Task: Open a blank google sheet and write heading  Budget GuruAdd Categories in a column and its values below  'Housing, Transportation, Groceries, Utilities, Entertainment, Dining Out, Health, Miscellaneous, Savings & Total. 'Add Budgeted amount in next column and its values below  $1,500, $300, $400, $200, $150, $250, $100, $200, $500 & $4,600. Add Actual amountin next column and its values below   $1,400, $280, $420, $180, $170, $230, $120, $180, $520 & $4,500. Add Difference  in next column and its values below   -$100, -$20, +$20, -$20, +$20, -$20, +$20, -$20, +$20 & -$100Save page BankStmtsbook
Action: Mouse moved to (230, 275)
Screenshot: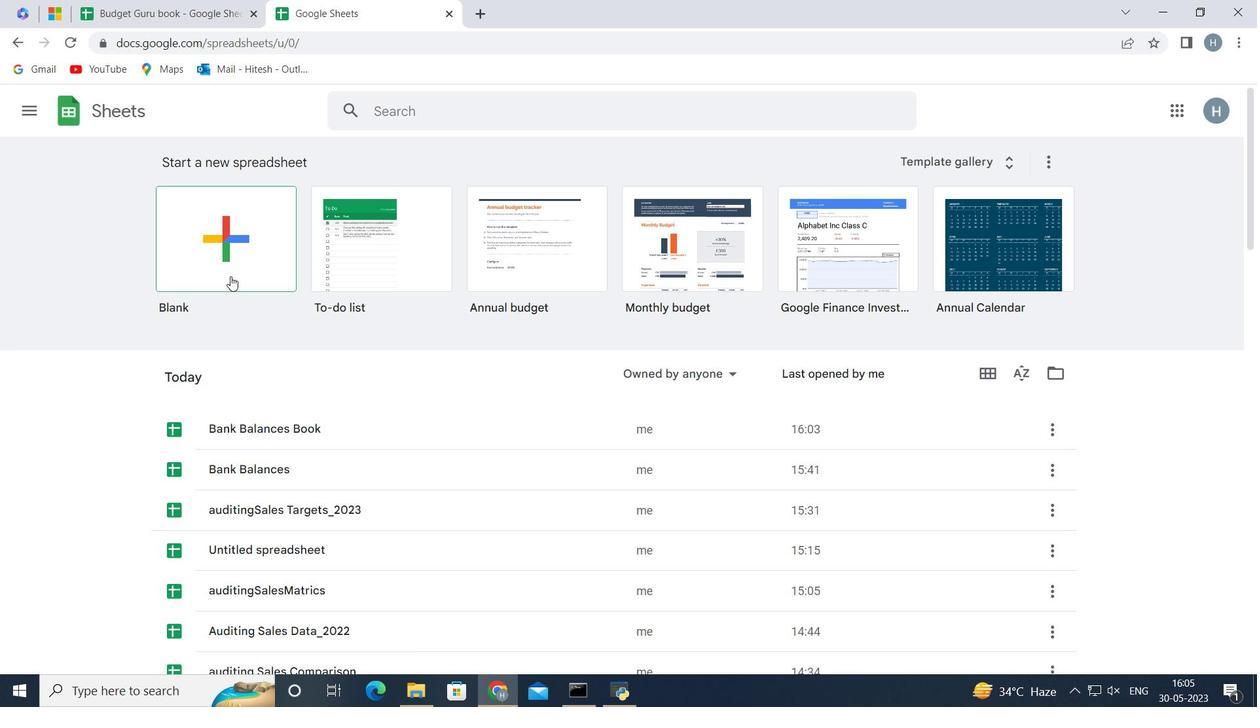 
Action: Mouse pressed left at (230, 275)
Screenshot: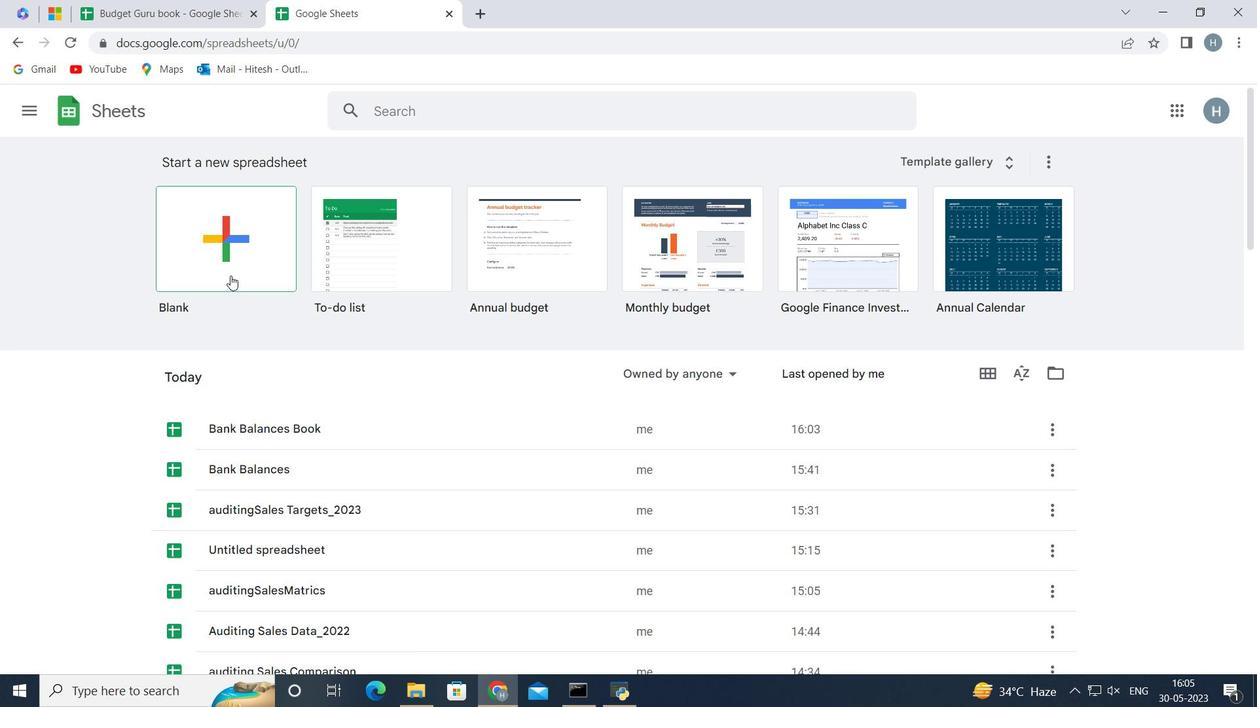 
Action: Mouse moved to (102, 231)
Screenshot: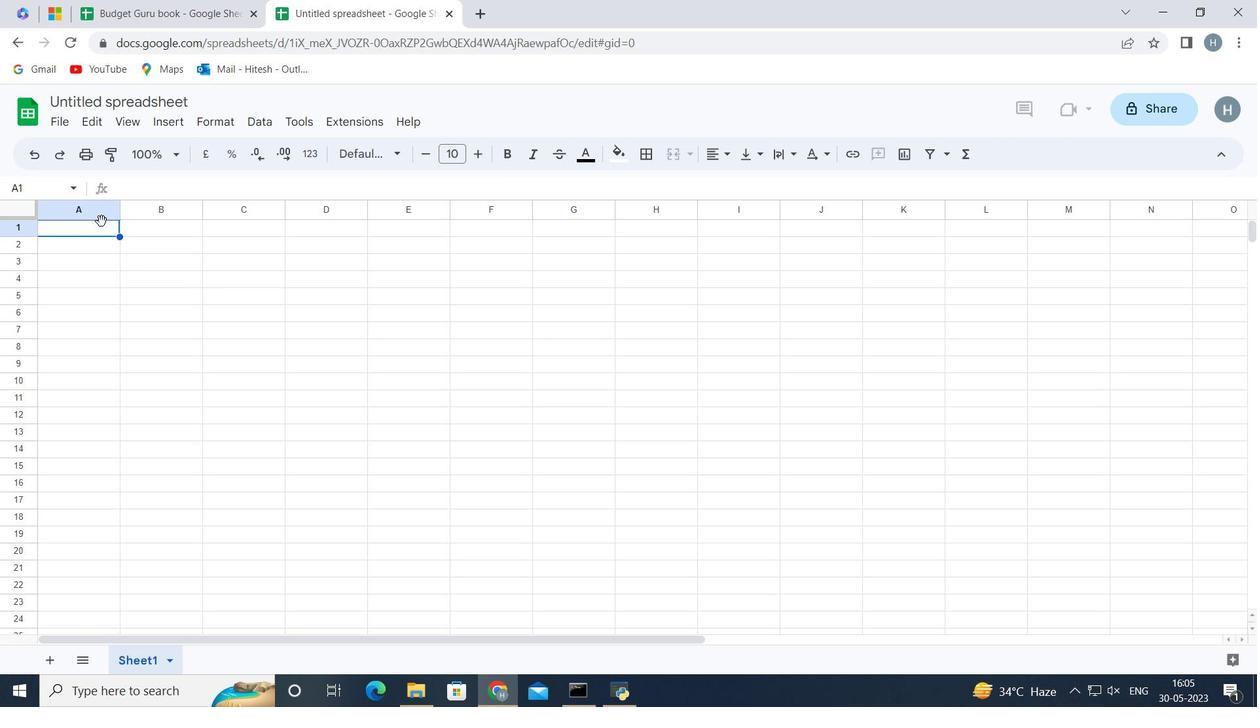 
Action: Mouse pressed left at (102, 231)
Screenshot: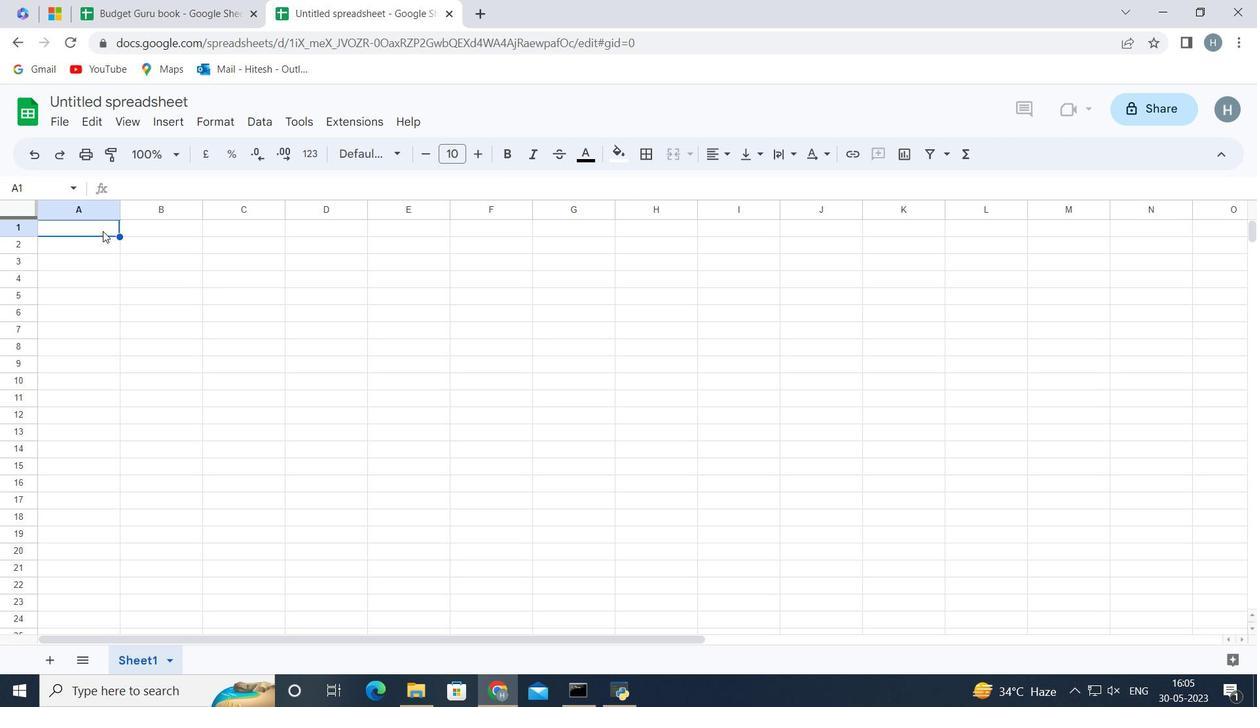 
Action: Mouse moved to (245, 232)
Screenshot: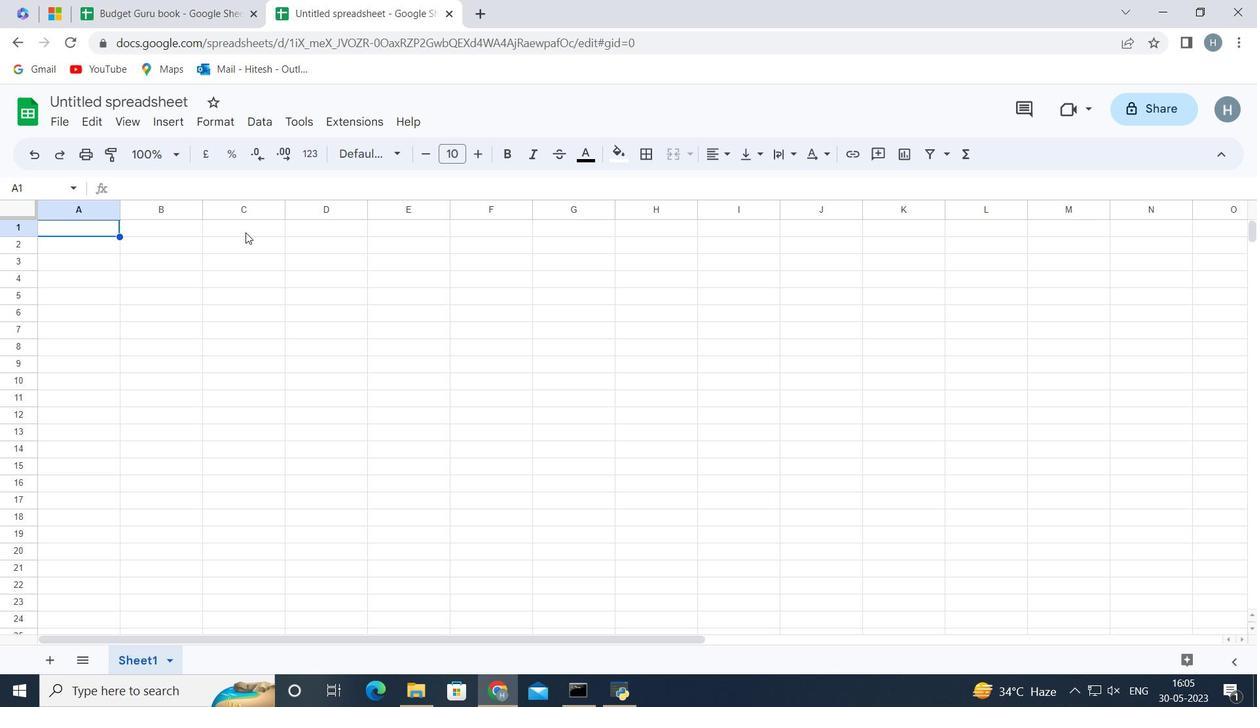 
Action: Key pressed <Key.shift>Budget<Key.space><Key.shift>g<Key.backspace><Key.shift>Guru<Key.enter><Key.shift>Categories<Key.enter>
Screenshot: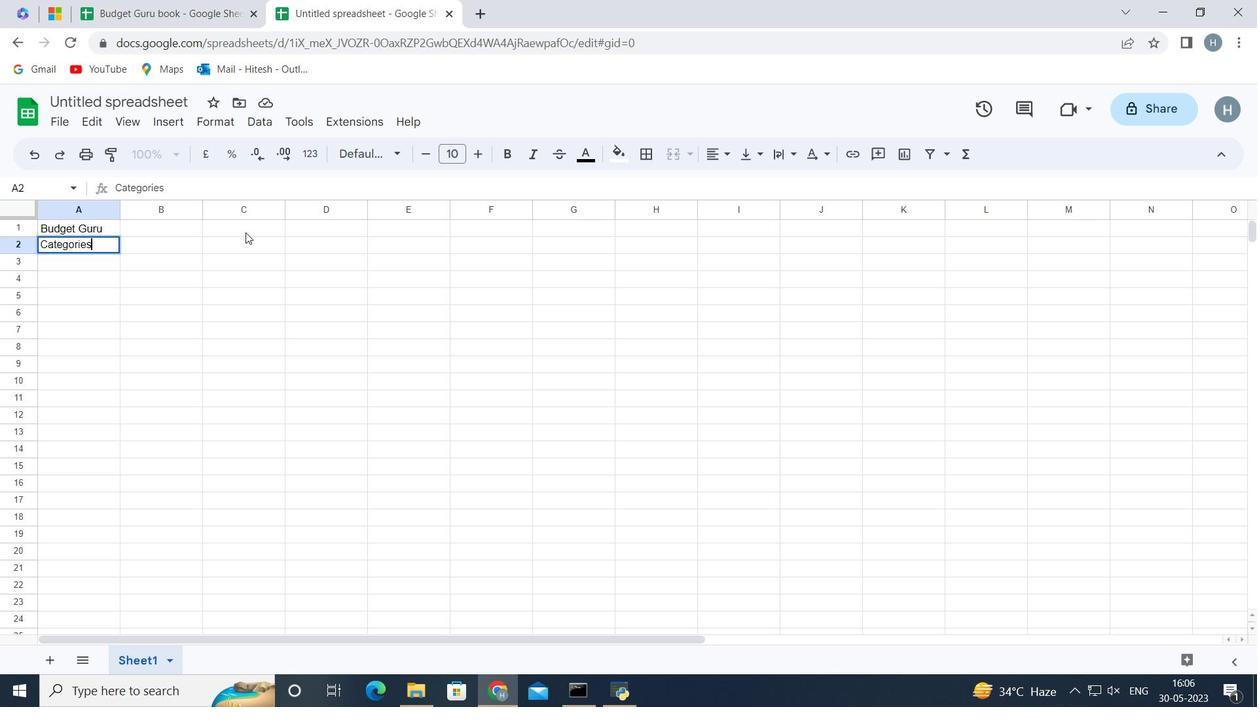 
Action: Mouse moved to (66, 262)
Screenshot: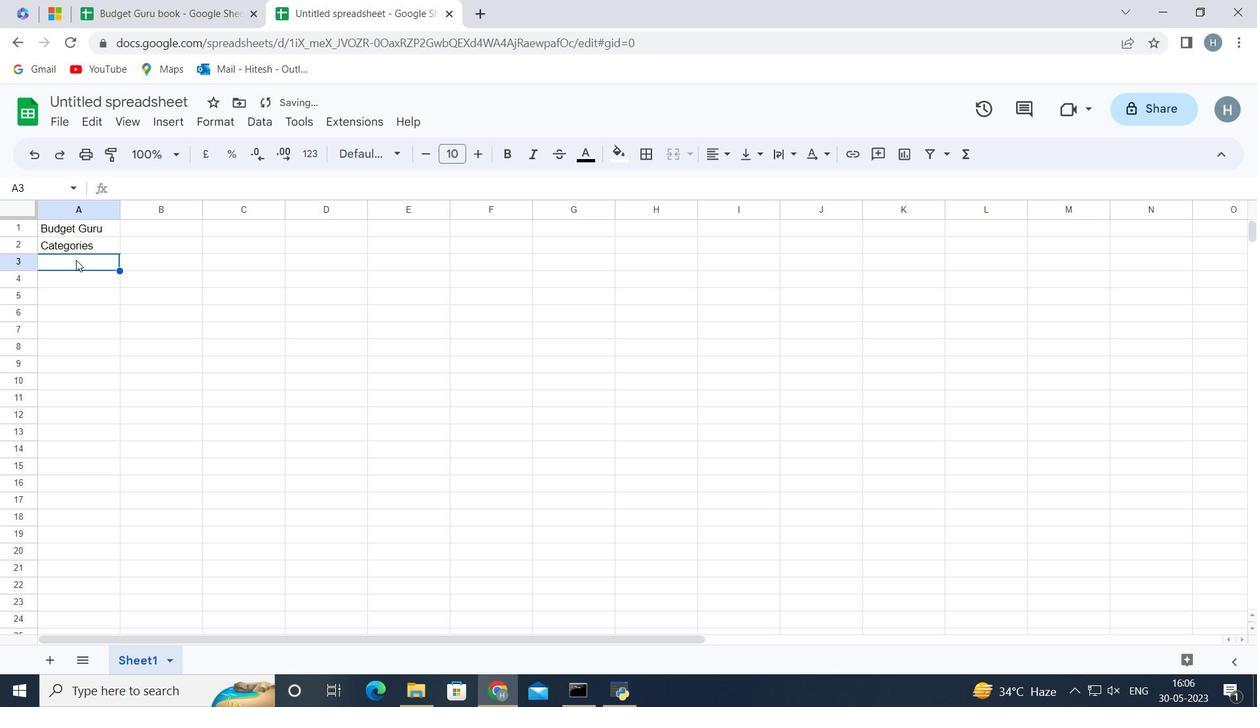 
Action: Key pressed <Key.shift_r><Key.shift_r><Key.shift_r><Key.shift_r>Housing<Key.enter><Key.shift>Transportation<Key.enter><Key.shift>Groceries<Key.enter><Key.shift>Y<Key.backspace><Key.shift>Utilities<Key.enter><Key.shift>Entertainment<Key.enter><Key.shift>Dining<Key.space><Key.shift><Key.shift>Out<Key.space><Key.enter><Key.shift>Health<Key.space><Key.shift>Mis<Key.backspace><Key.backspace><Key.backspace><Key.enter><Key.shift>Miscellaneous<Key.enter><Key.shift>Savings<Key.enter><Key.shift>Total<Key.enter>
Screenshot: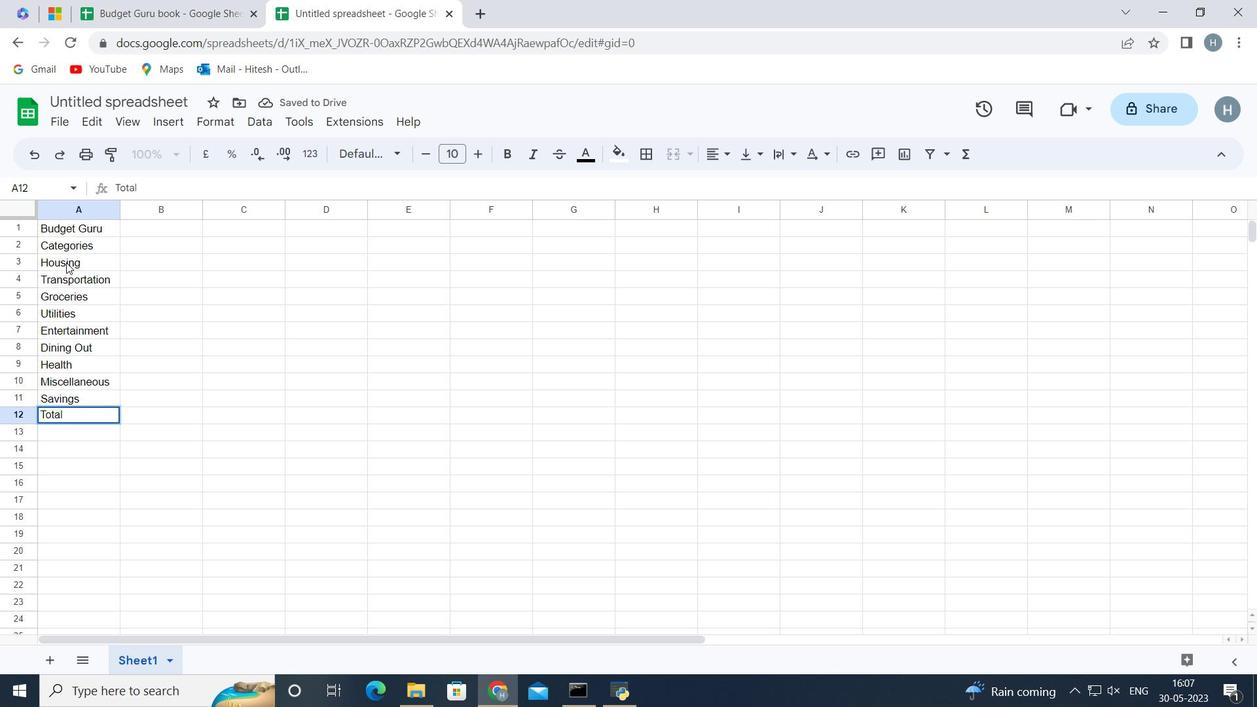 
Action: Mouse moved to (160, 244)
Screenshot: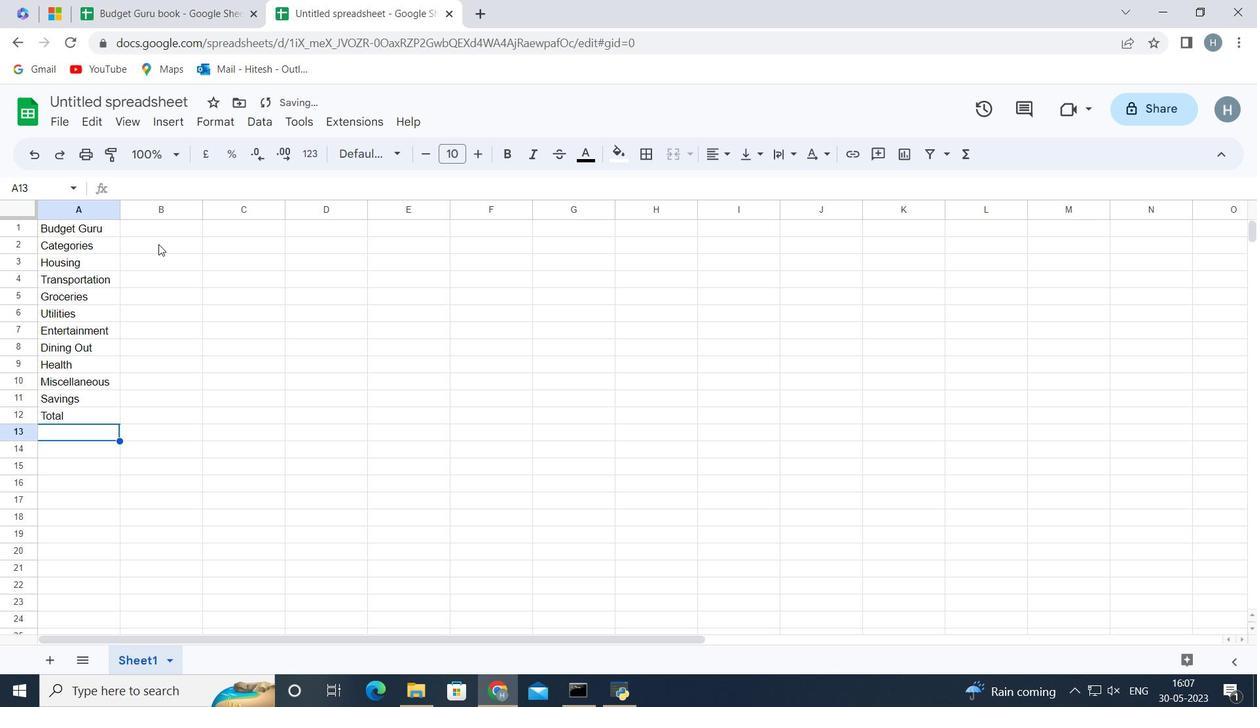 
Action: Mouse pressed left at (160, 244)
Screenshot: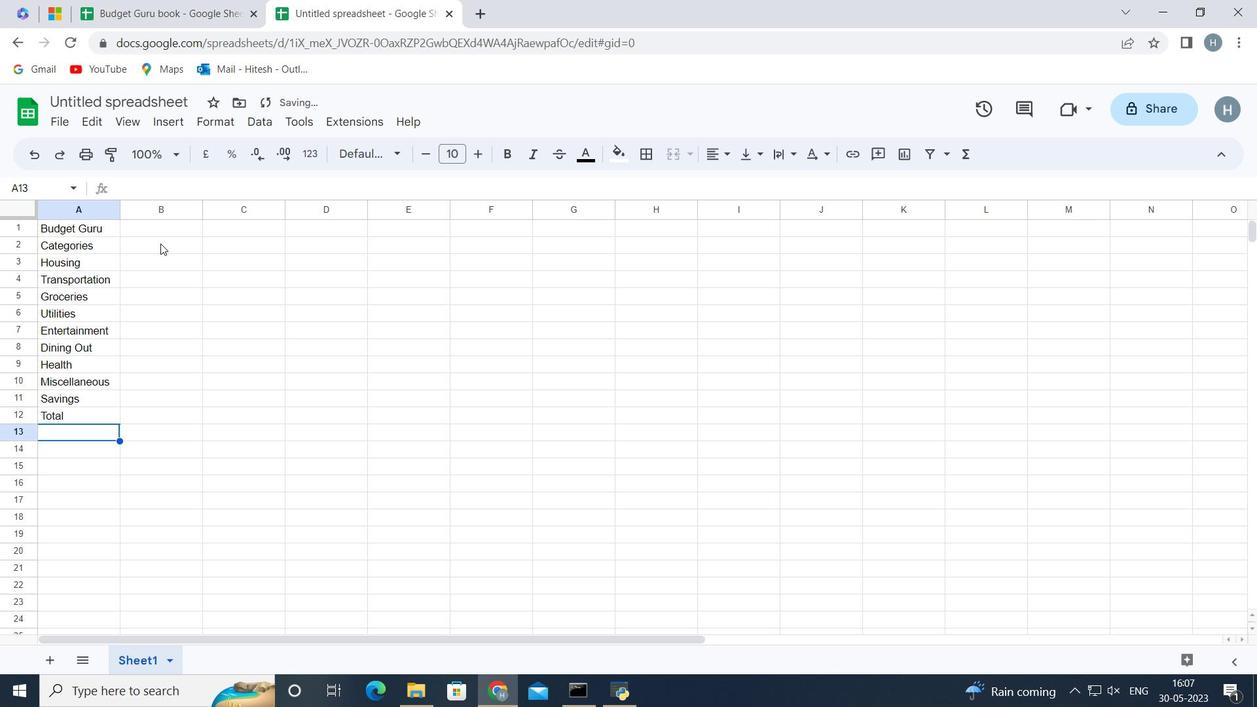 
Action: Mouse moved to (144, 249)
Screenshot: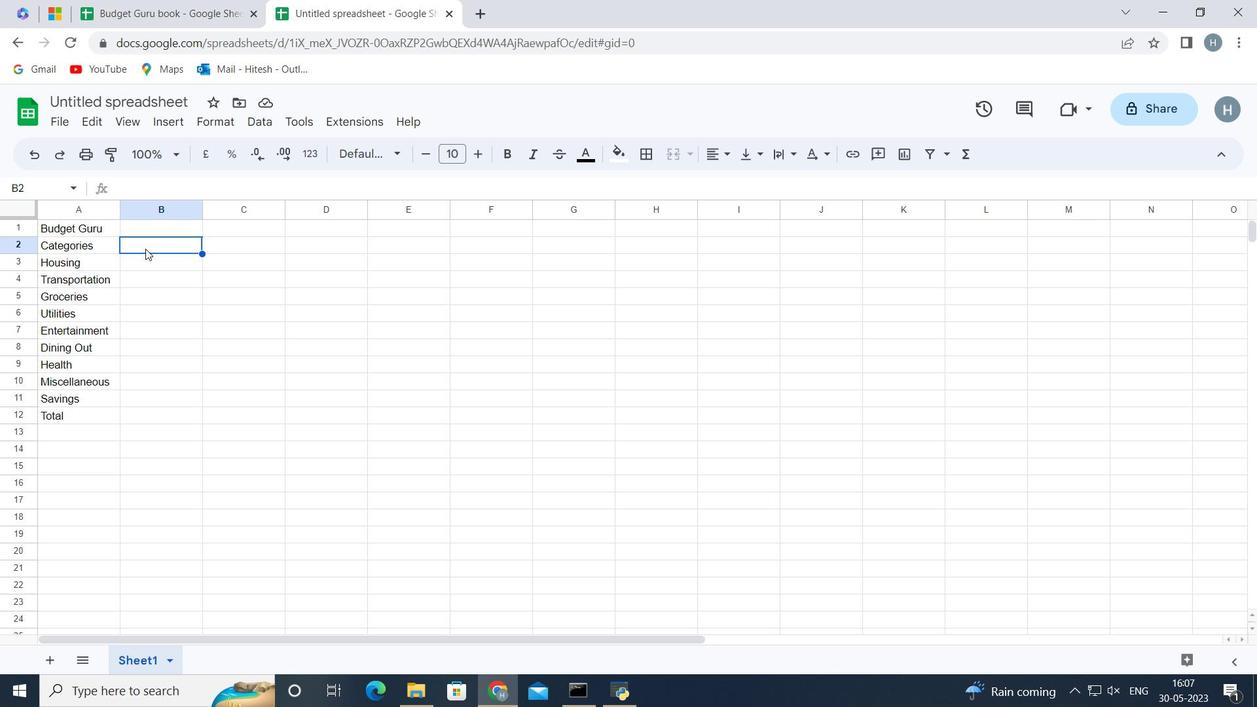 
Action: Key pressed <Key.shift>Budget<Key.space><Key.shift>Amount<Key.enter>
Screenshot: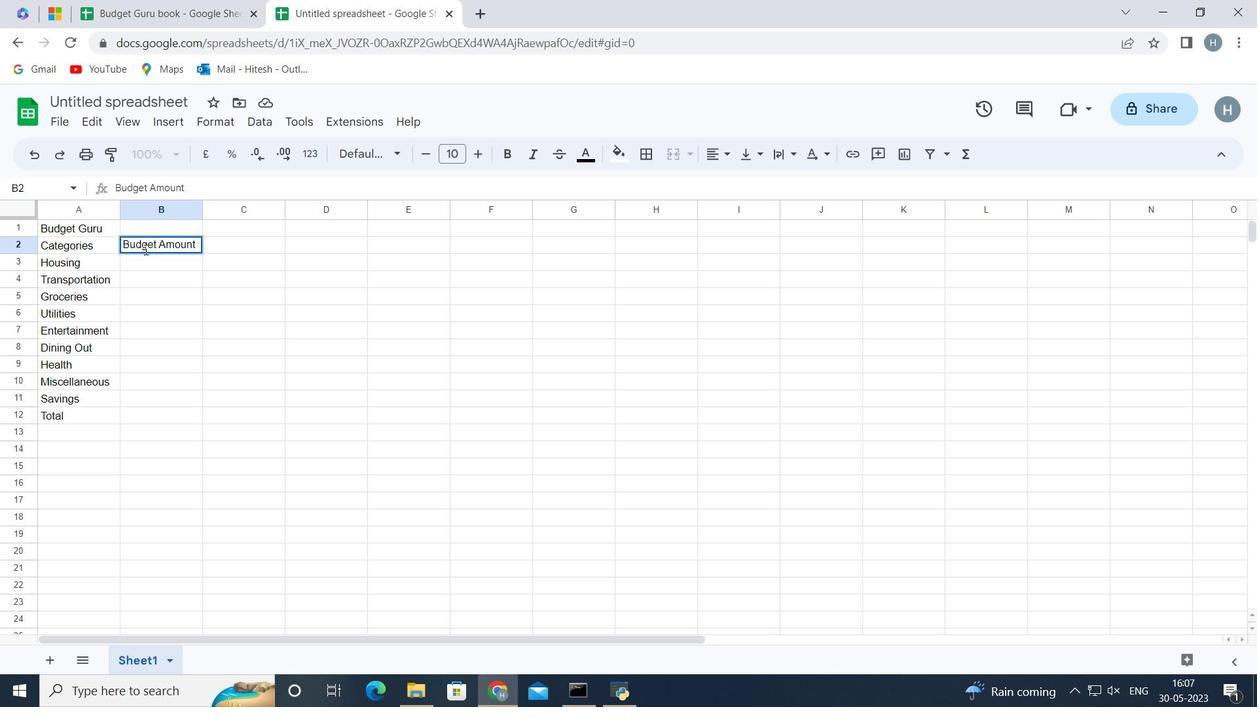 
Action: Mouse moved to (123, 250)
Screenshot: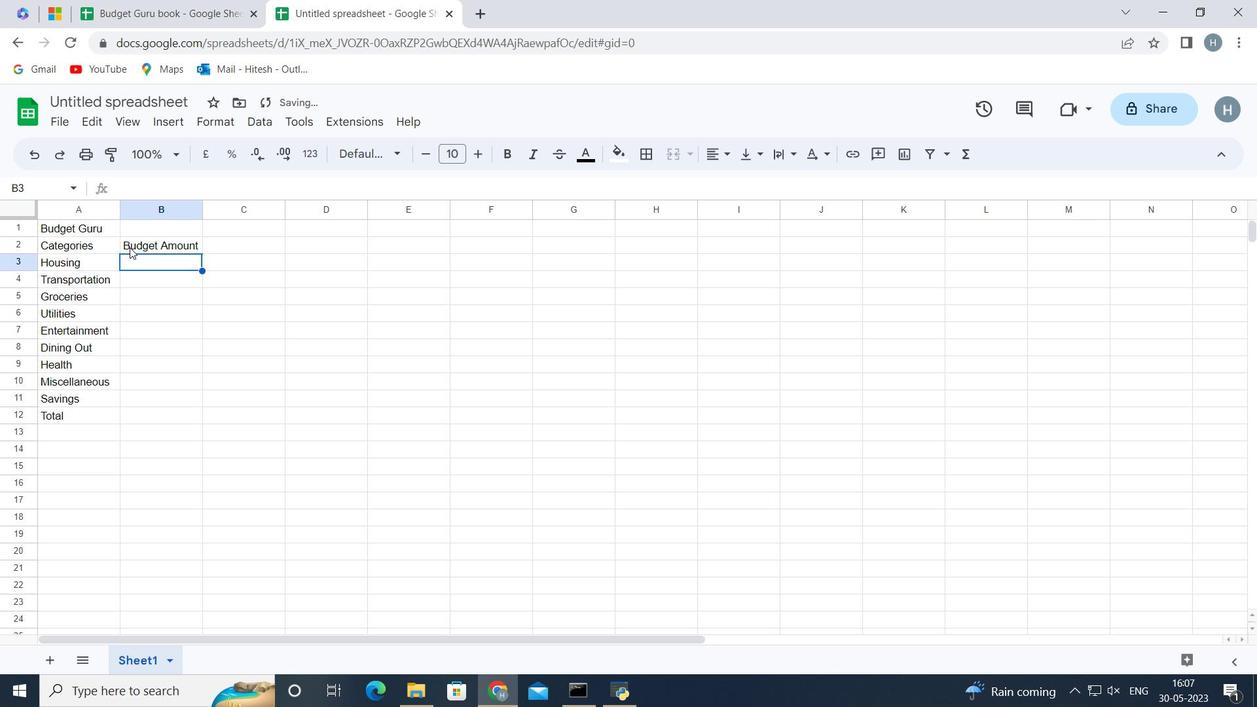 
Action: Key pressed 1500<Key.enter>300<Key.enter>400<Key.enter>200<Key.enter>150<Key.enter>250<Key.enter>100<Key.enter>200<Key.enter>500<Key.enter>4600<Key.enter>
Screenshot: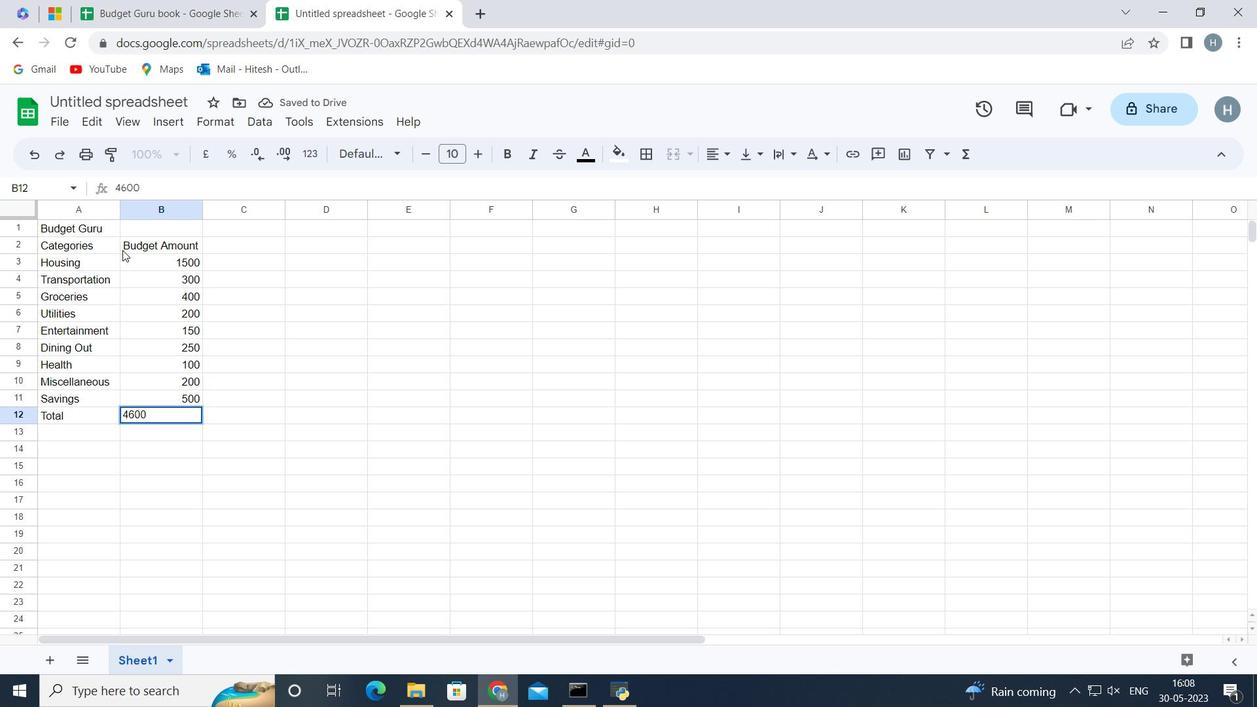 
Action: Mouse moved to (136, 265)
Screenshot: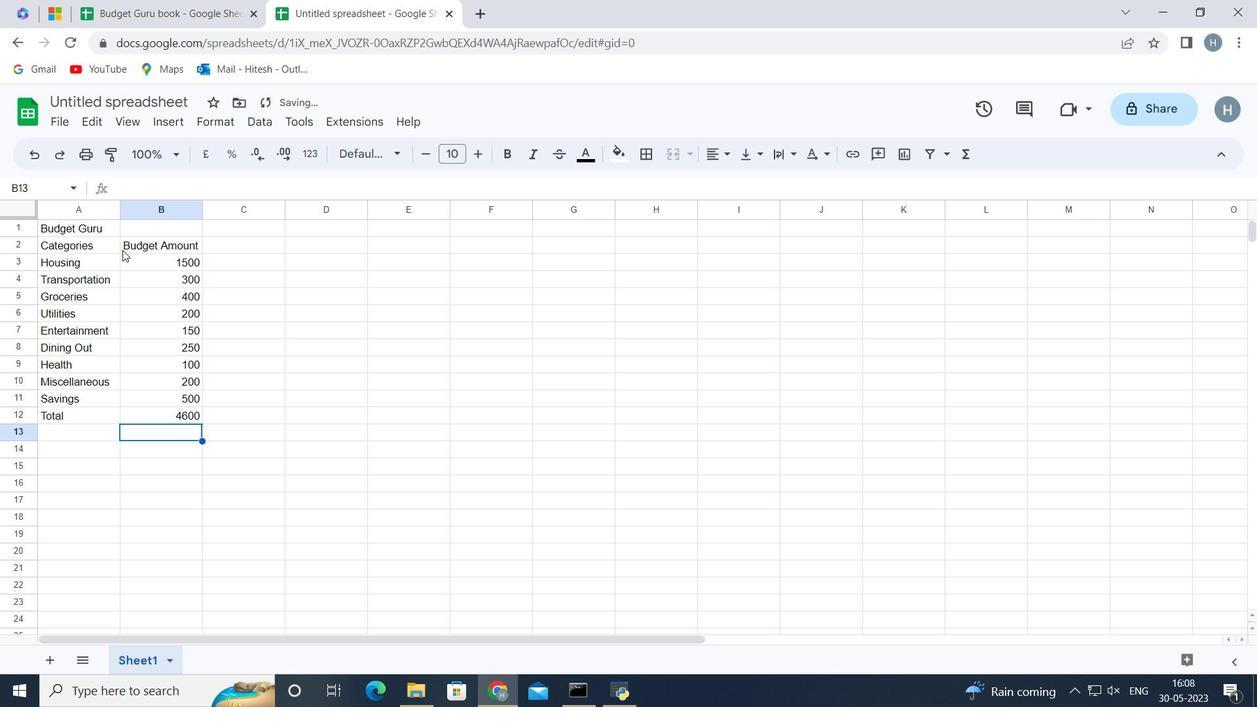 
Action: Mouse pressed left at (136, 265)
Screenshot: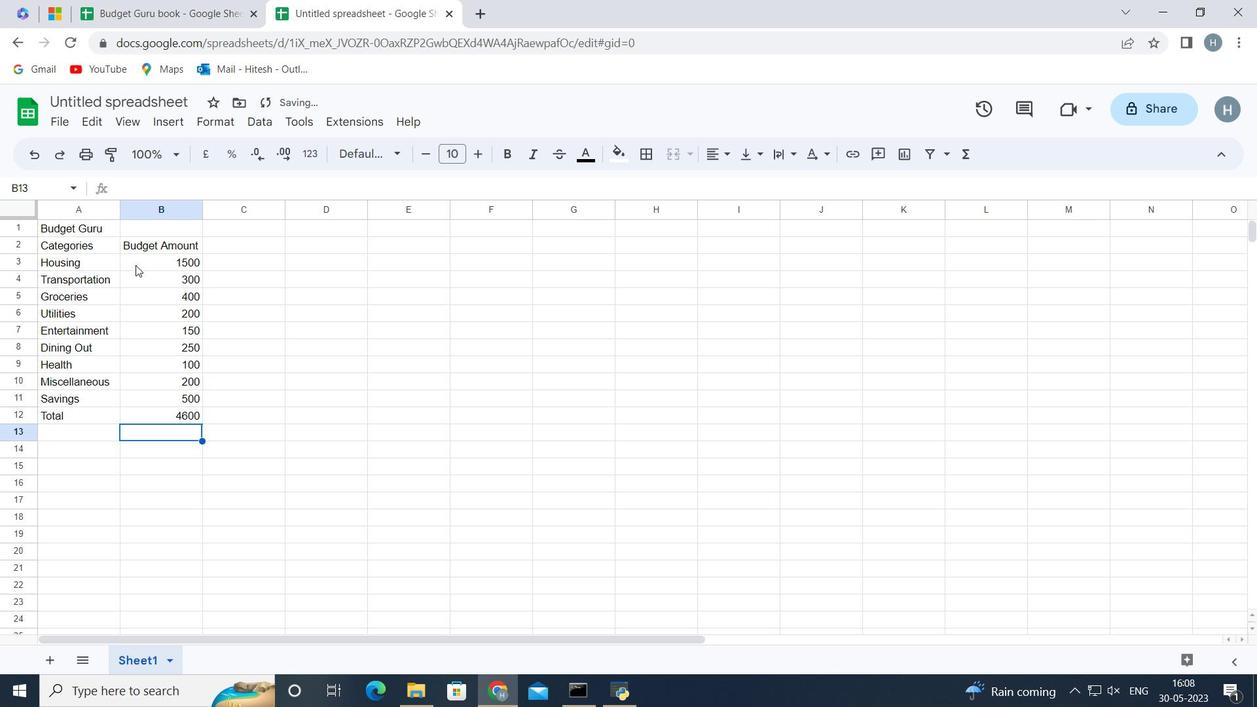 
Action: Key pressed <Key.shift><Key.down><Key.down><Key.down><Key.down><Key.down><Key.down><Key.down><Key.down><Key.down>
Screenshot: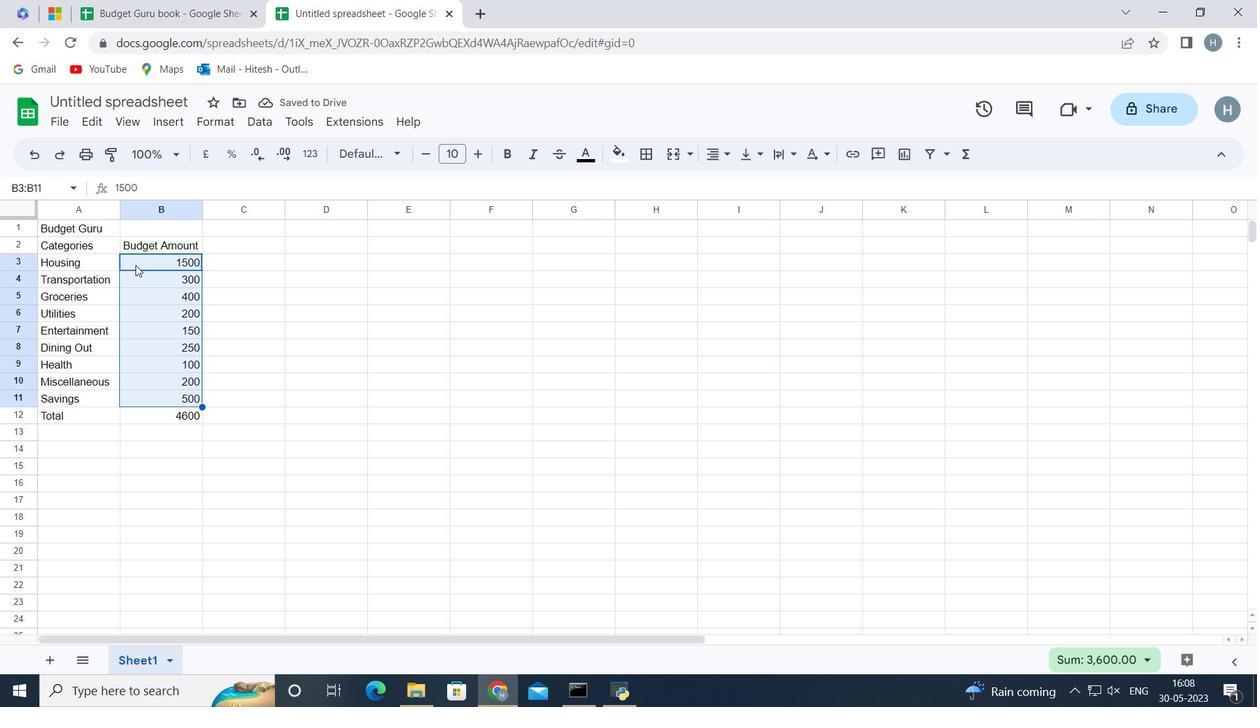 
Action: Mouse moved to (313, 152)
Screenshot: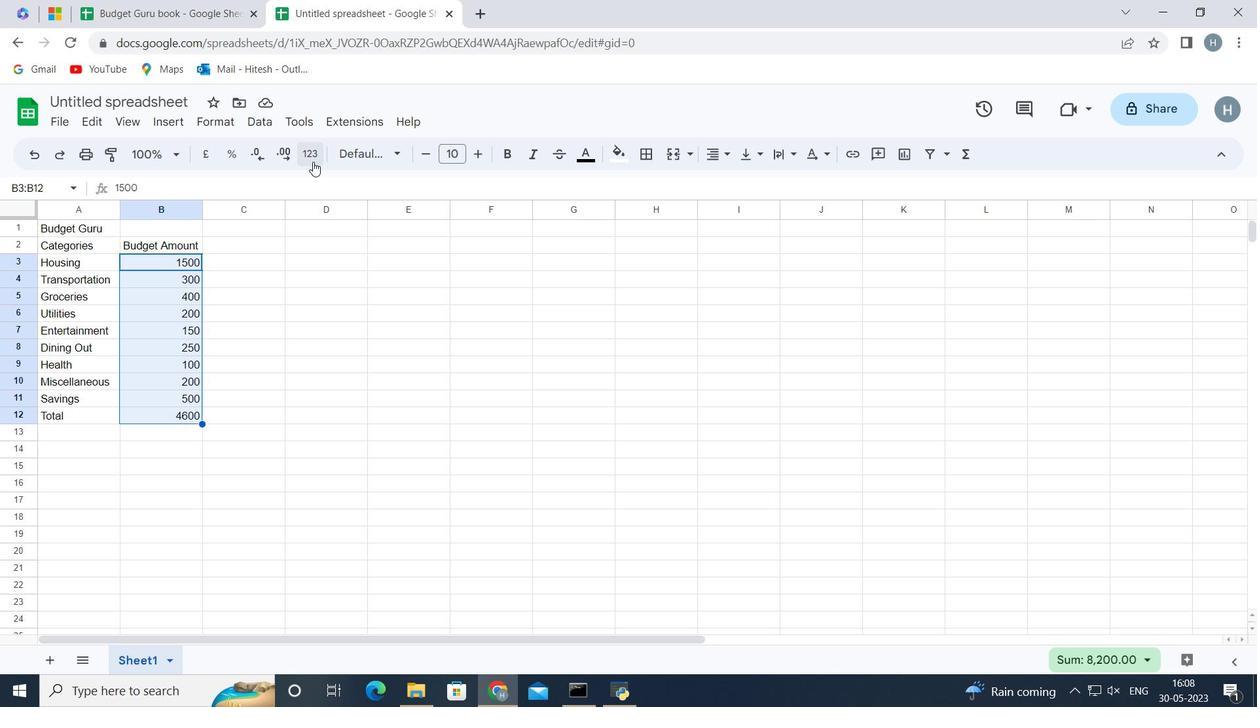 
Action: Mouse pressed left at (313, 152)
Screenshot: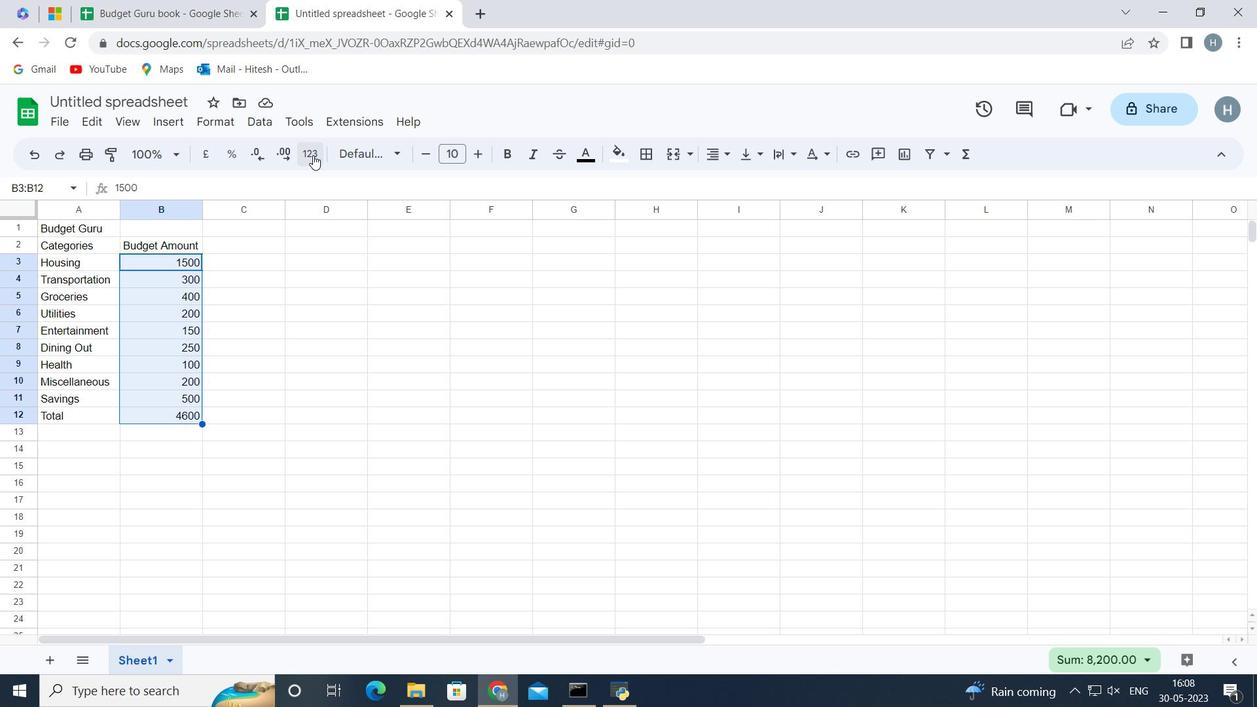
Action: Mouse moved to (392, 629)
Screenshot: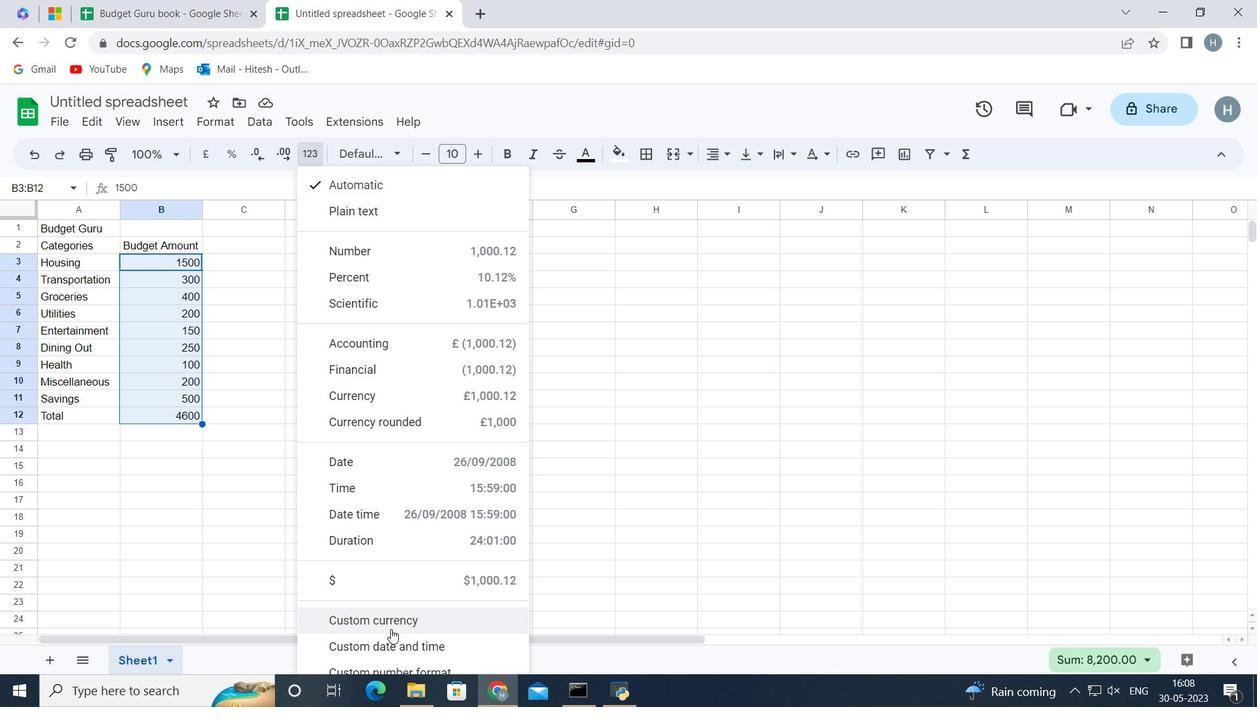 
Action: Mouse pressed left at (392, 629)
Screenshot: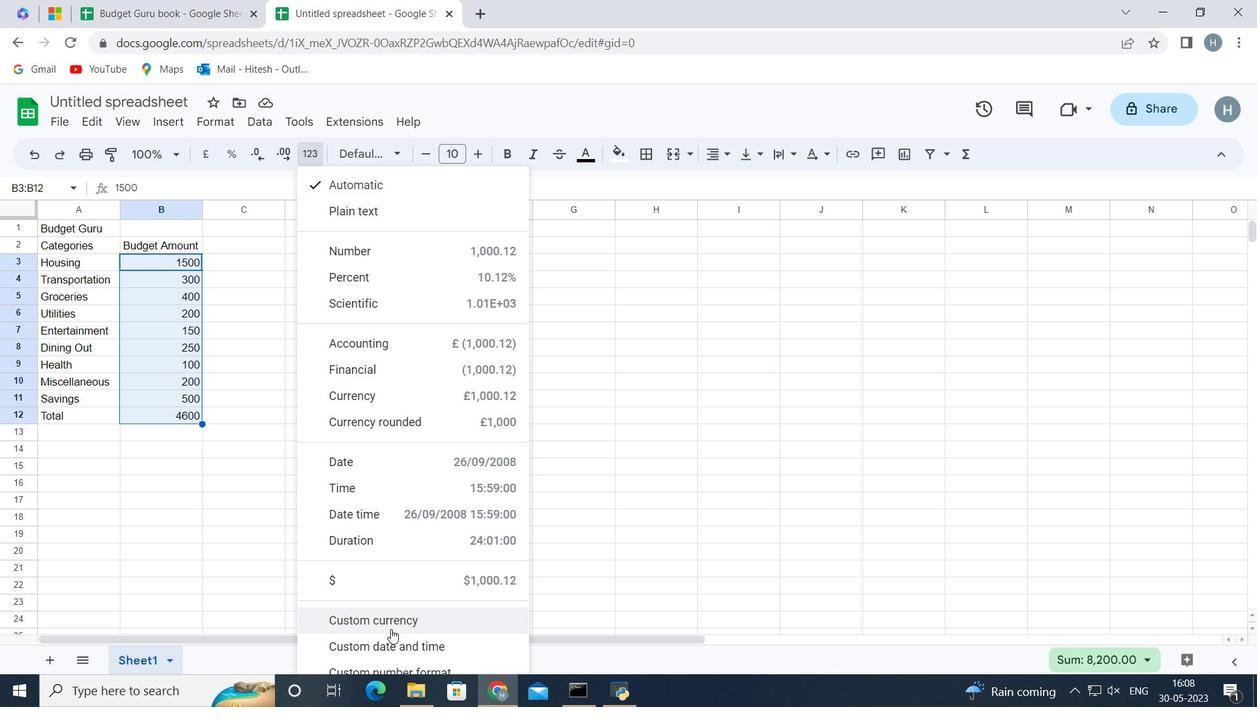 
Action: Mouse moved to (775, 220)
Screenshot: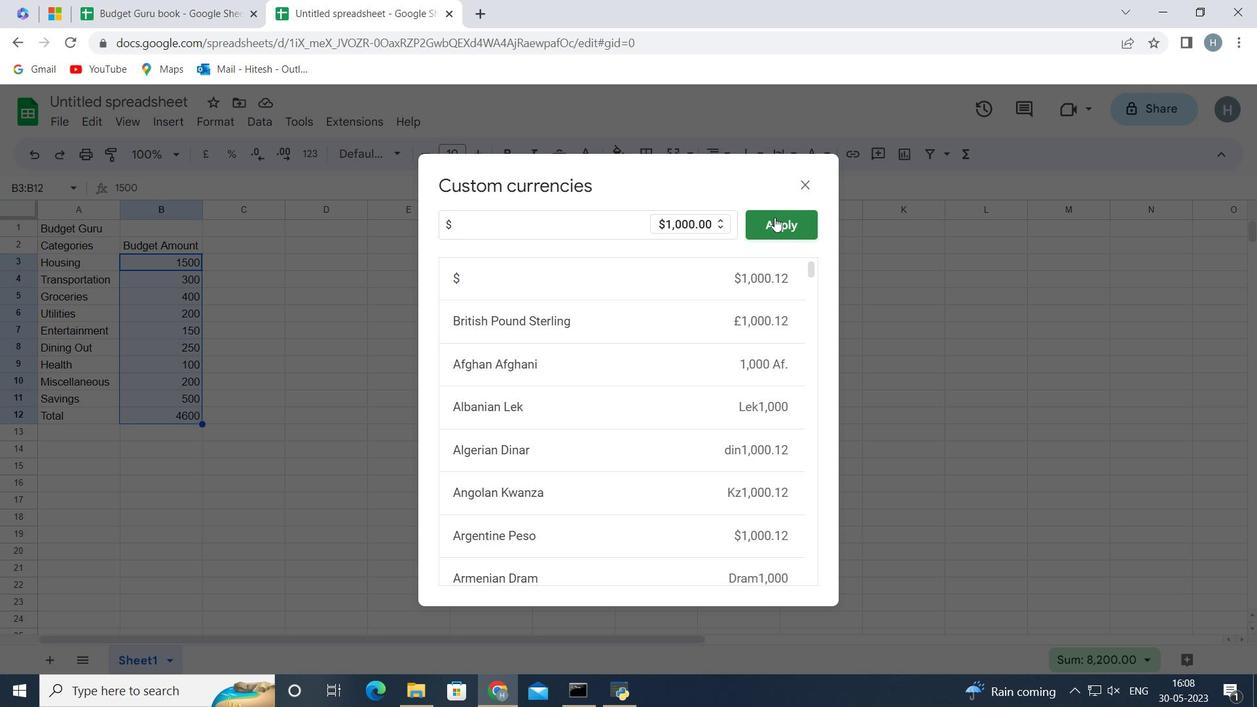 
Action: Mouse pressed left at (775, 220)
Screenshot: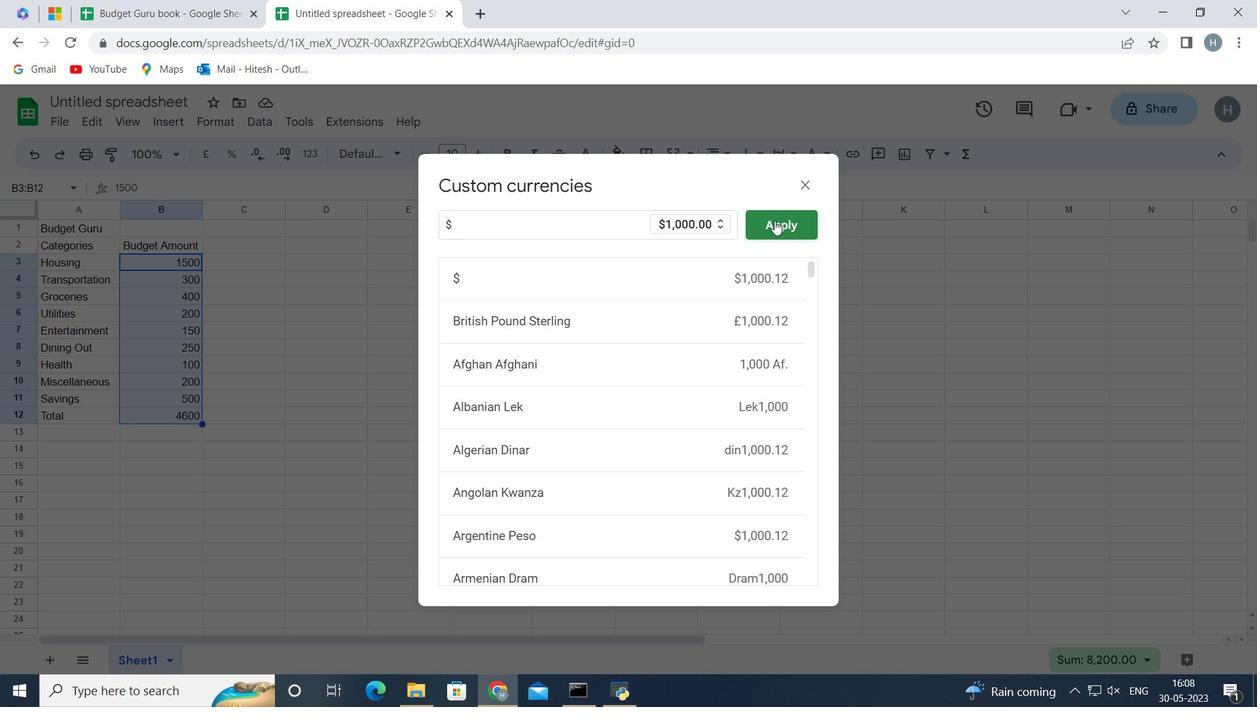 
Action: Mouse moved to (221, 241)
Screenshot: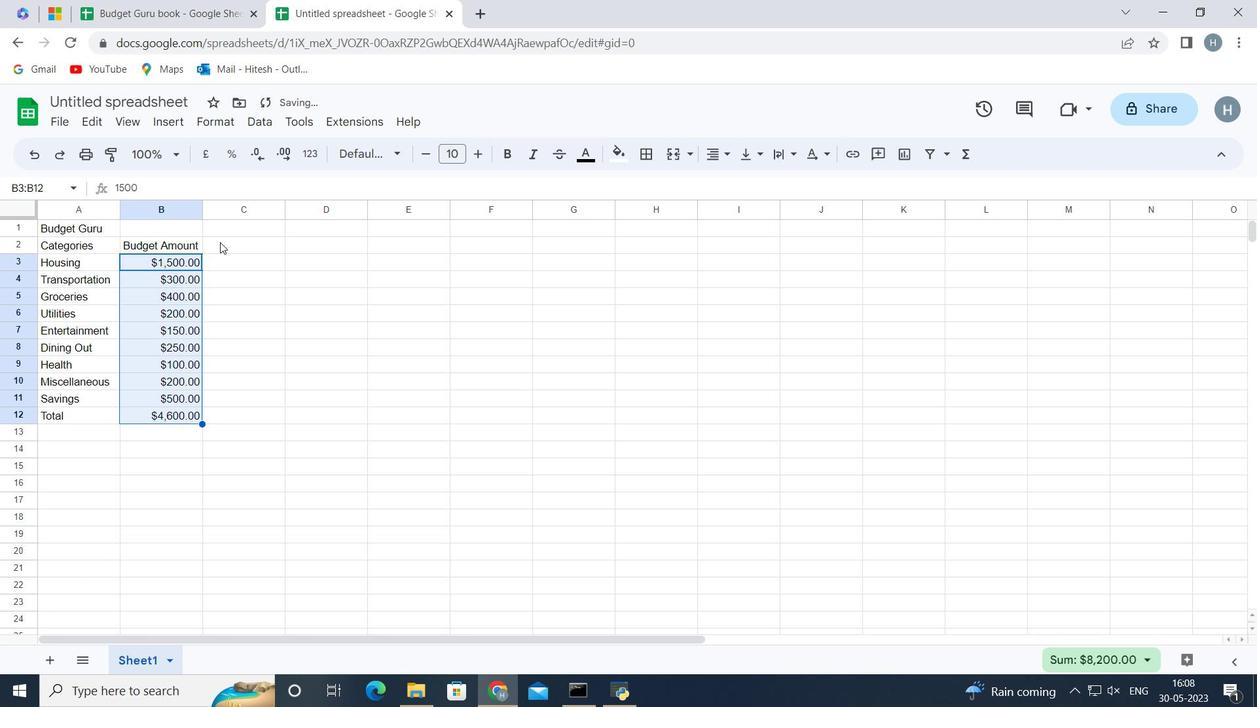
Action: Mouse pressed left at (221, 241)
Screenshot: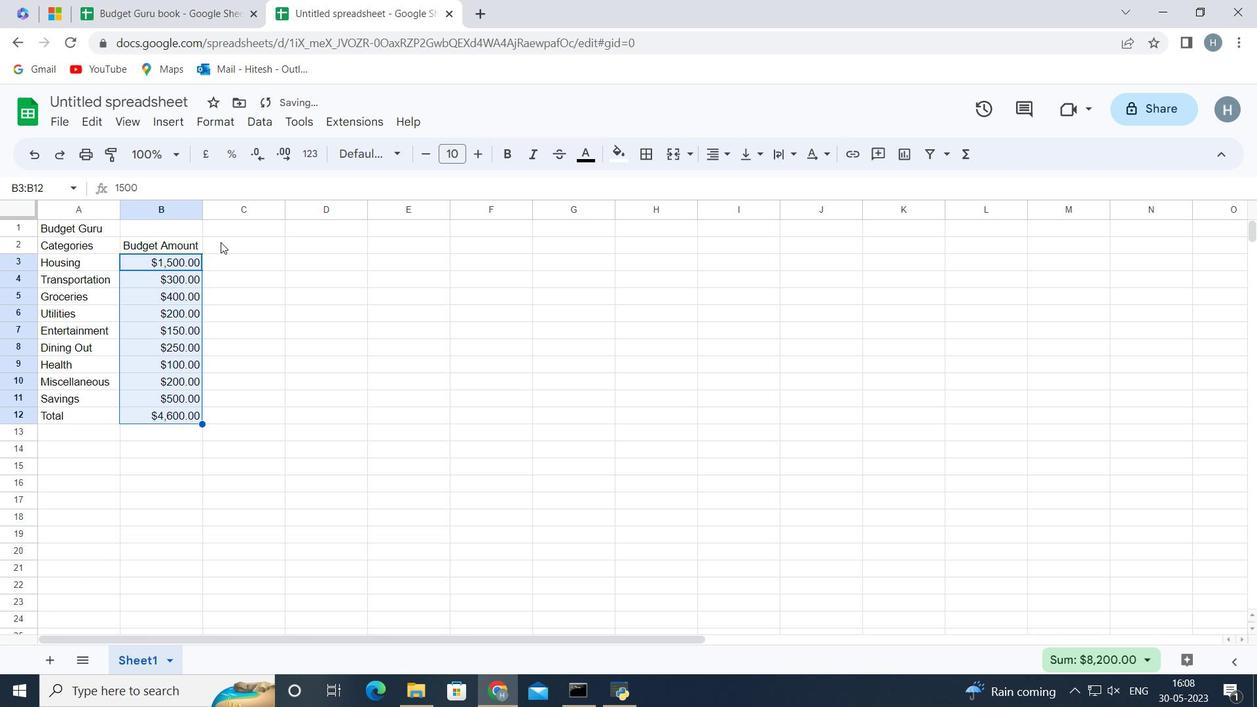 
Action: Mouse moved to (221, 241)
Screenshot: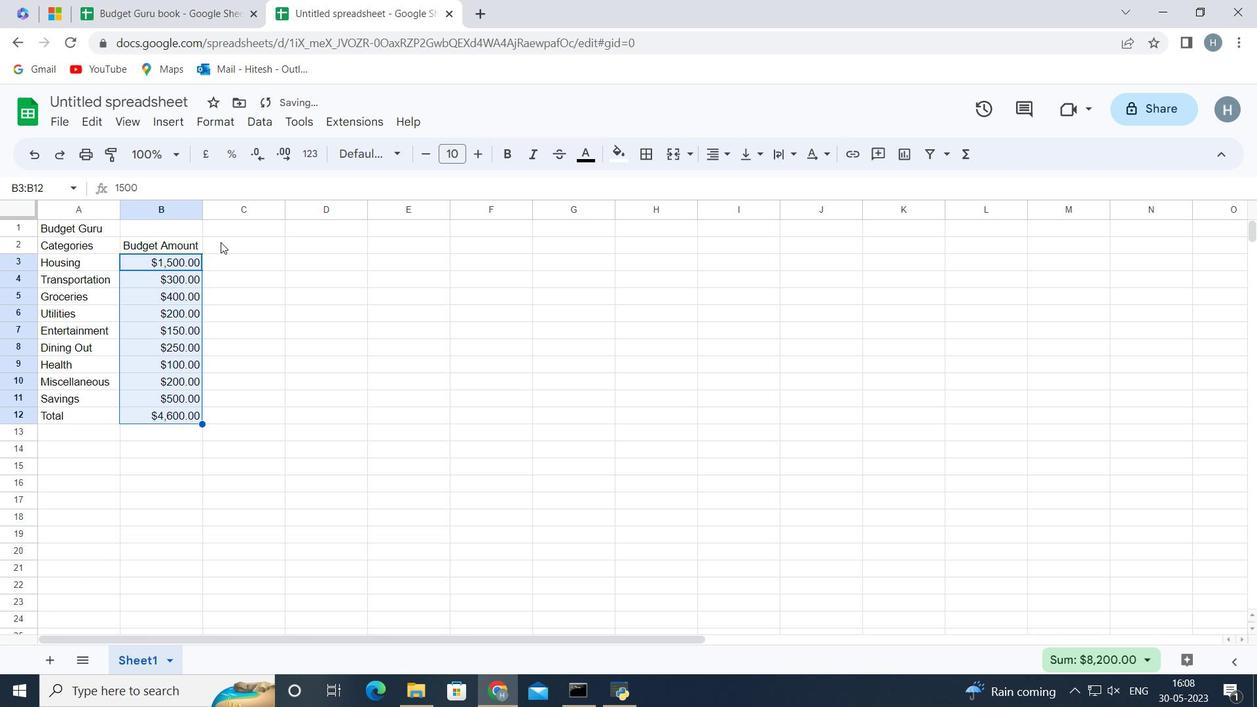 
Action: Key pressed <Key.shift>Actual<Key.space><Key.shift>Amount<Key.enter>
Screenshot: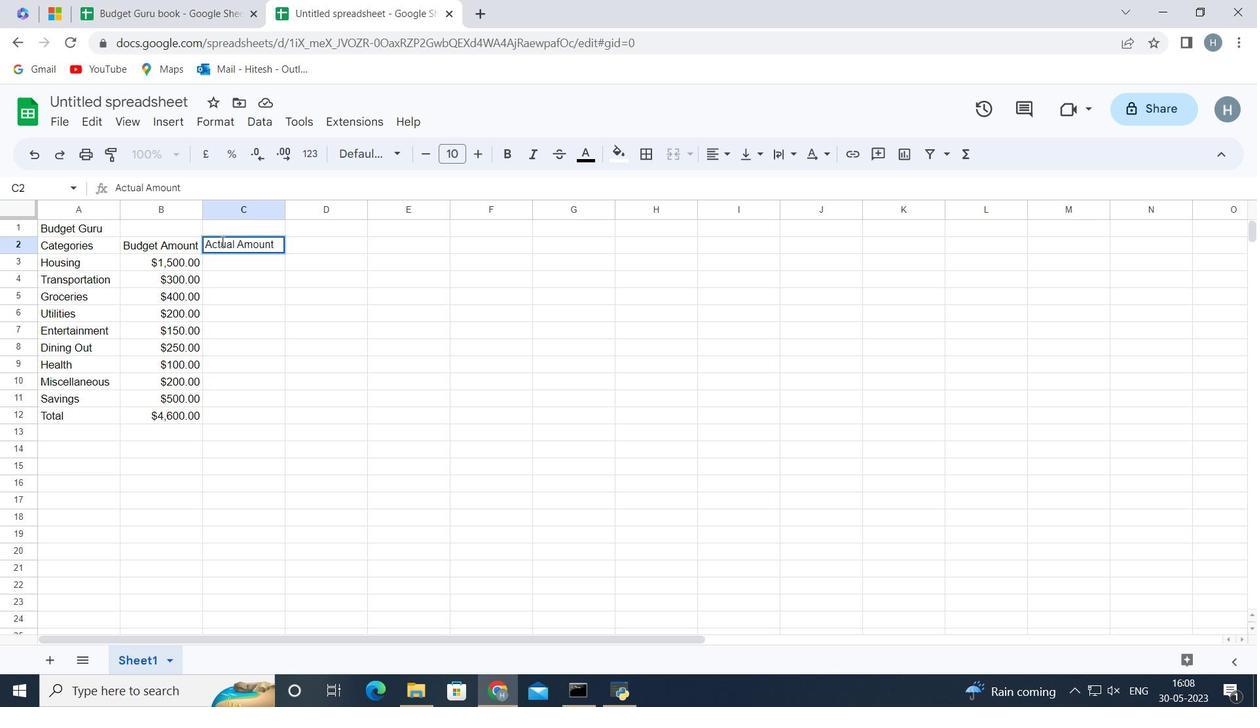 
Action: Mouse moved to (224, 238)
Screenshot: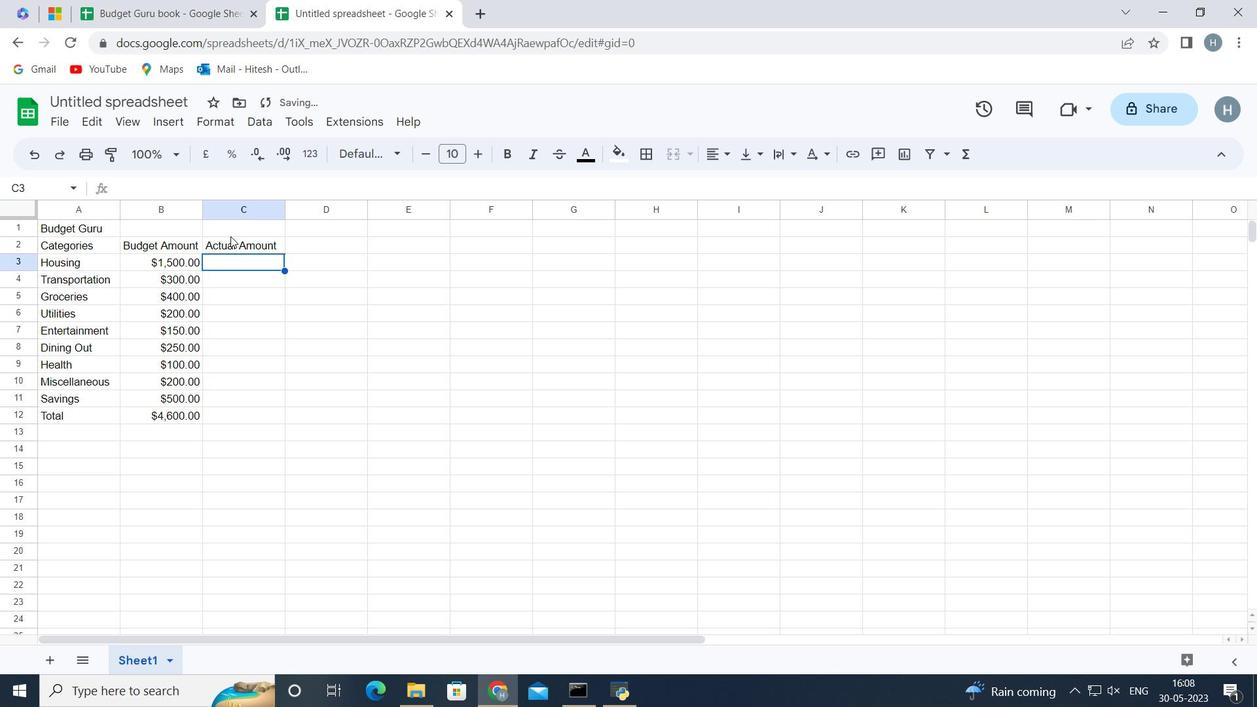 
Action: Key pressed 1400<Key.enter>280<Key.enter>420<Key.enter>180<Key.enter>170<Key.enter>230<Key.enter>120<Key.enter>180<Key.enter>520<Key.enter>4500<Key.enter>
Screenshot: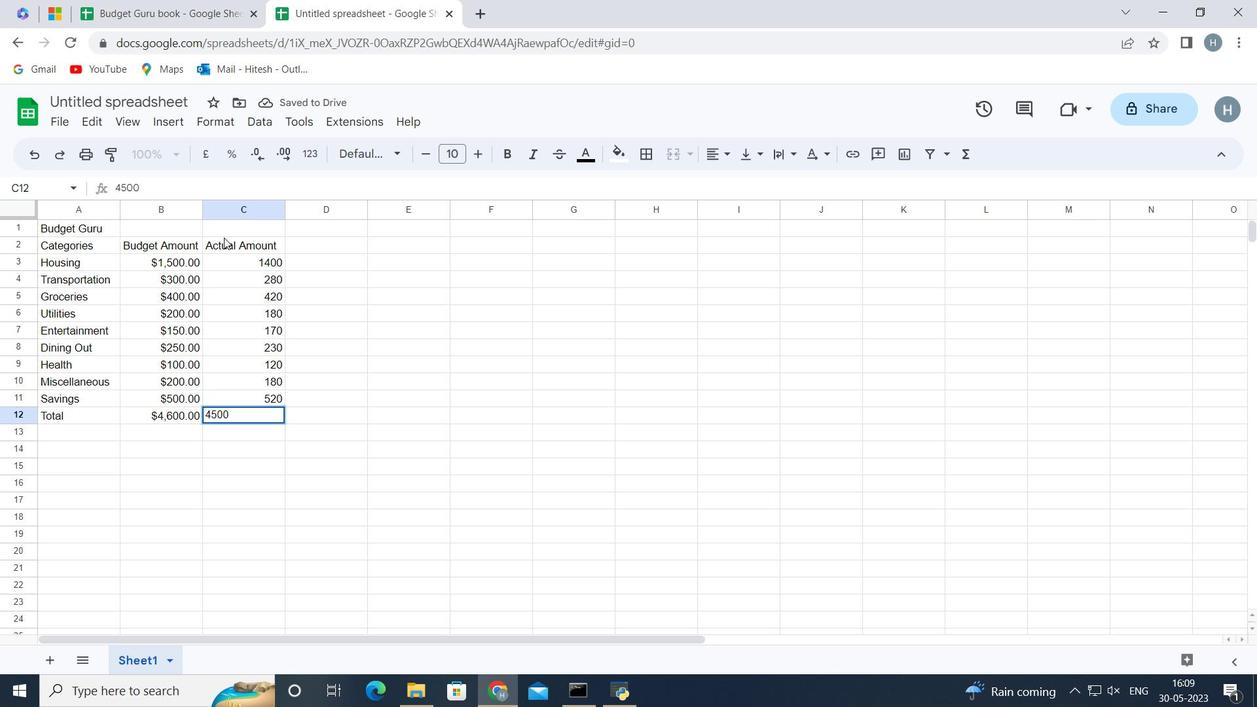 
Action: Mouse moved to (322, 243)
Screenshot: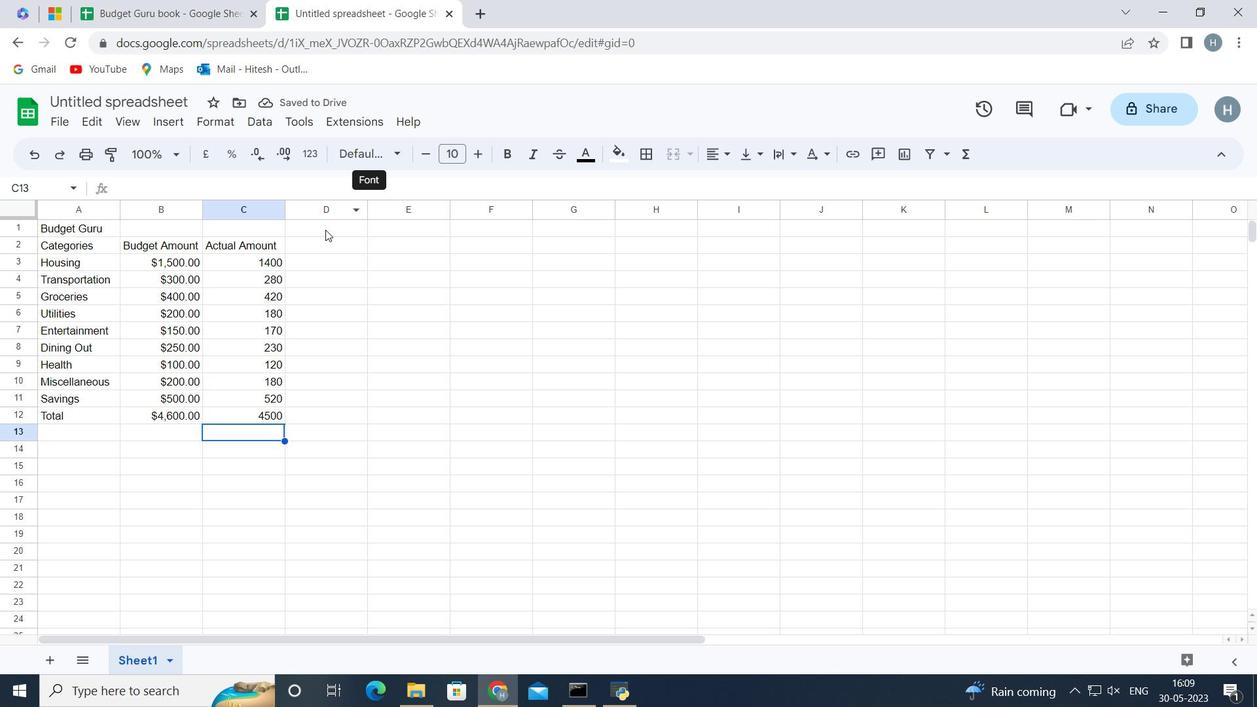 
Action: Mouse pressed left at (322, 243)
Screenshot: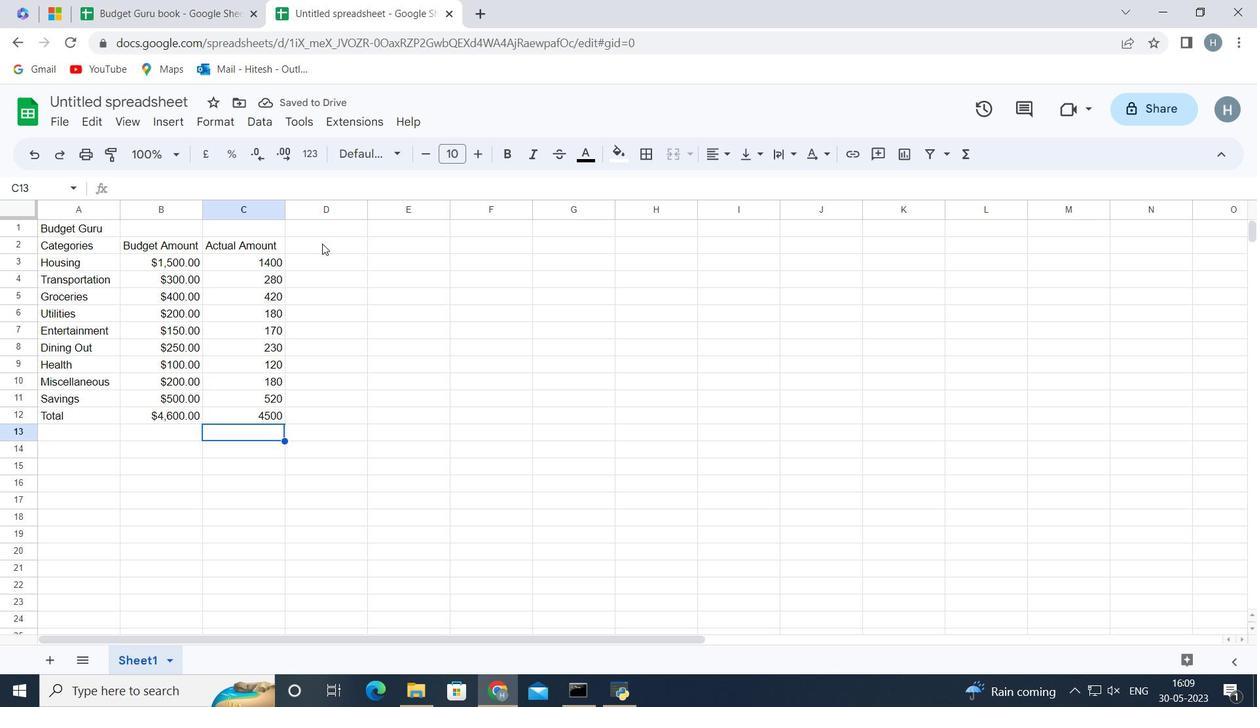 
Action: Mouse moved to (320, 245)
Screenshot: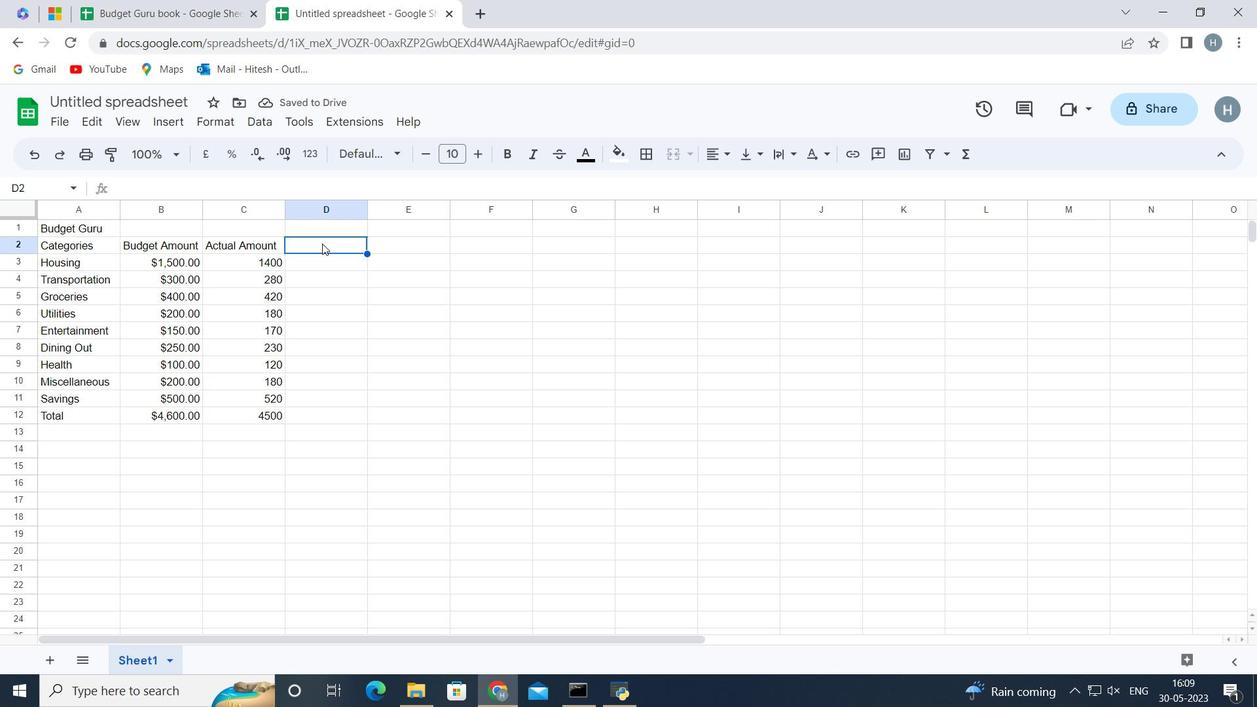 
Action: Key pressed <Key.shift>Difference<Key.enter>
Screenshot: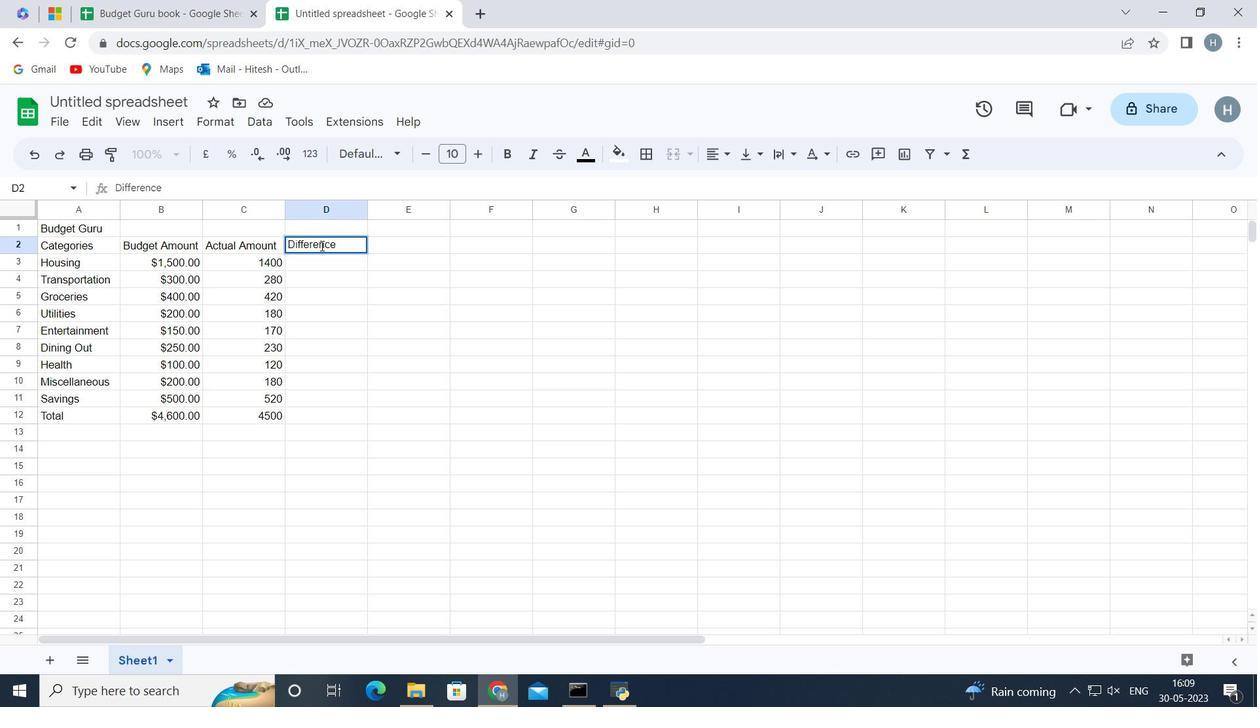 
Action: Mouse moved to (296, 261)
Screenshot: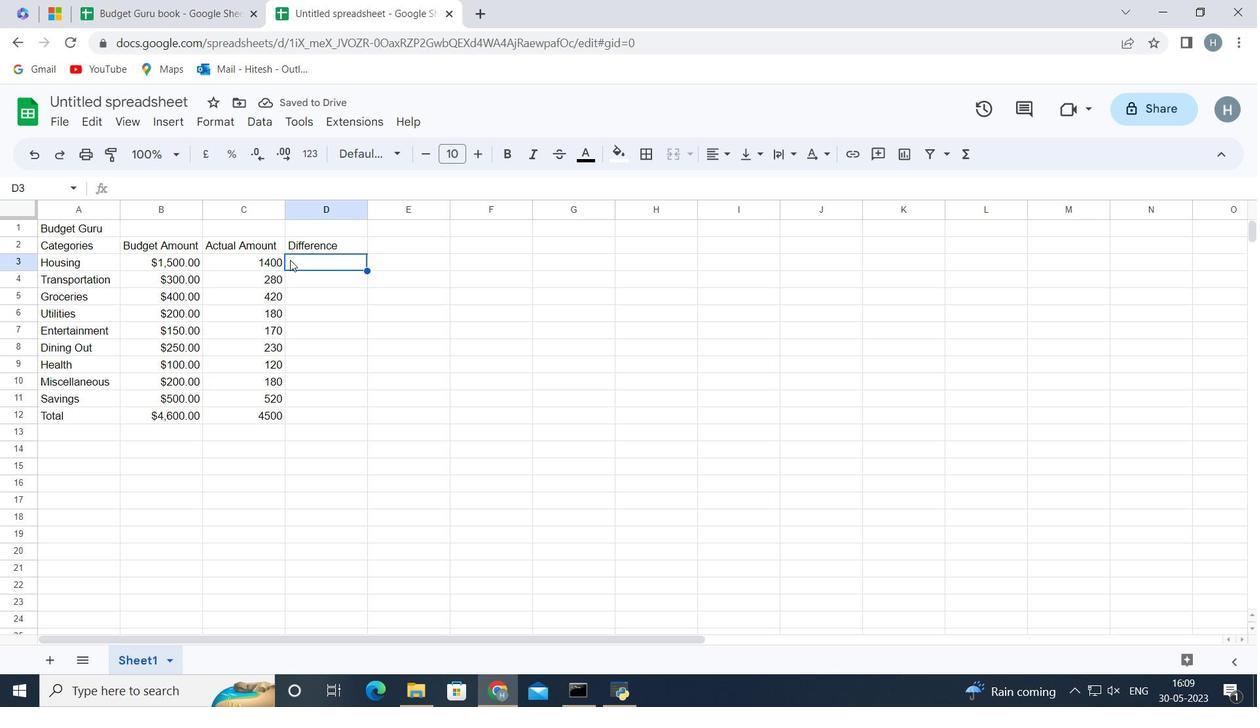 
Action: Key pressed =
Screenshot: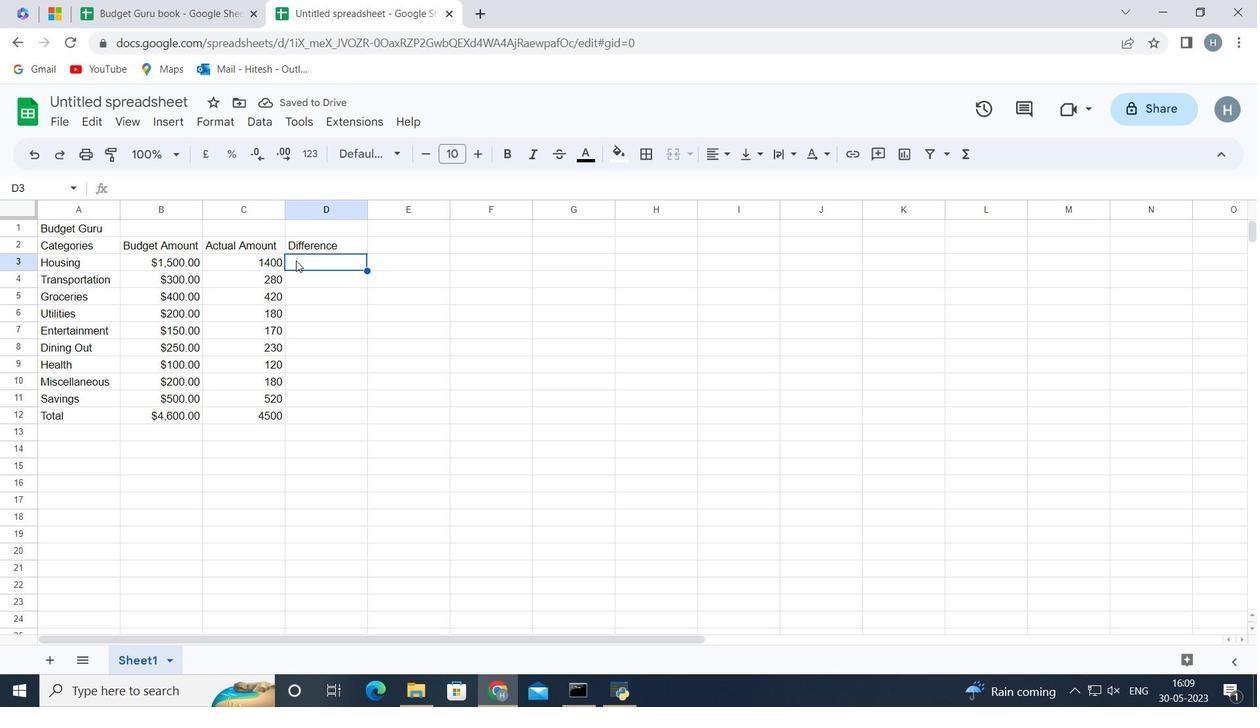 
Action: Mouse moved to (185, 260)
Screenshot: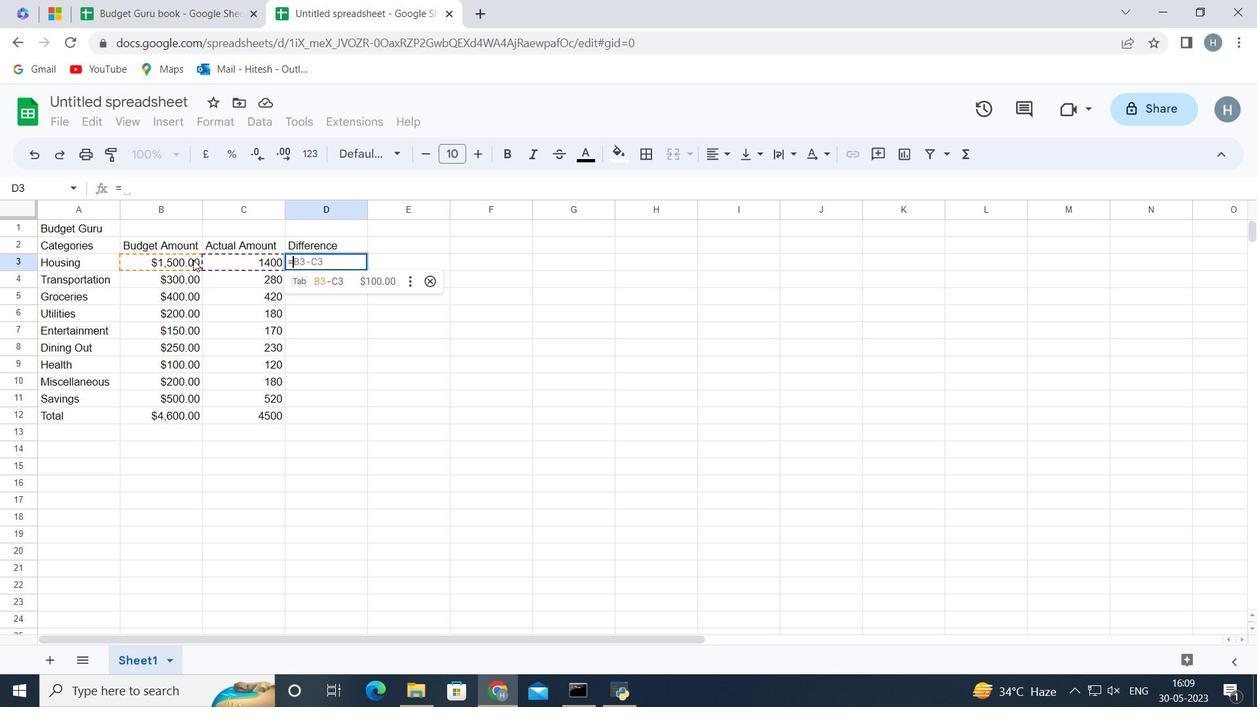 
Action: Mouse pressed left at (185, 260)
Screenshot: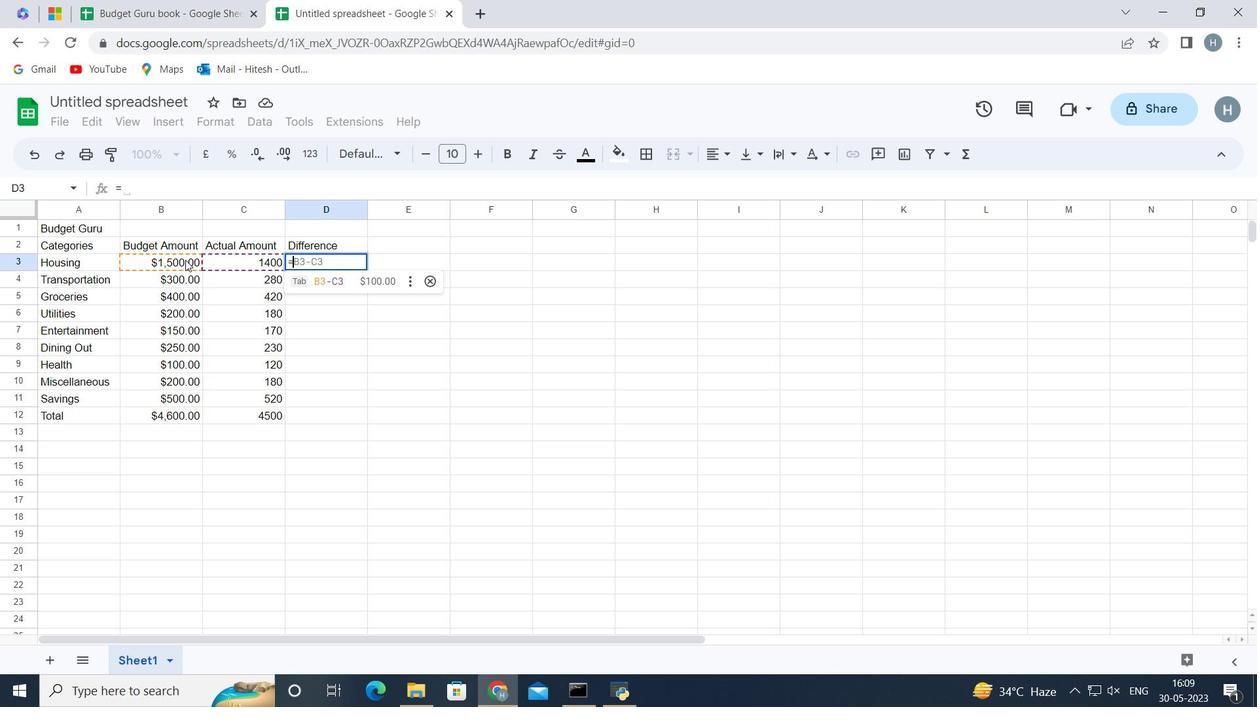
Action: Key pressed -
Screenshot: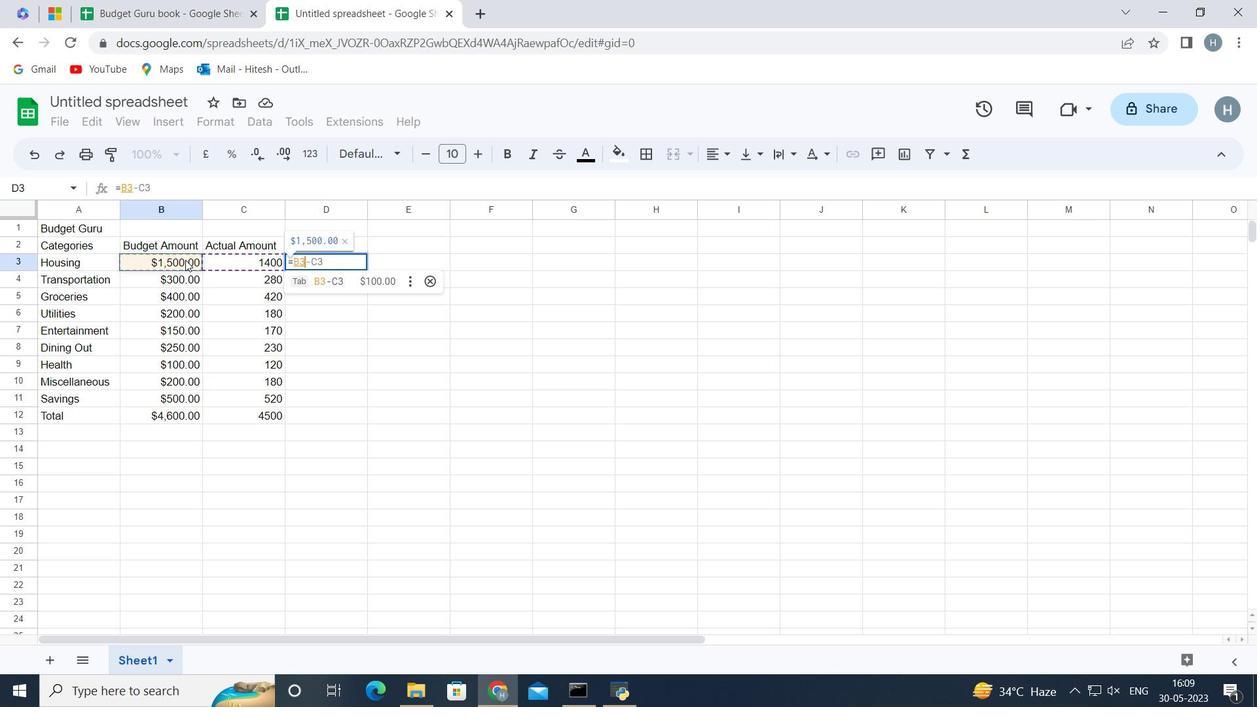 
Action: Mouse moved to (218, 258)
Screenshot: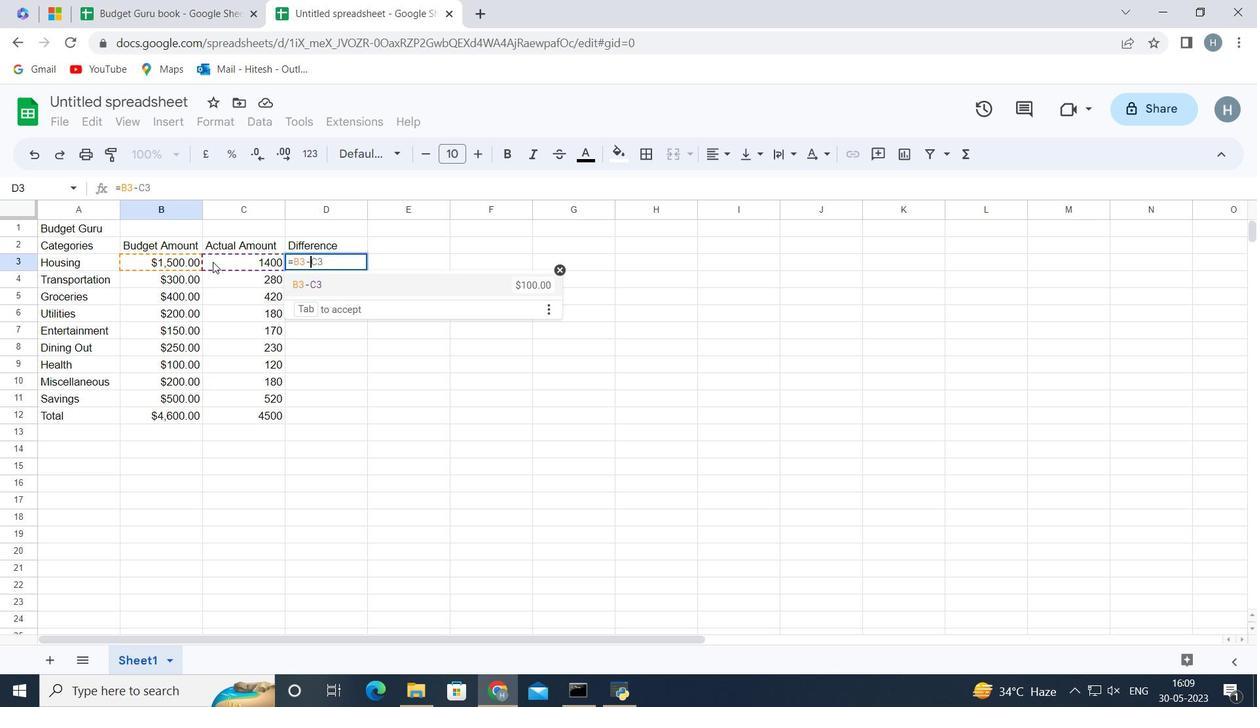 
Action: Mouse pressed left at (218, 258)
Screenshot: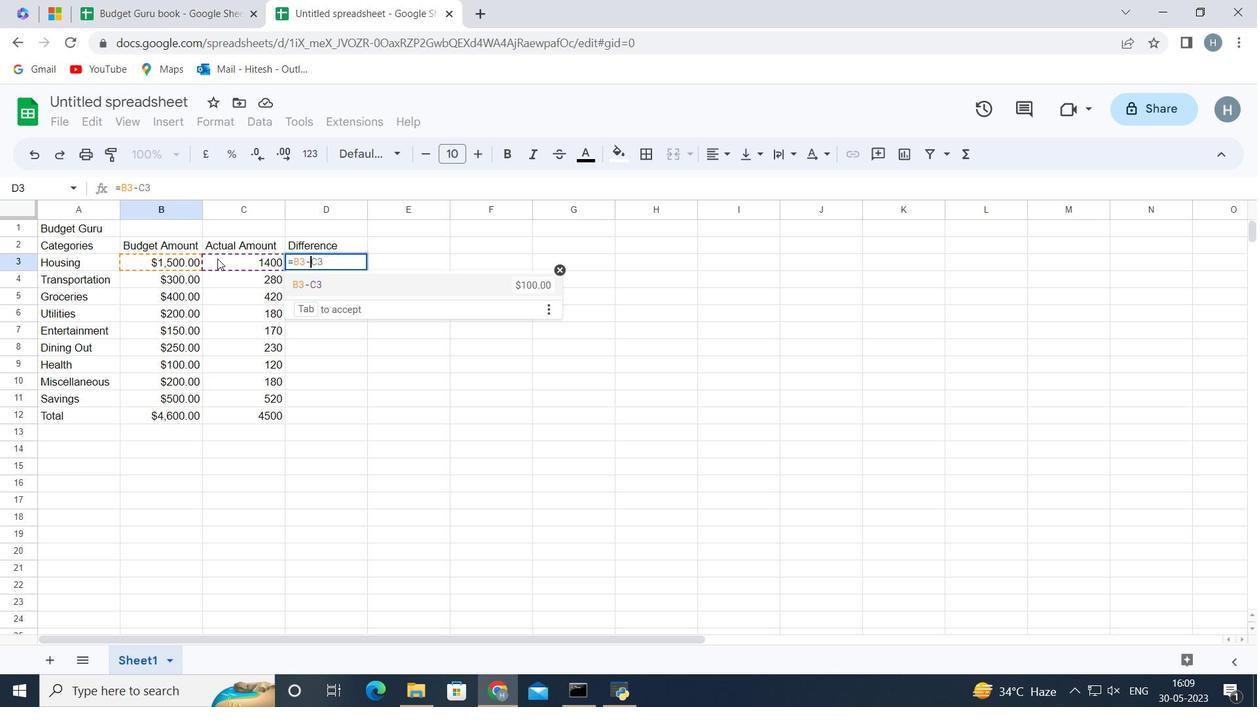 
Action: Key pressed <Key.enter>
Screenshot: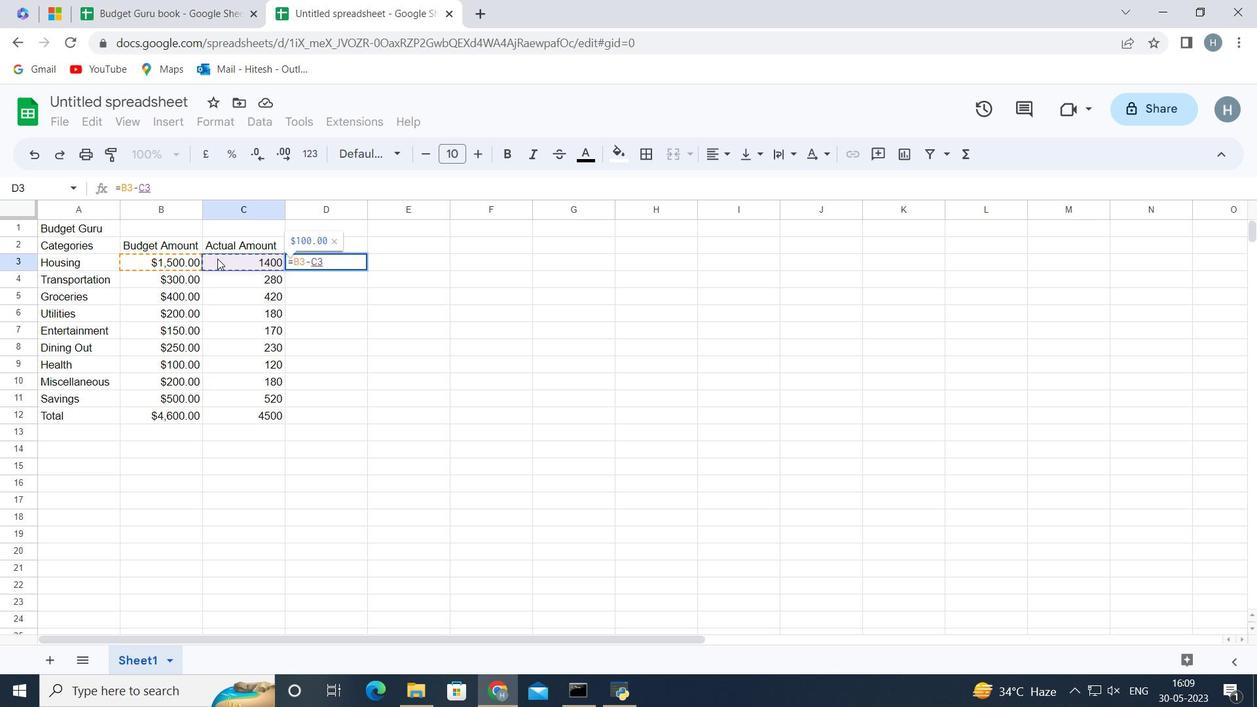 
Action: Mouse moved to (408, 469)
Screenshot: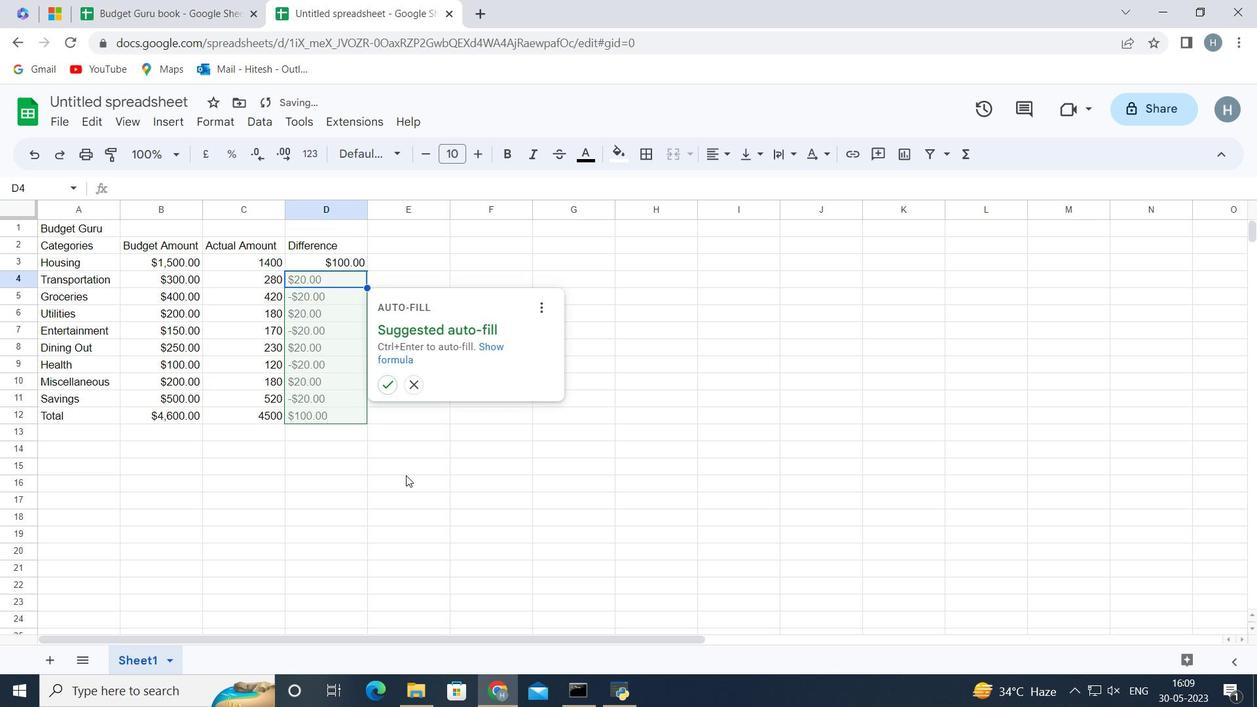 
Action: Mouse pressed left at (408, 469)
Screenshot: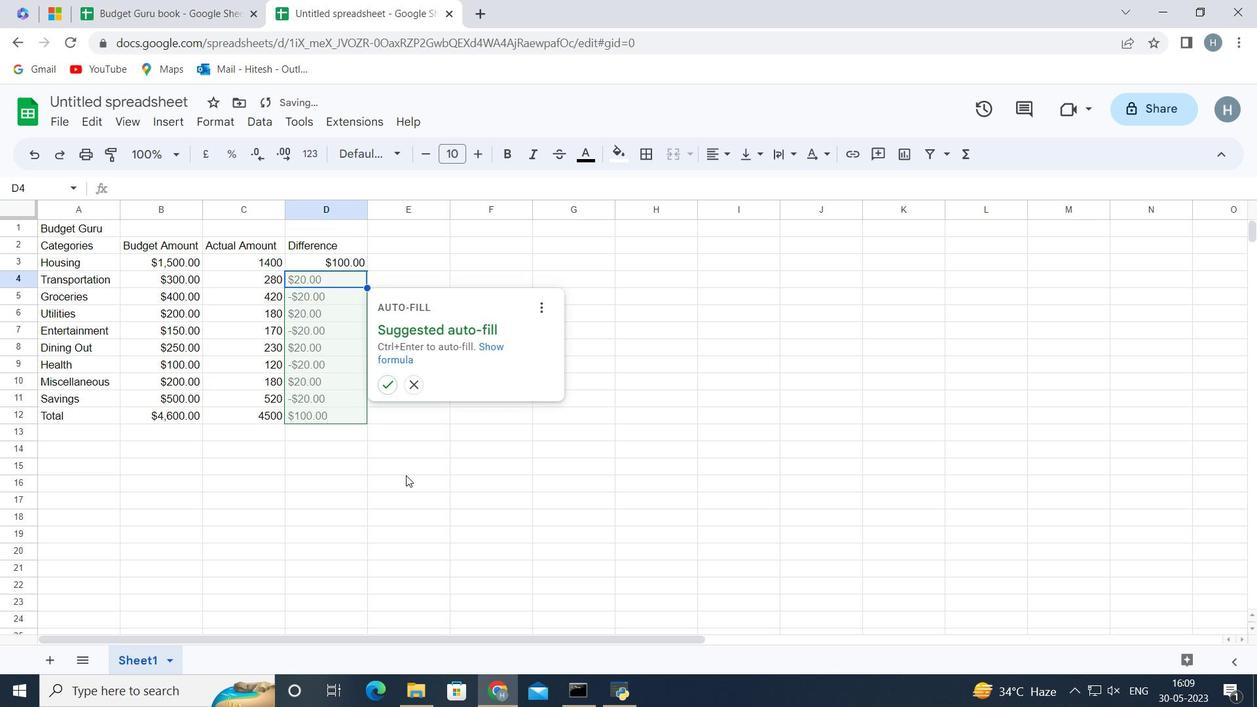 
Action: Mouse moved to (329, 263)
Screenshot: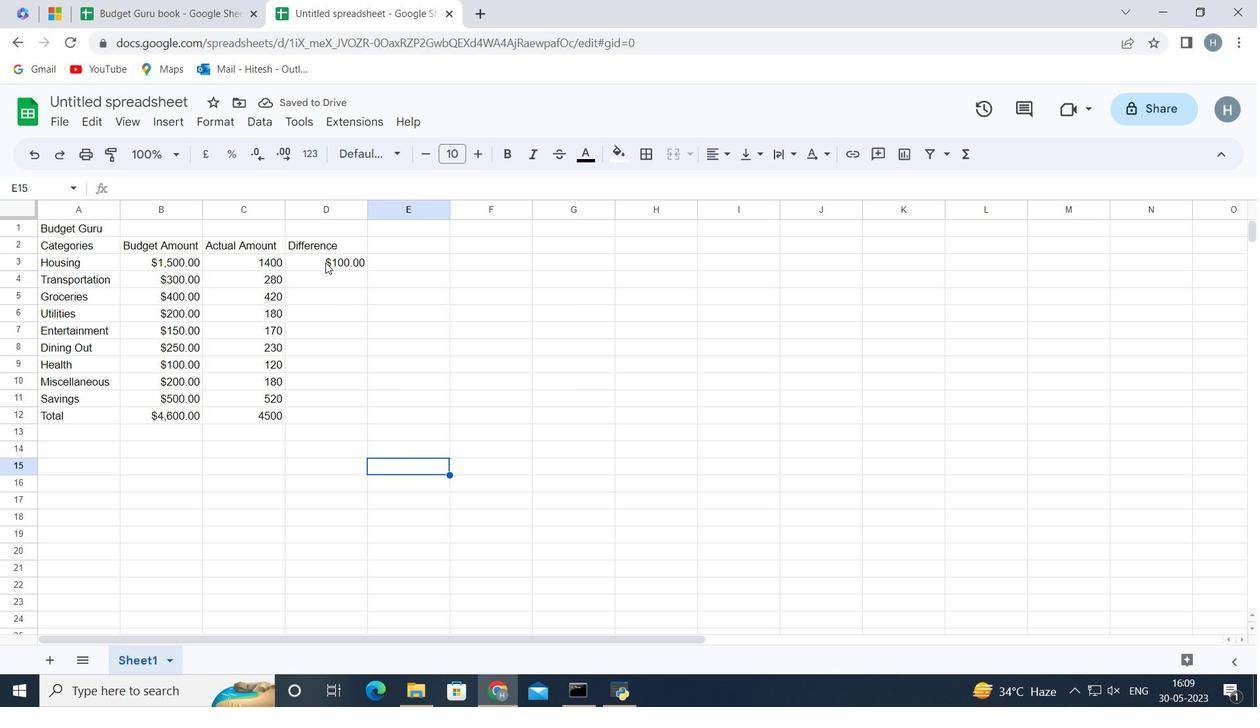 
Action: Mouse pressed left at (329, 263)
Screenshot: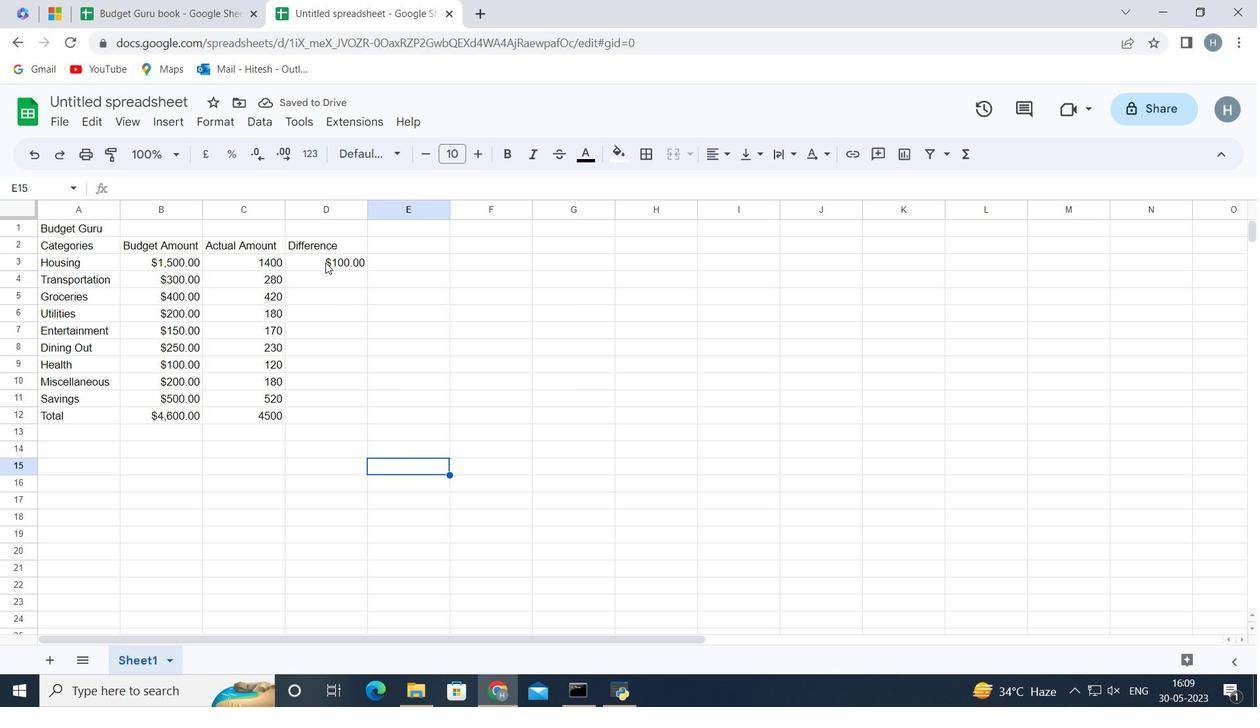 
Action: Mouse moved to (368, 271)
Screenshot: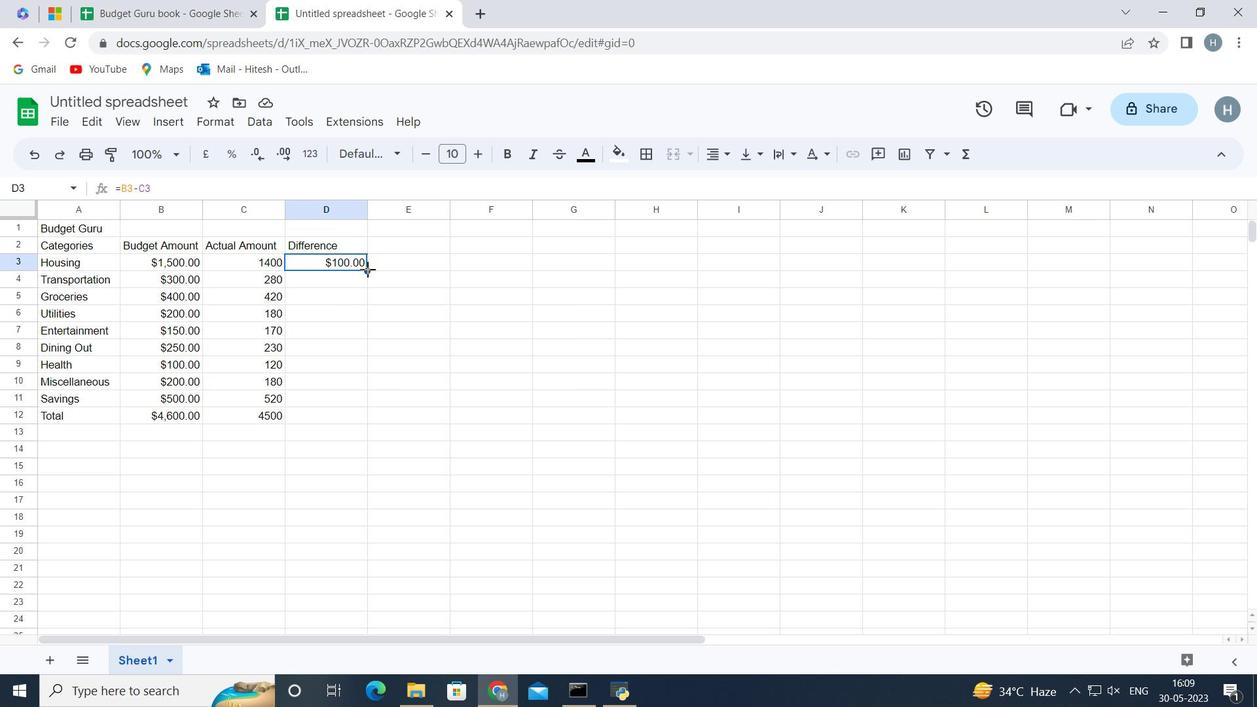 
Action: Mouse pressed left at (368, 271)
Screenshot: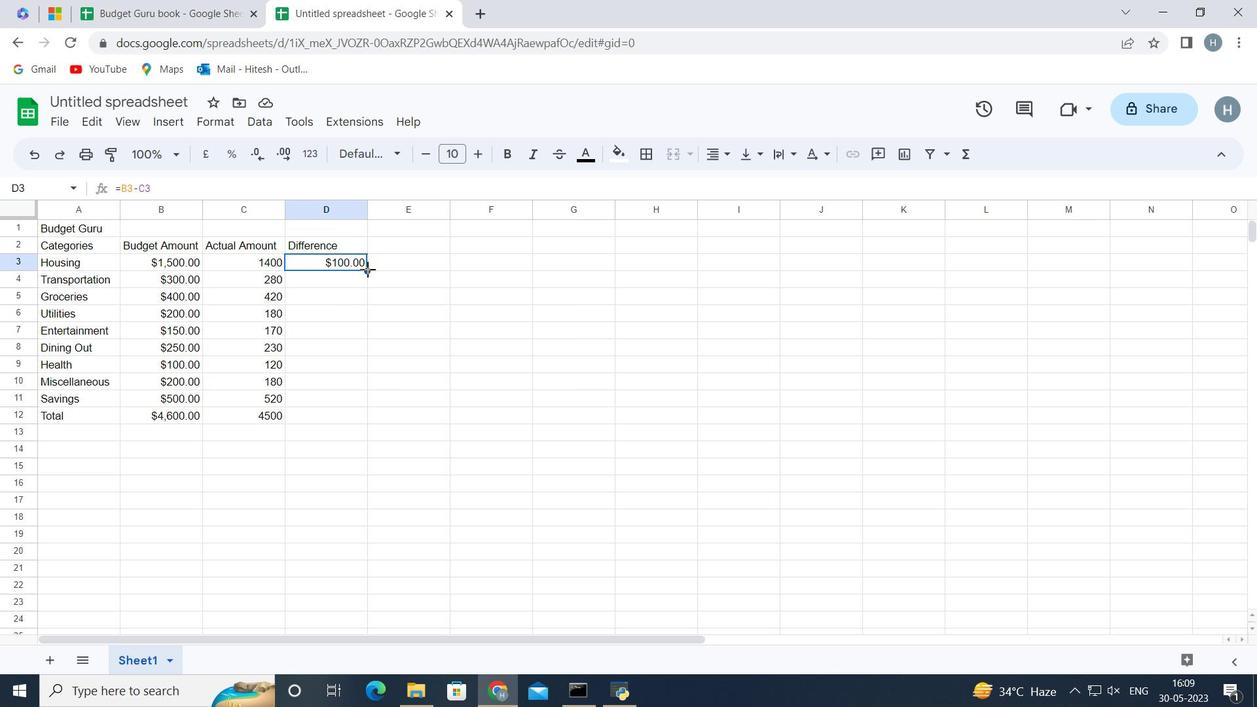 
Action: Mouse moved to (409, 277)
Screenshot: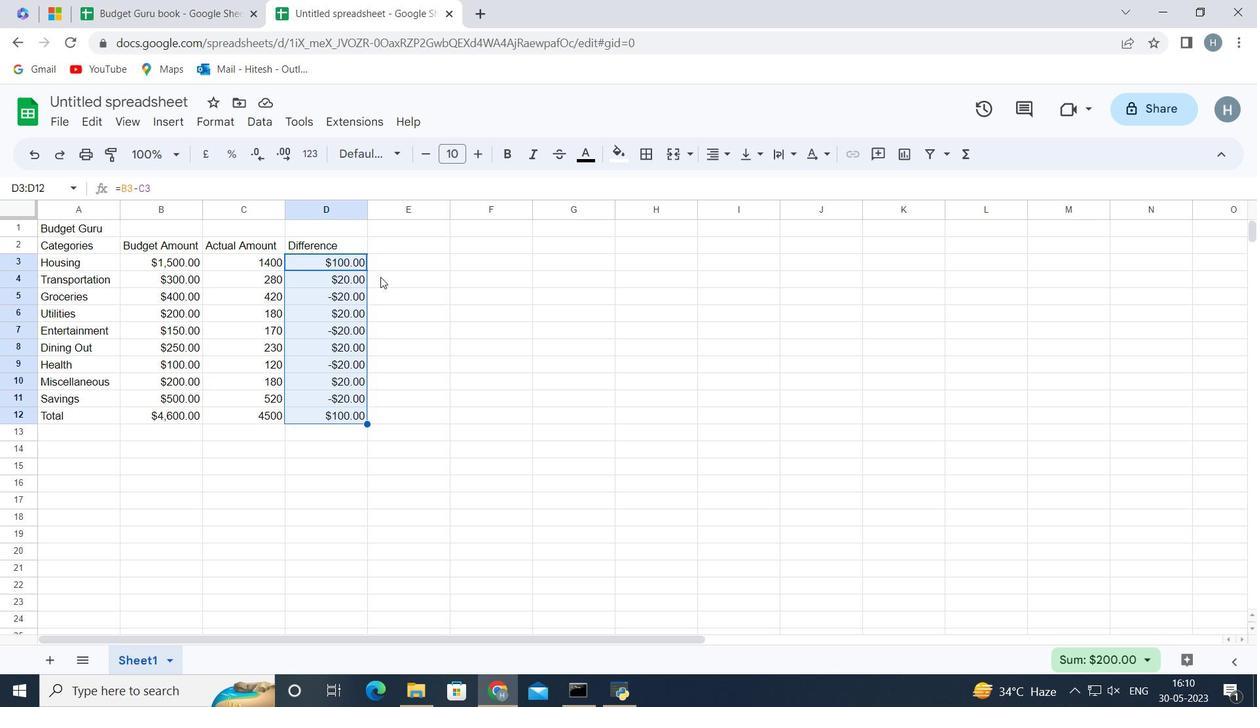 
Action: Mouse pressed left at (409, 277)
Screenshot: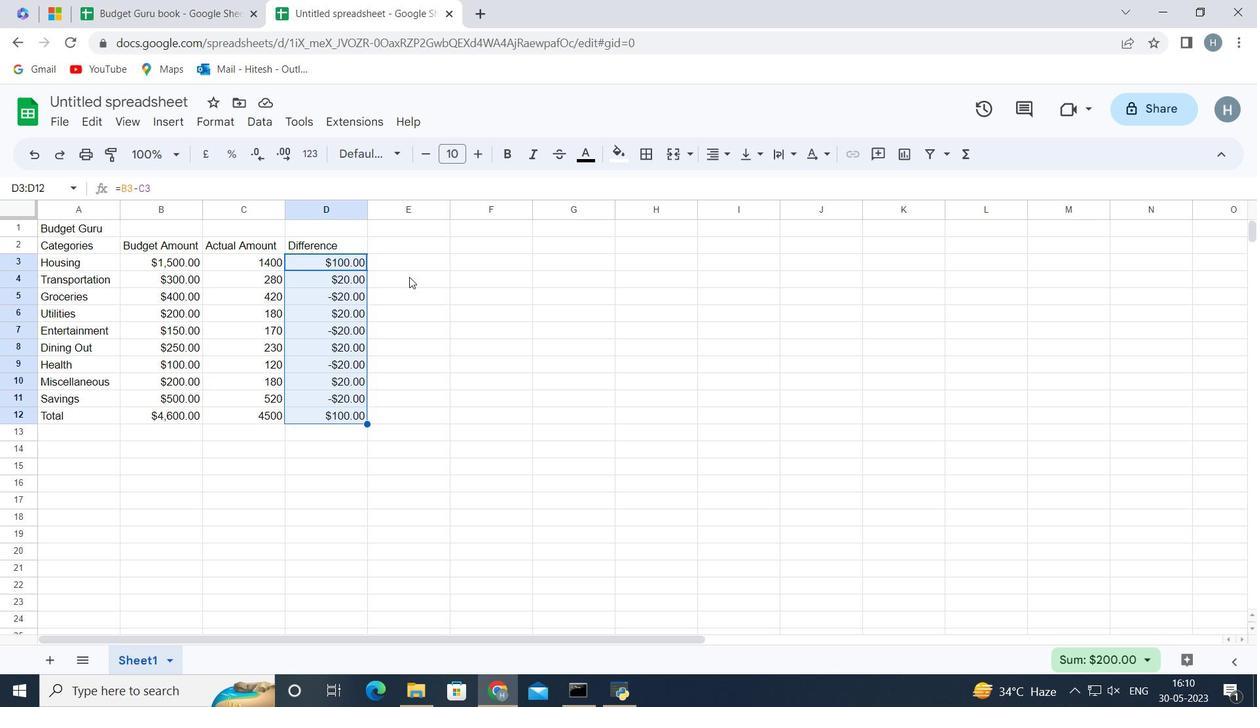 
Action: Mouse moved to (329, 259)
Screenshot: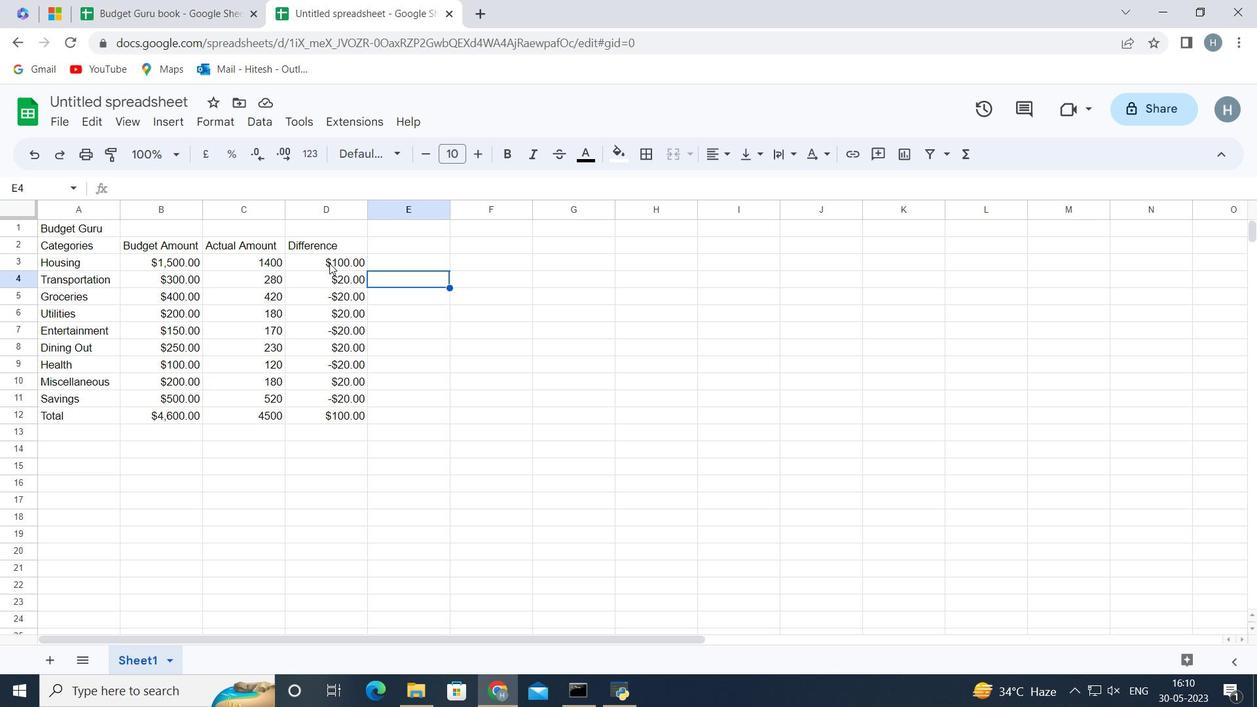 
Action: Mouse pressed left at (329, 259)
Screenshot: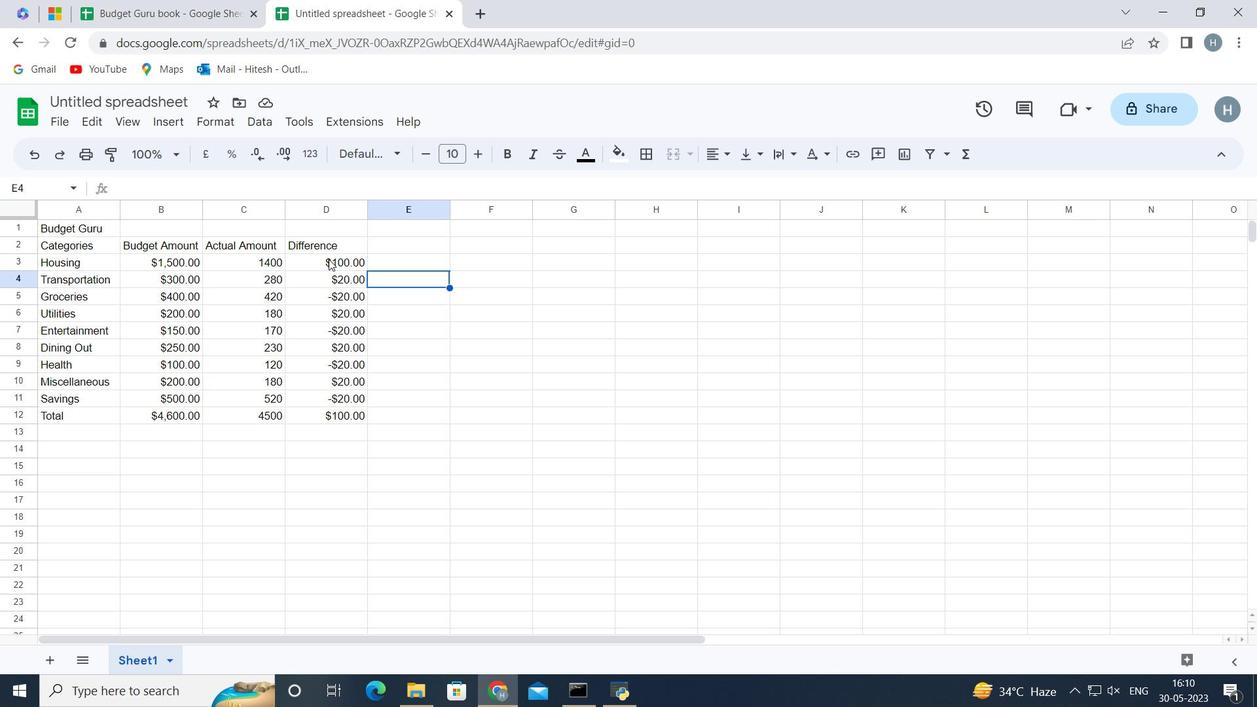 
Action: Key pressed <Key.shift><Key.down><Key.down><Key.down><Key.down><Key.down><Key.down><Key.down><Key.down><Key.down><Key.delete>
Screenshot: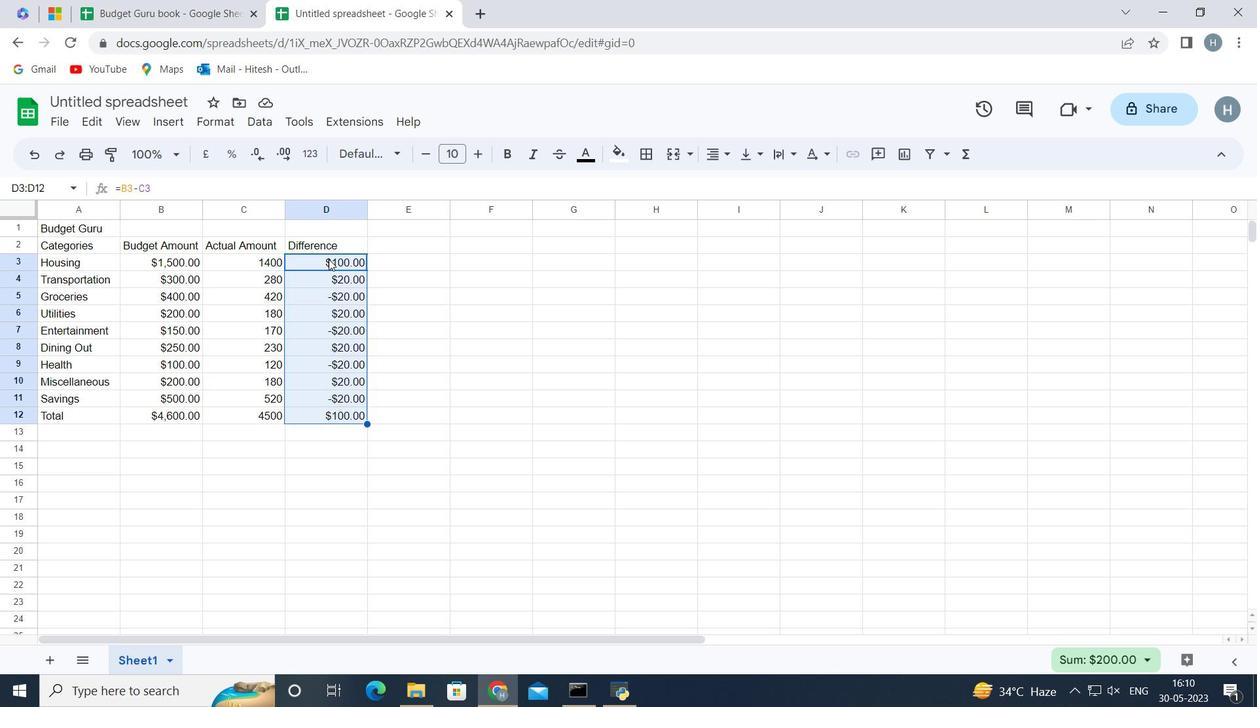 
Action: Mouse moved to (409, 265)
Screenshot: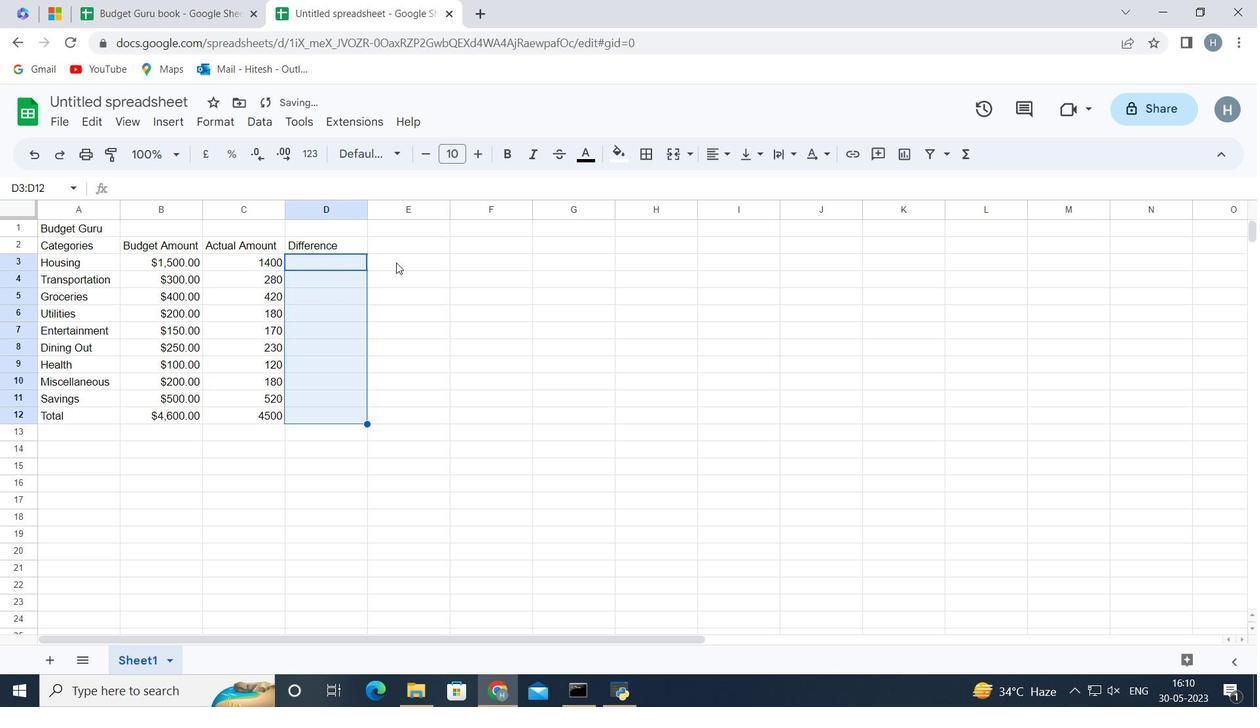 
Action: Mouse pressed left at (409, 265)
Screenshot: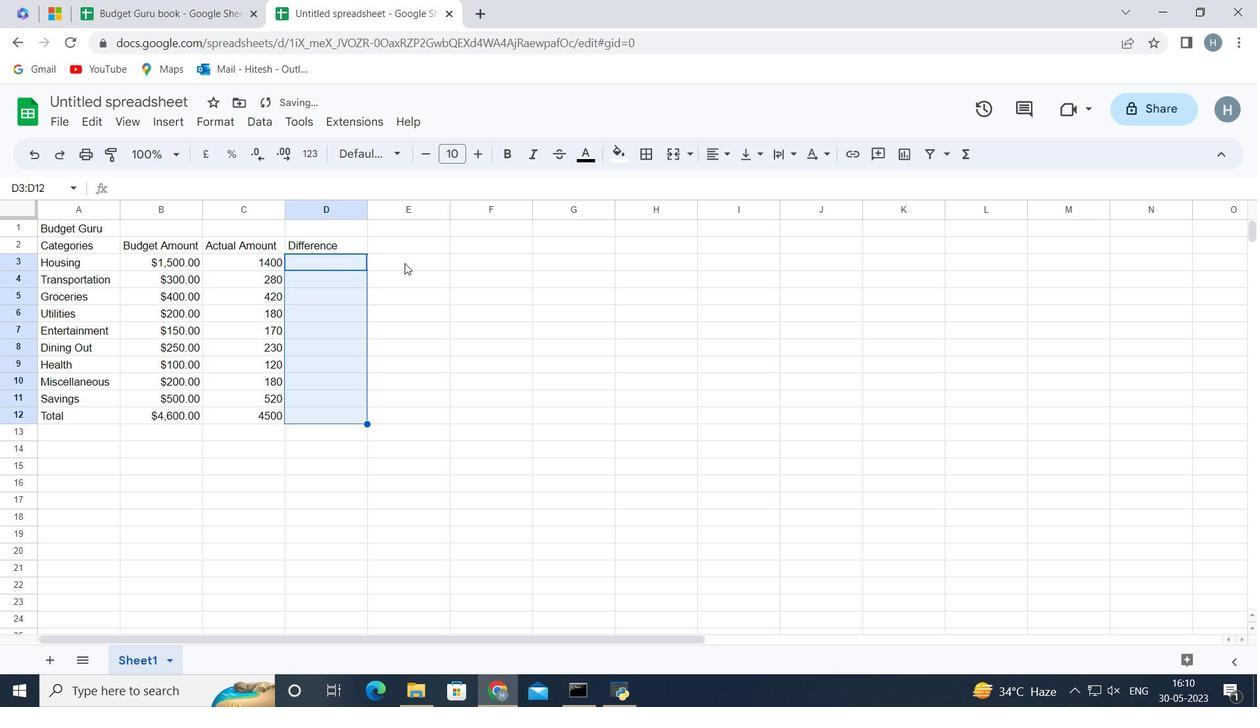 
Action: Mouse moved to (334, 263)
Screenshot: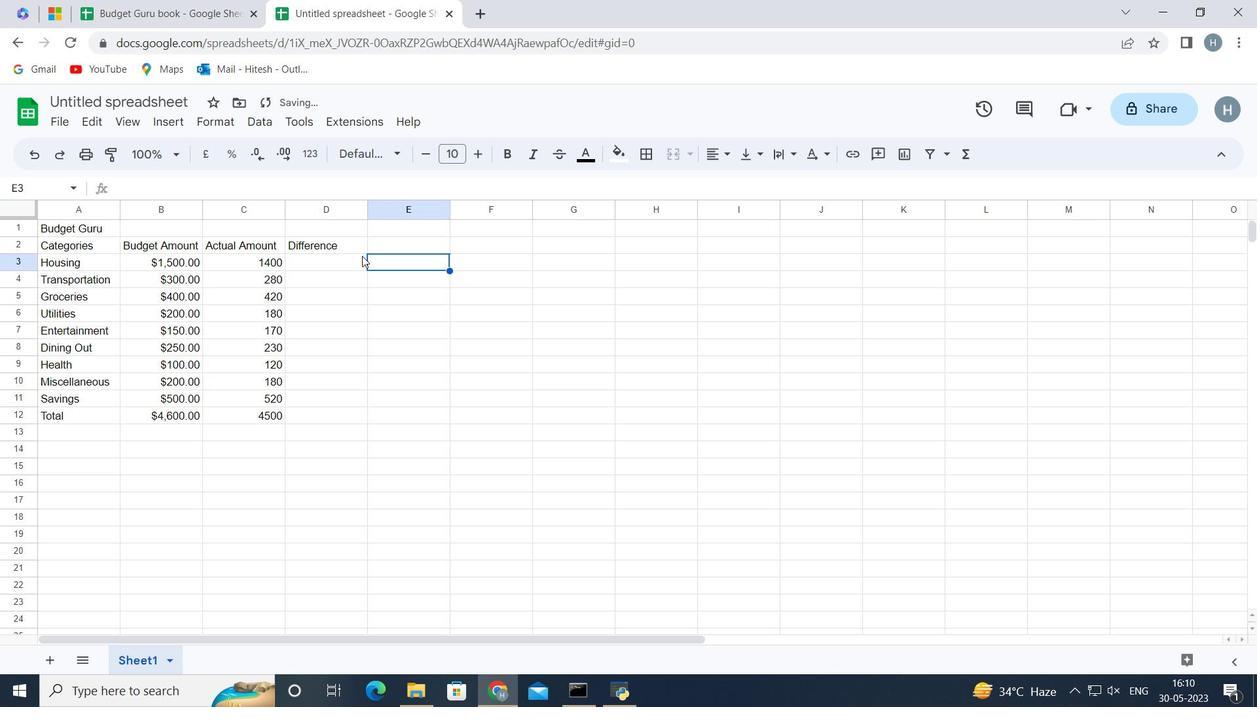 
Action: Mouse pressed left at (334, 263)
Screenshot: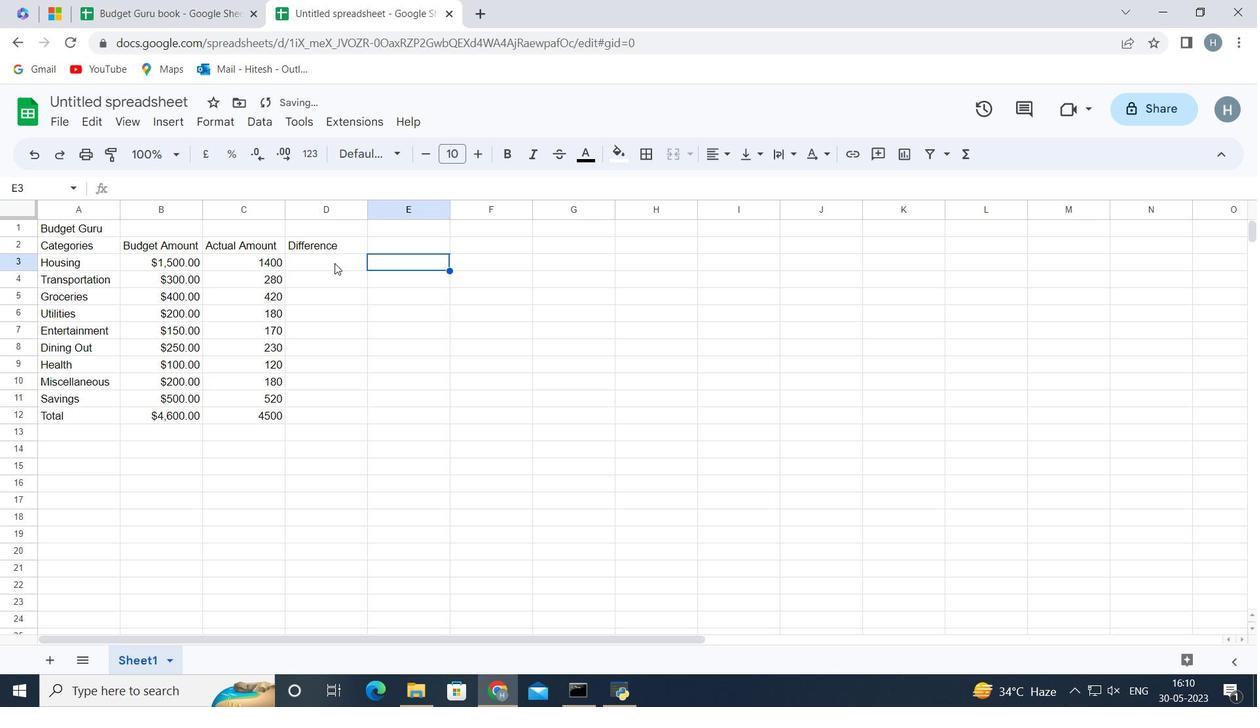 
Action: Mouse moved to (330, 265)
Screenshot: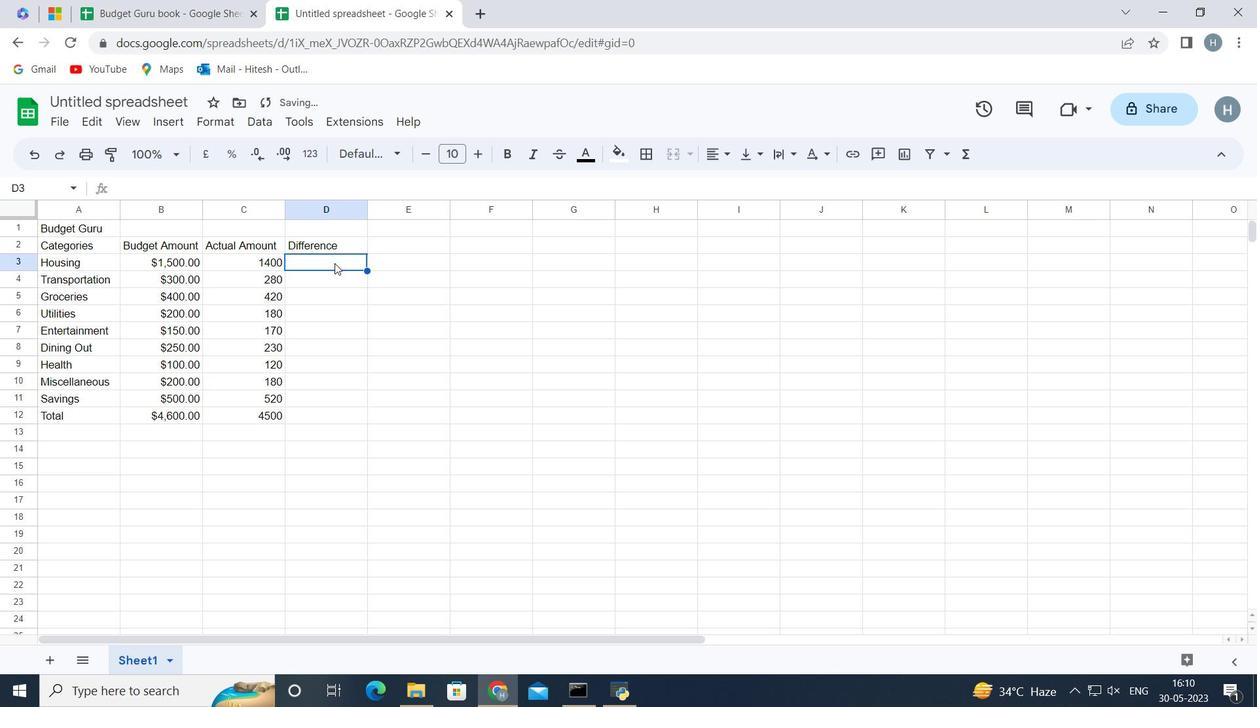 
Action: Key pressed =
Screenshot: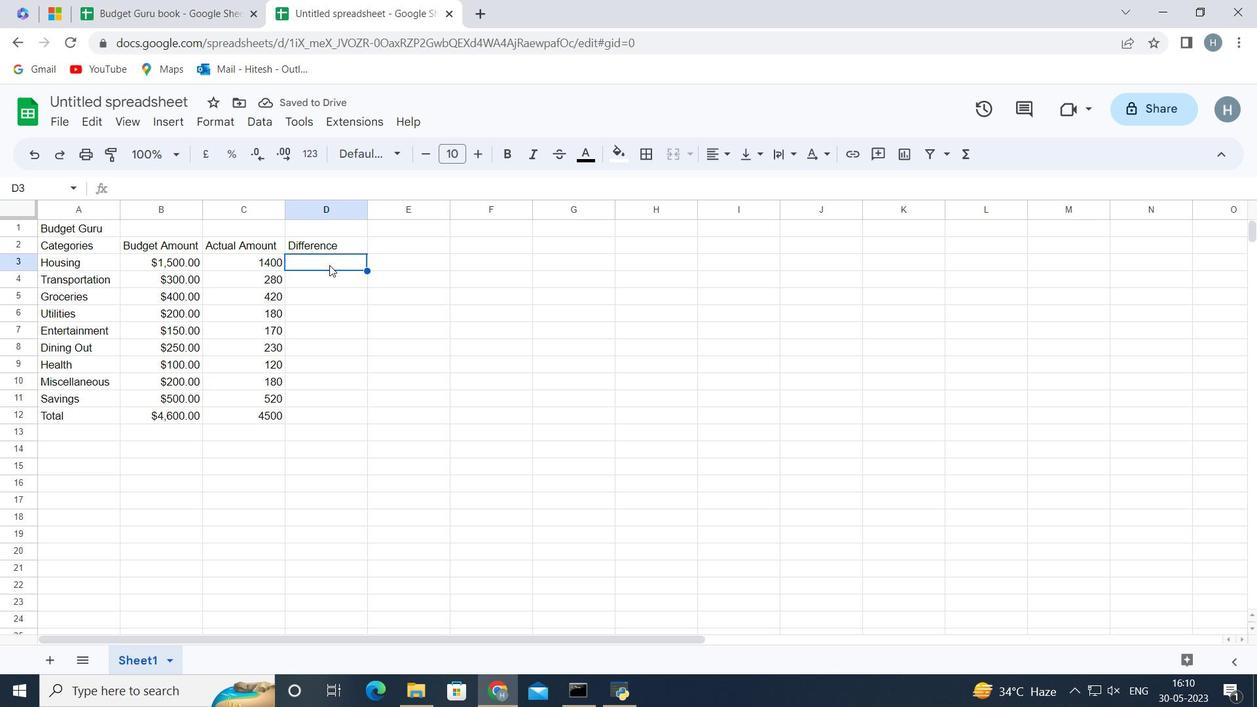 
Action: Mouse moved to (265, 263)
Screenshot: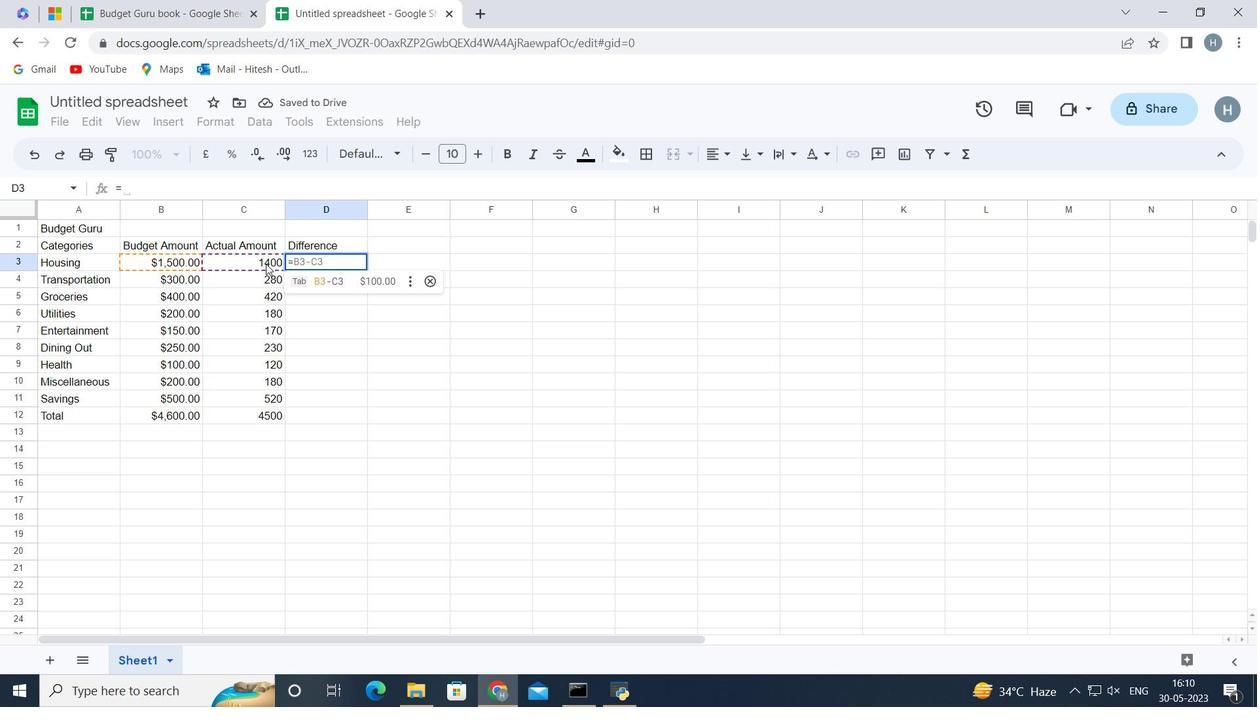 
Action: Mouse pressed left at (265, 263)
Screenshot: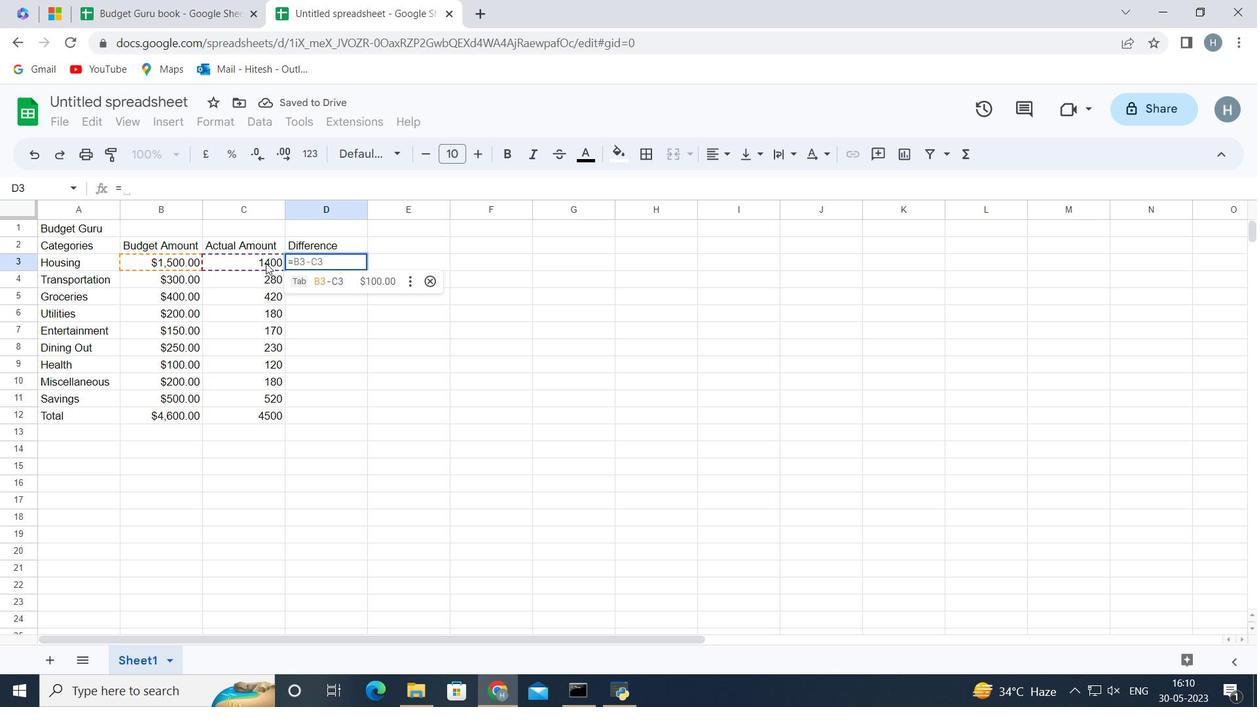 
Action: Key pressed -
Screenshot: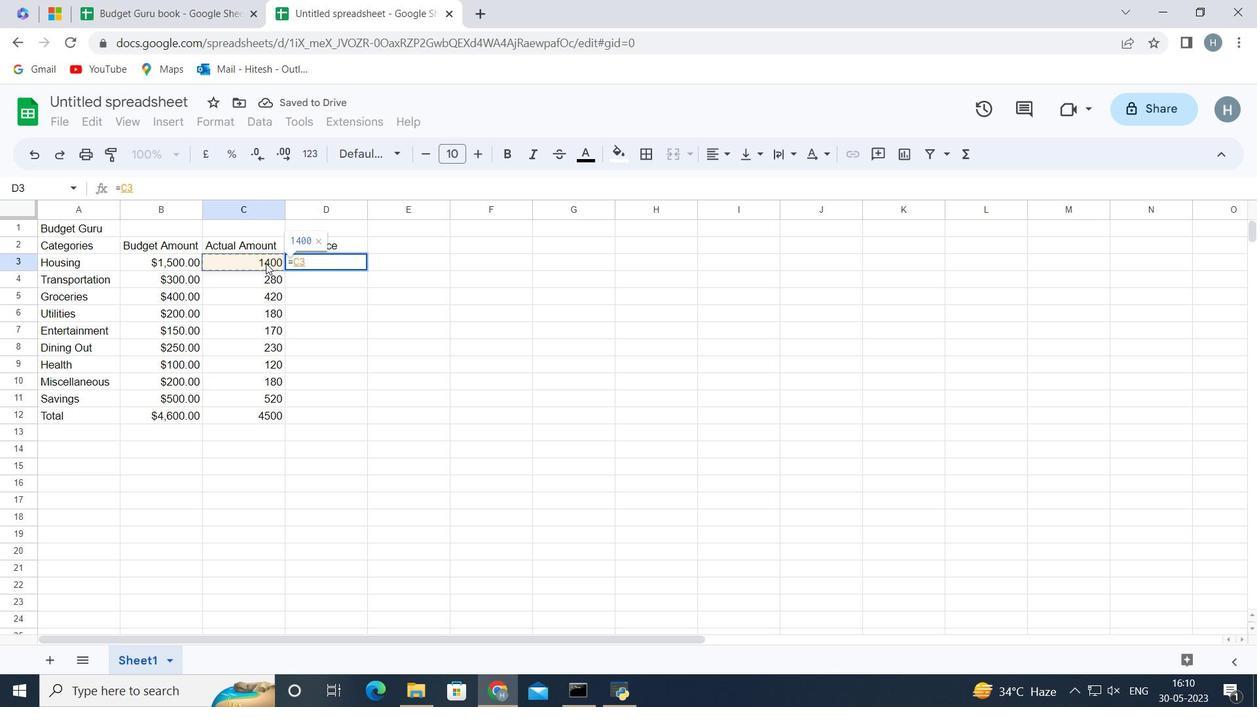 
Action: Mouse moved to (176, 256)
Screenshot: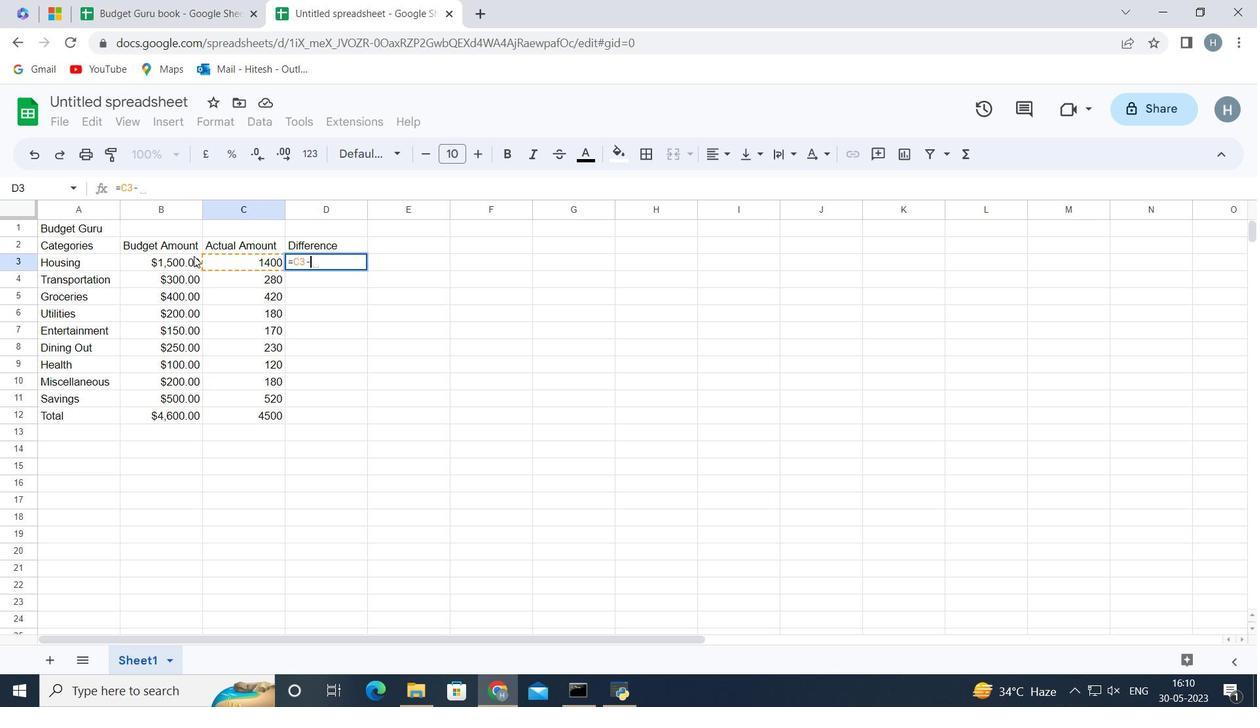 
Action: Mouse pressed left at (176, 256)
Screenshot: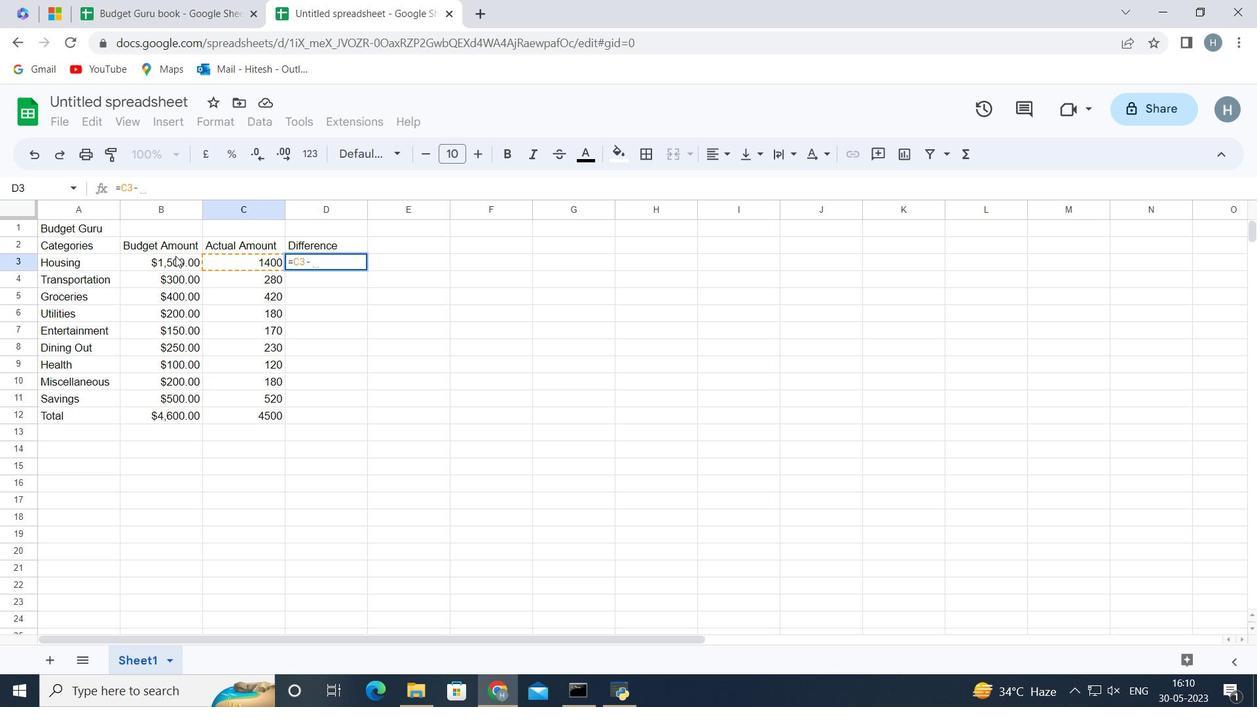 
Action: Mouse moved to (151, 262)
Screenshot: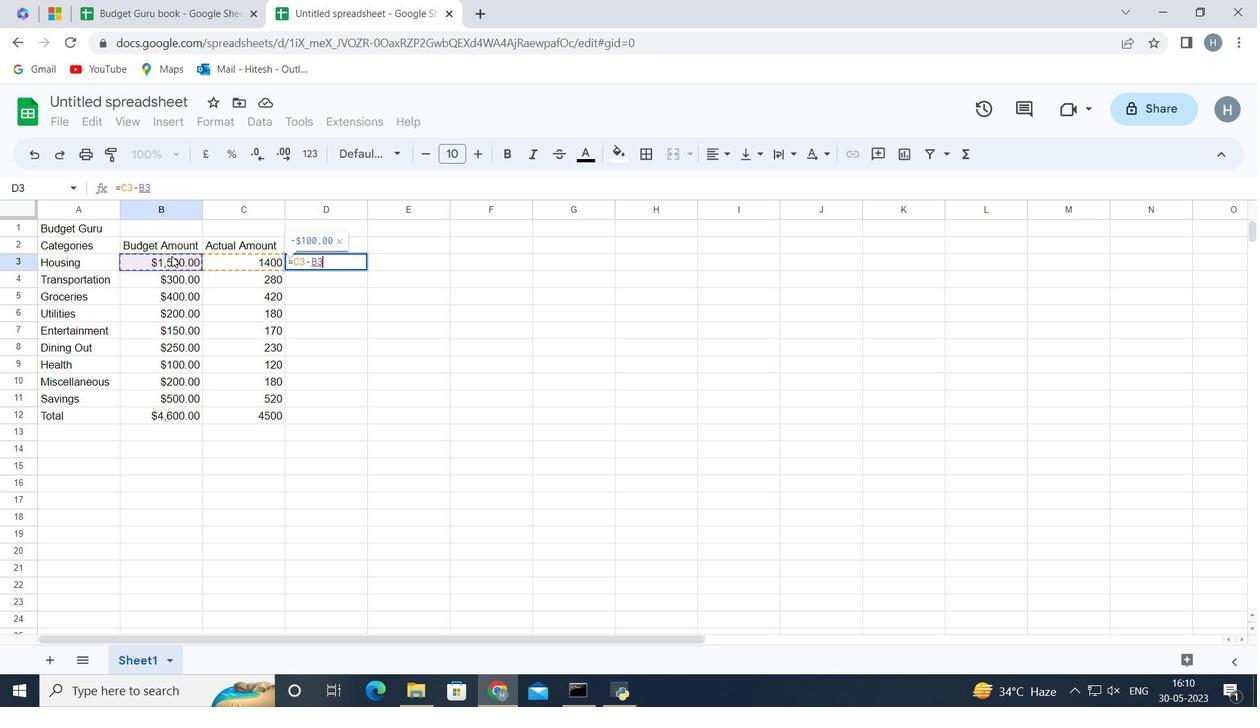 
Action: Key pressed <Key.enter>
Screenshot: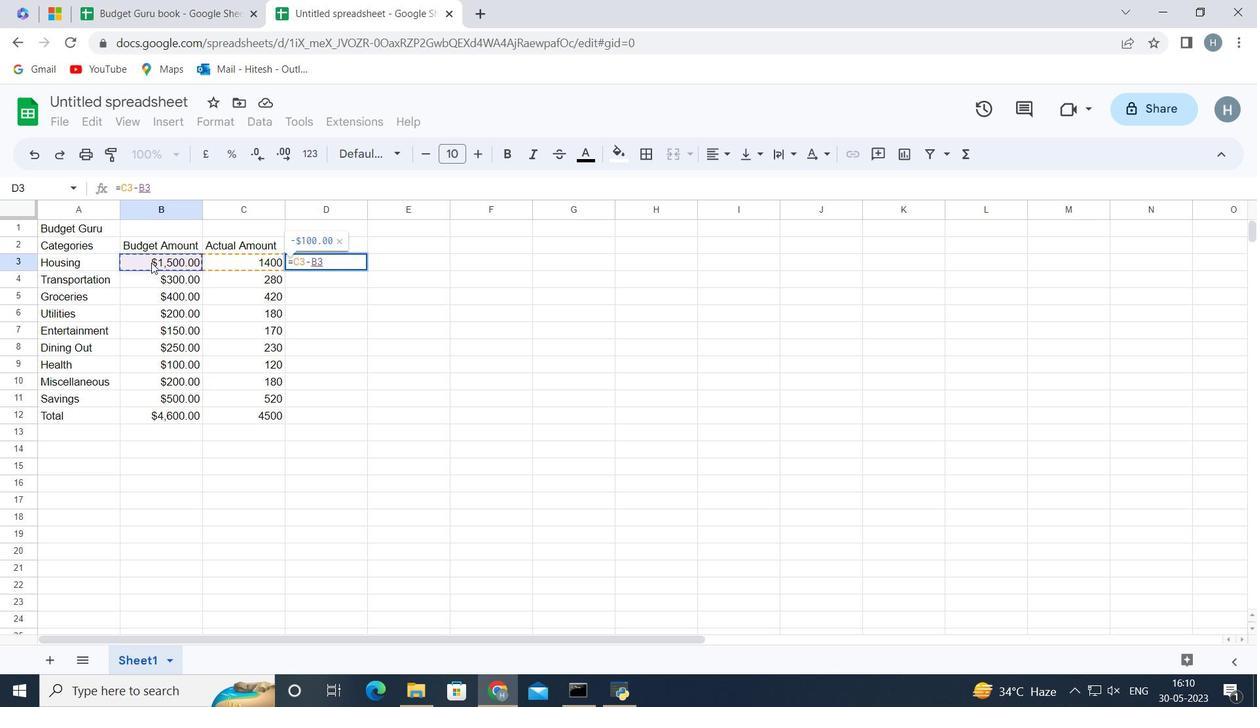 
Action: Mouse moved to (324, 266)
Screenshot: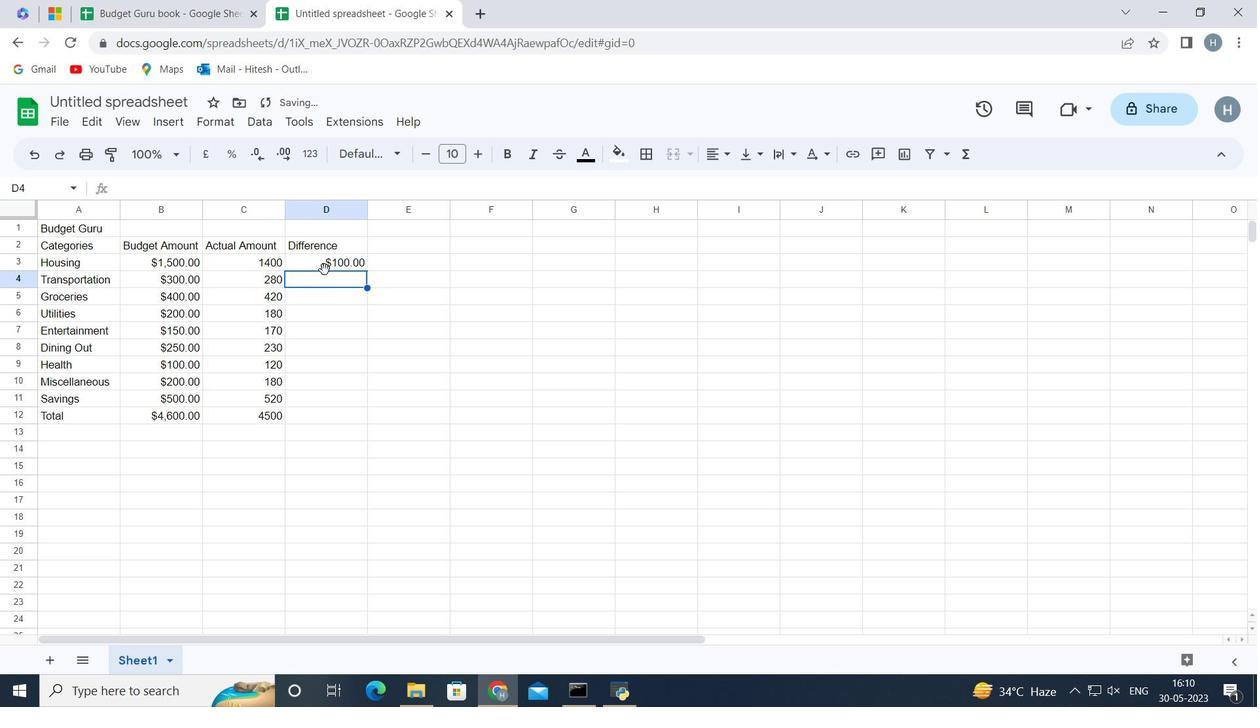 
Action: Mouse pressed left at (324, 266)
Screenshot: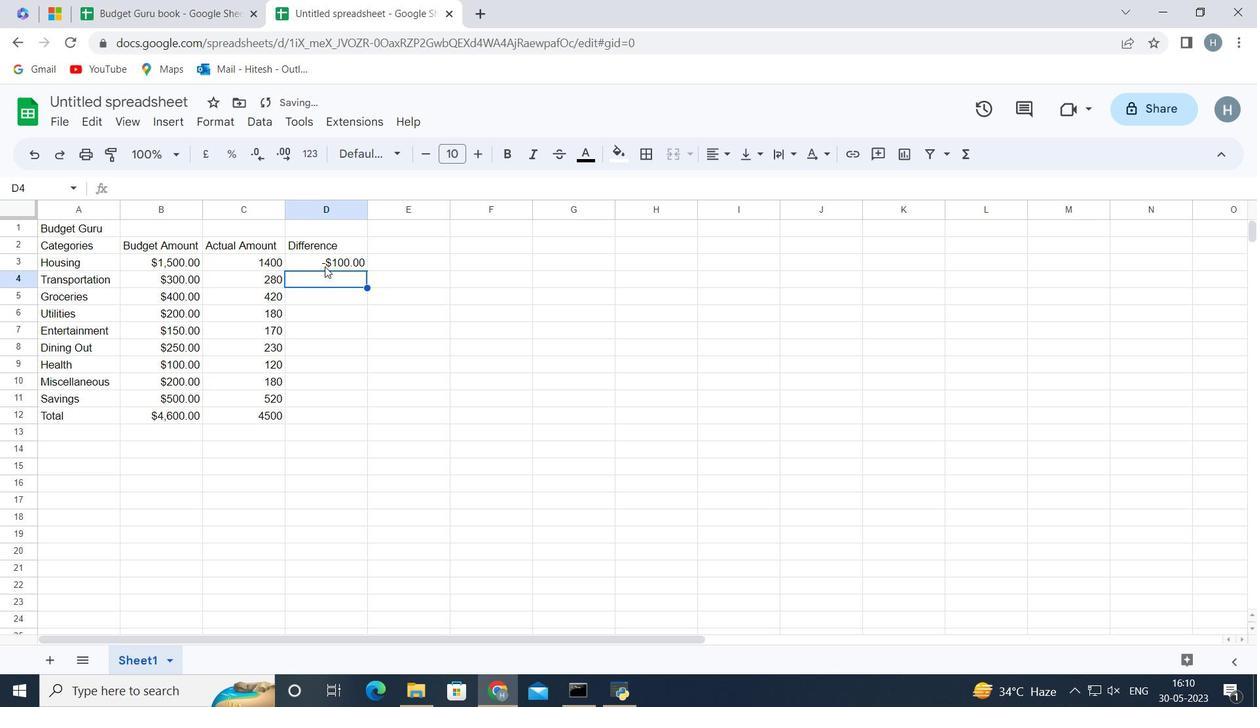 
Action: Mouse moved to (368, 269)
Screenshot: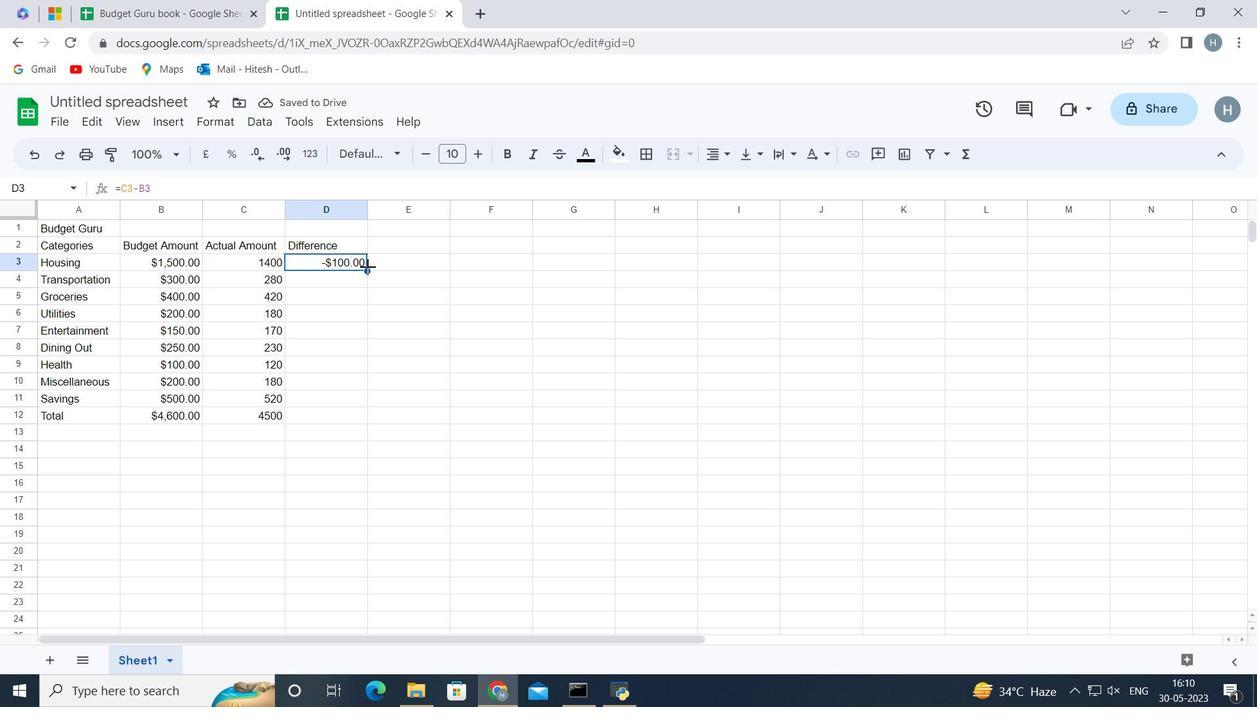 
Action: Mouse pressed left at (368, 269)
Screenshot: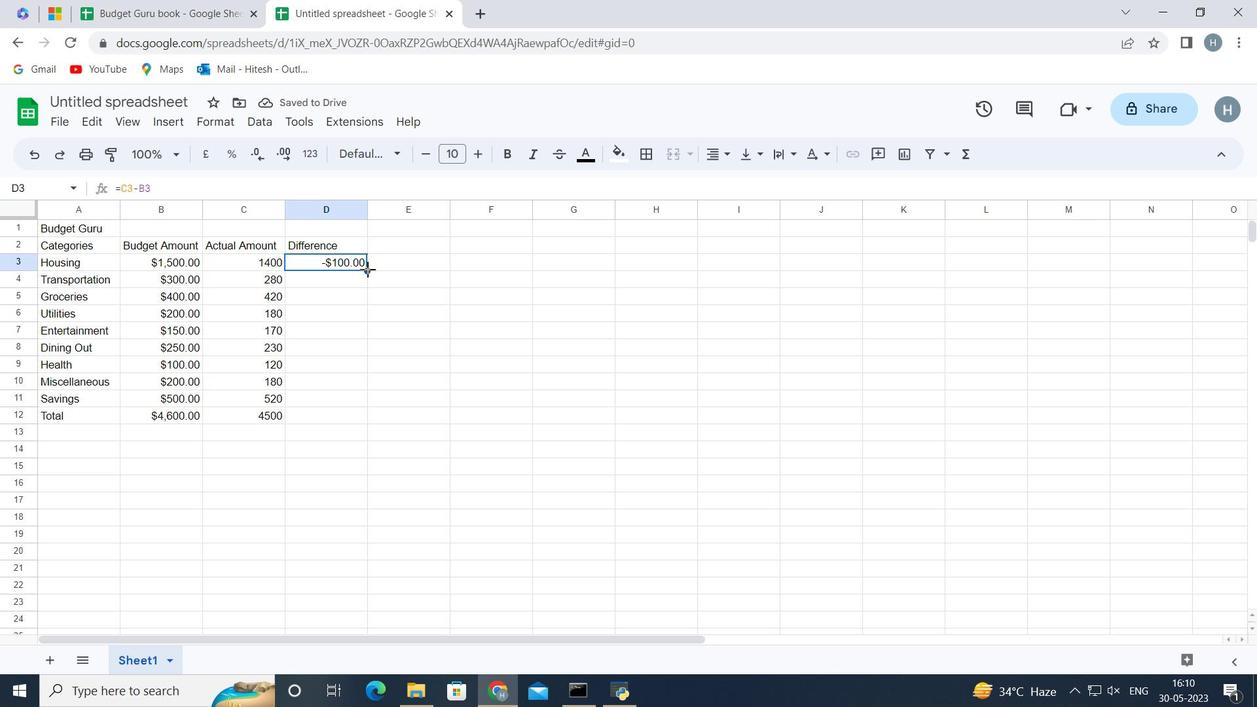 
Action: Mouse moved to (404, 316)
Screenshot: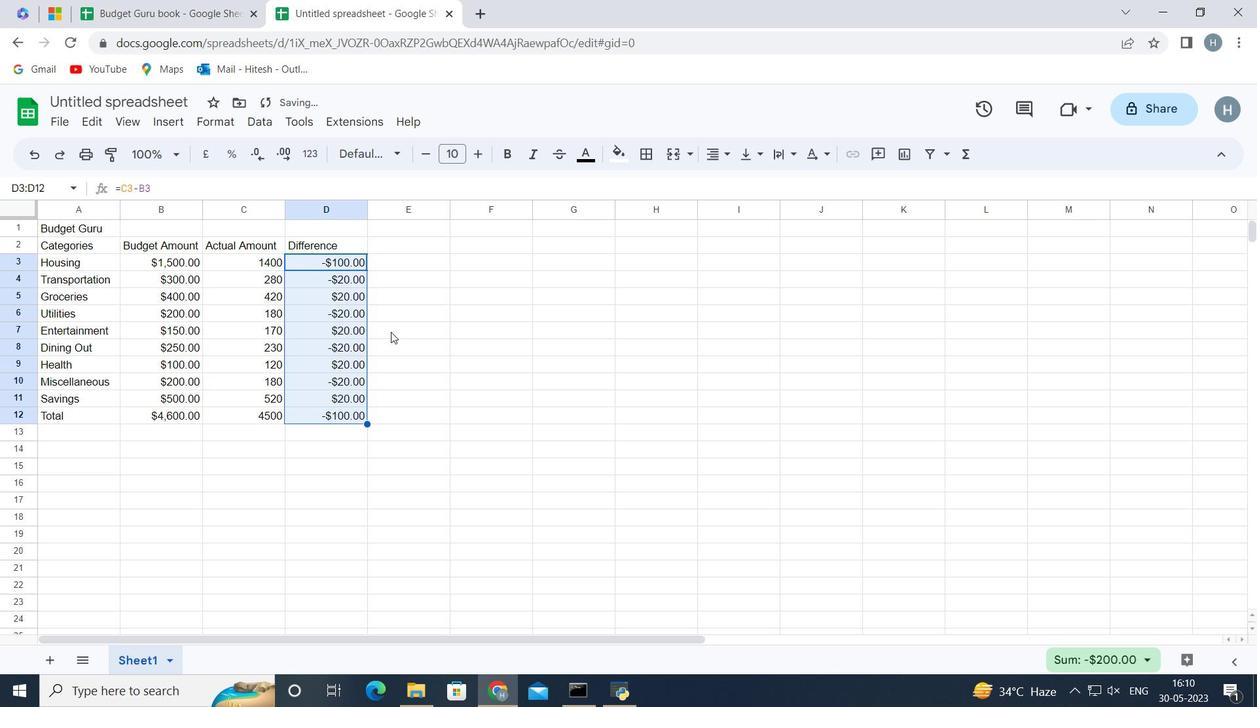 
Action: Mouse pressed left at (404, 316)
Screenshot: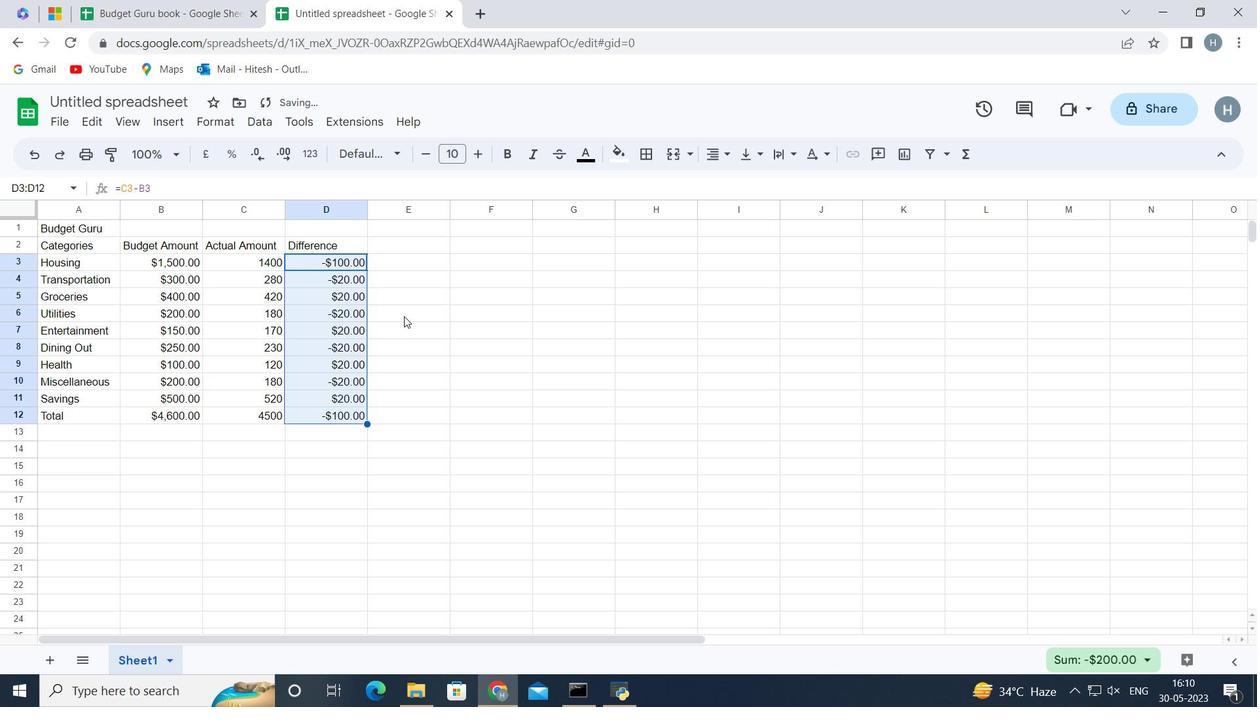 
Action: Mouse moved to (364, 431)
Screenshot: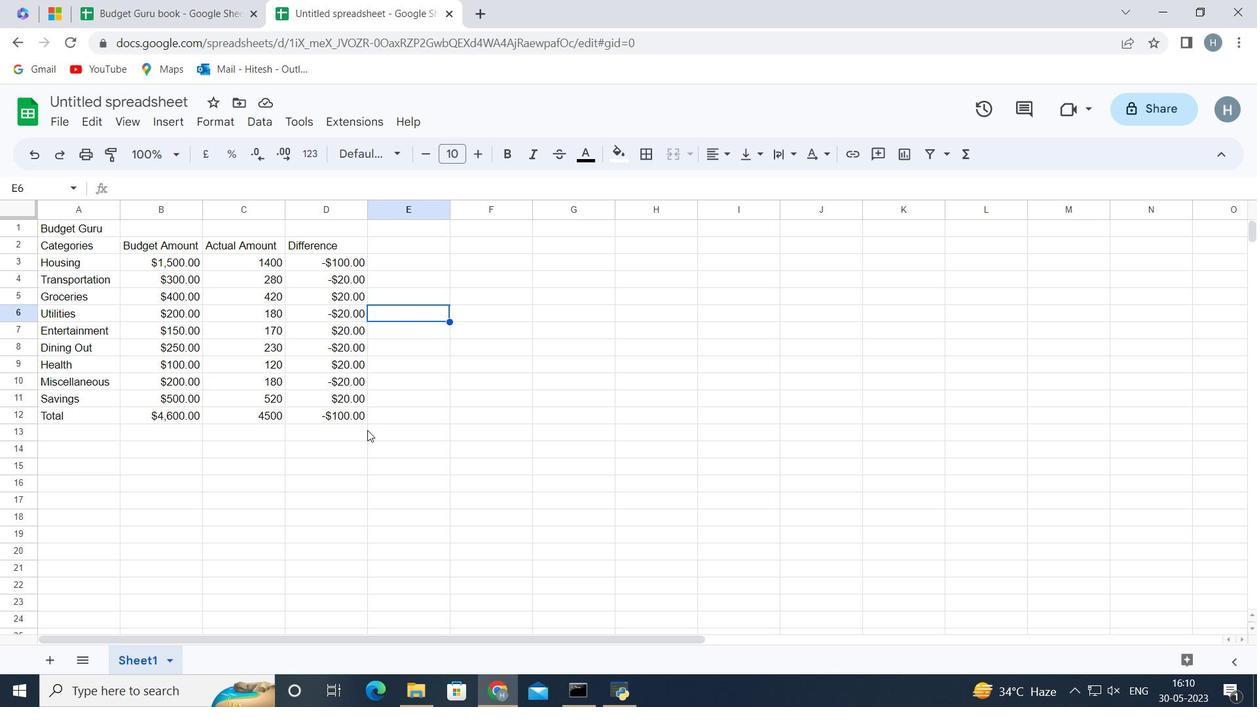 
Action: Mouse pressed left at (364, 431)
Screenshot: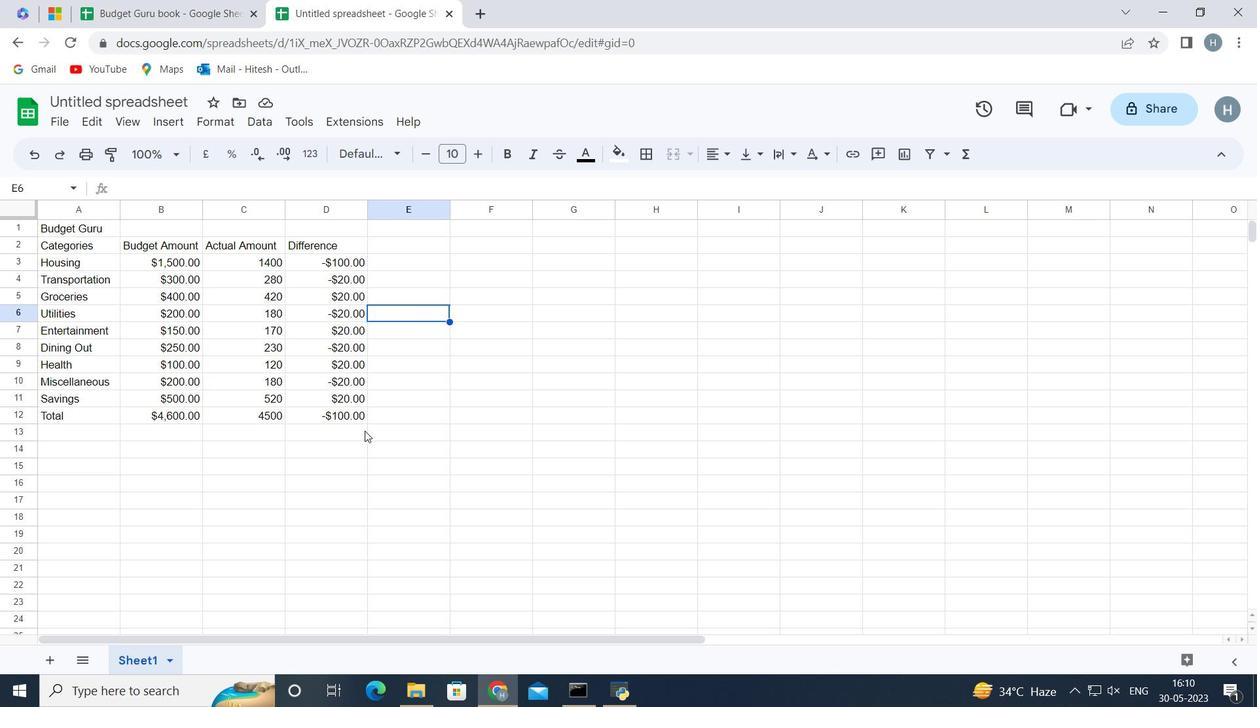 
Action: Mouse moved to (388, 364)
Screenshot: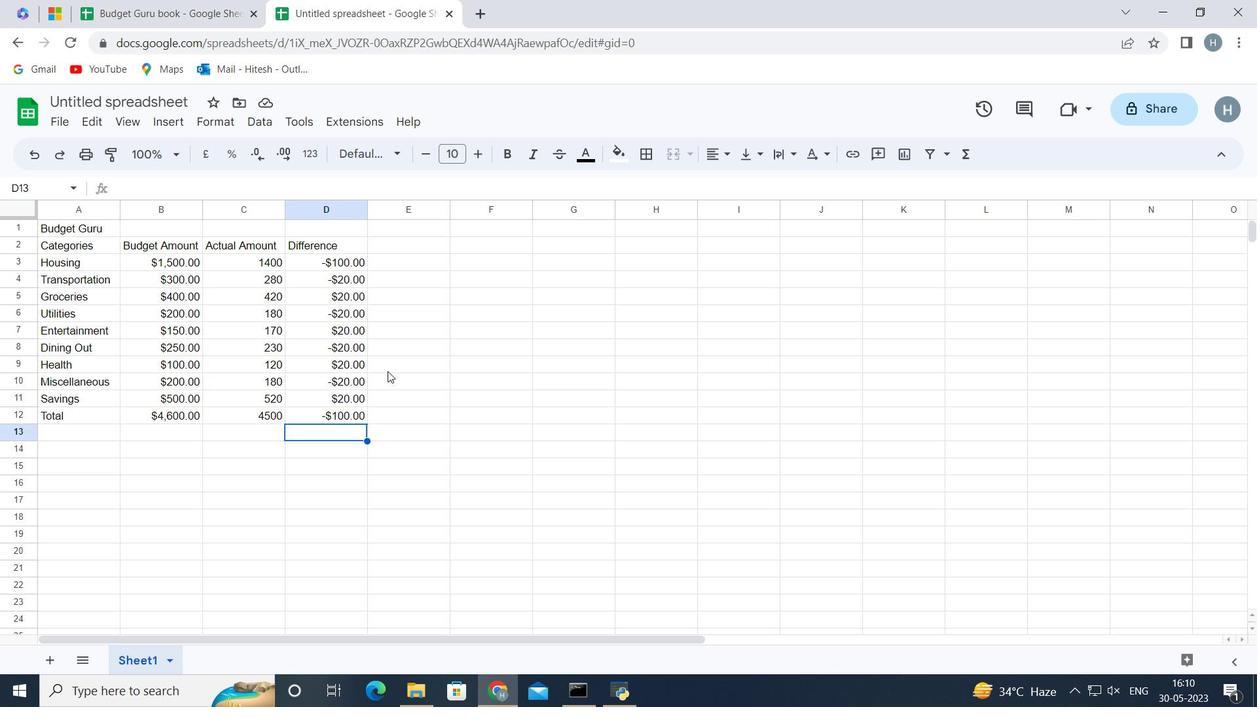 
Action: Mouse pressed left at (388, 364)
Screenshot: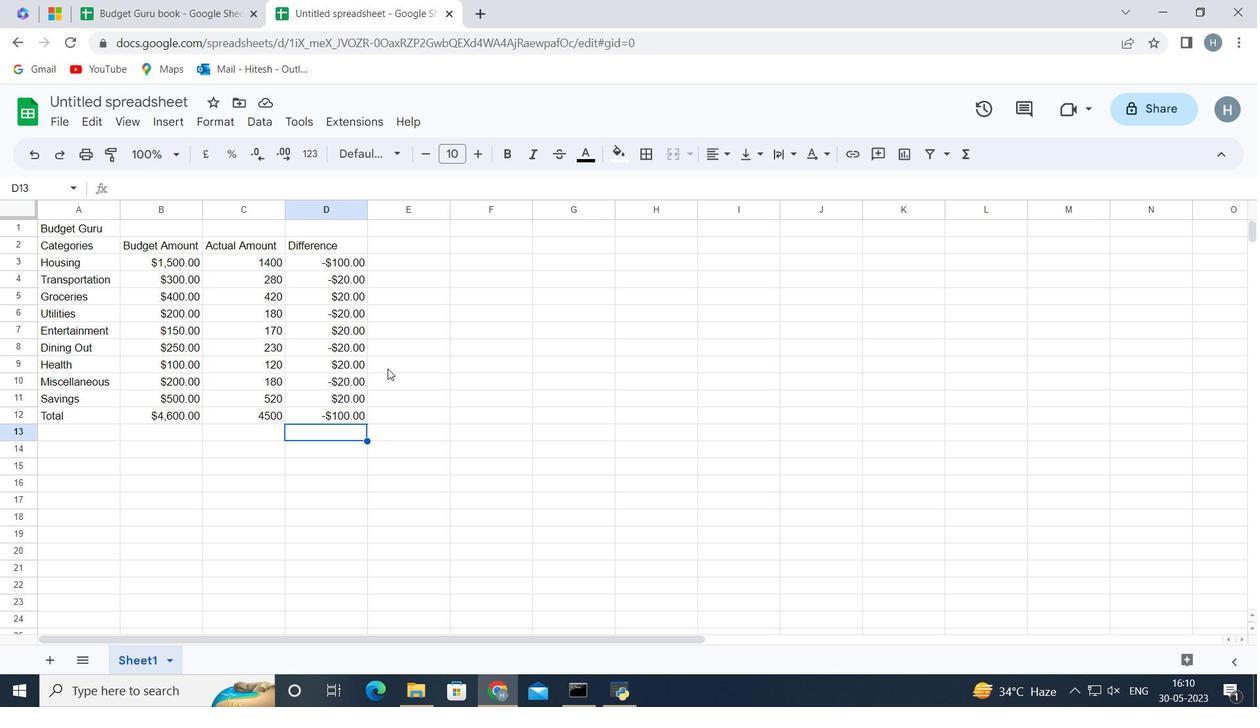 
Action: Mouse moved to (60, 123)
Screenshot: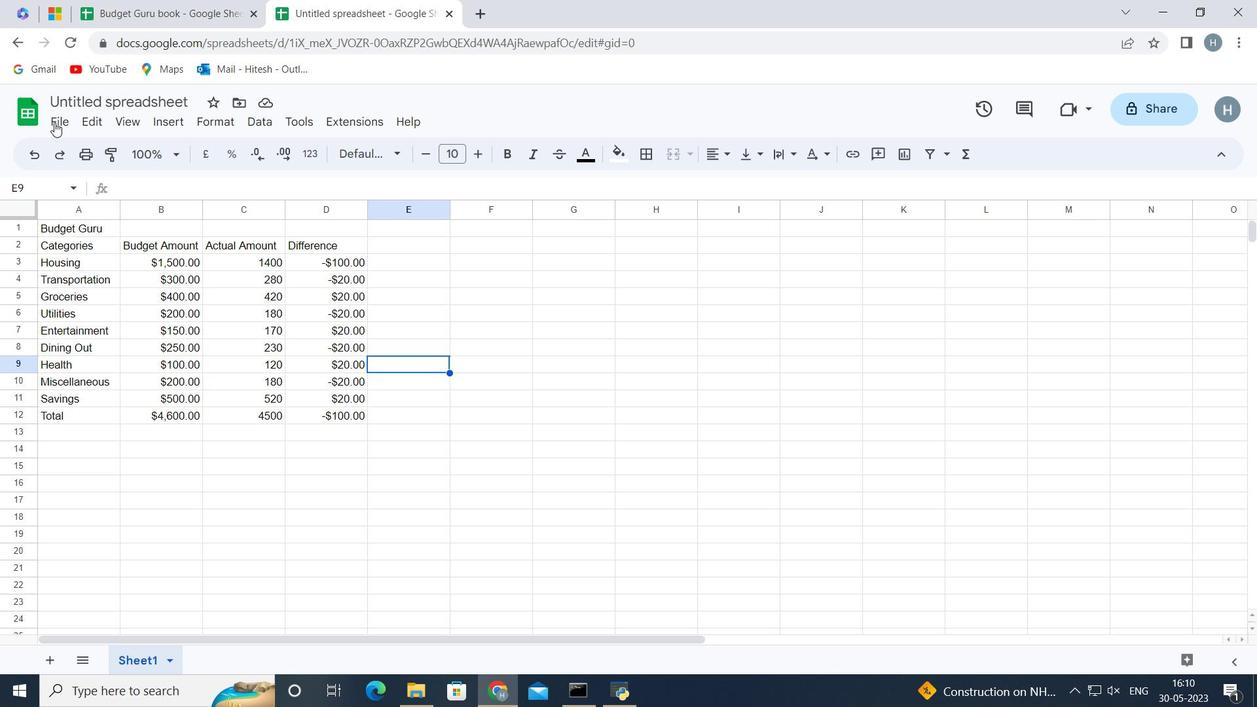 
Action: Mouse pressed left at (60, 123)
Screenshot: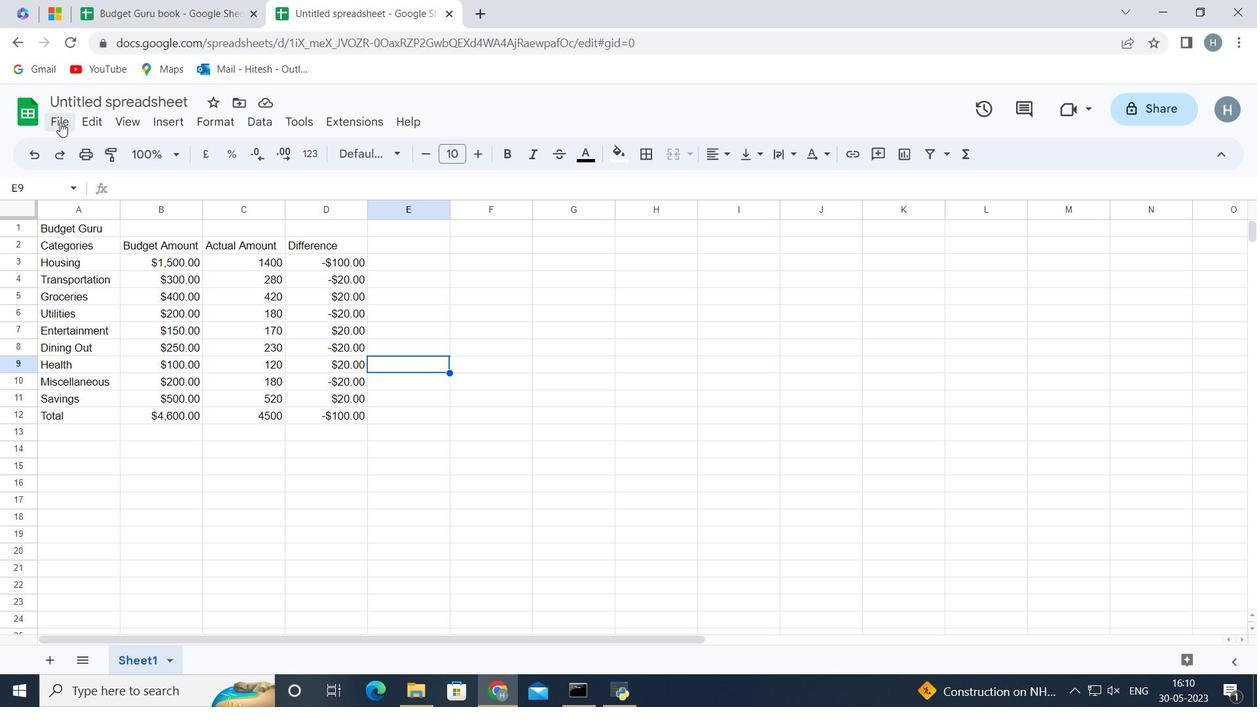 
Action: Mouse moved to (150, 361)
Screenshot: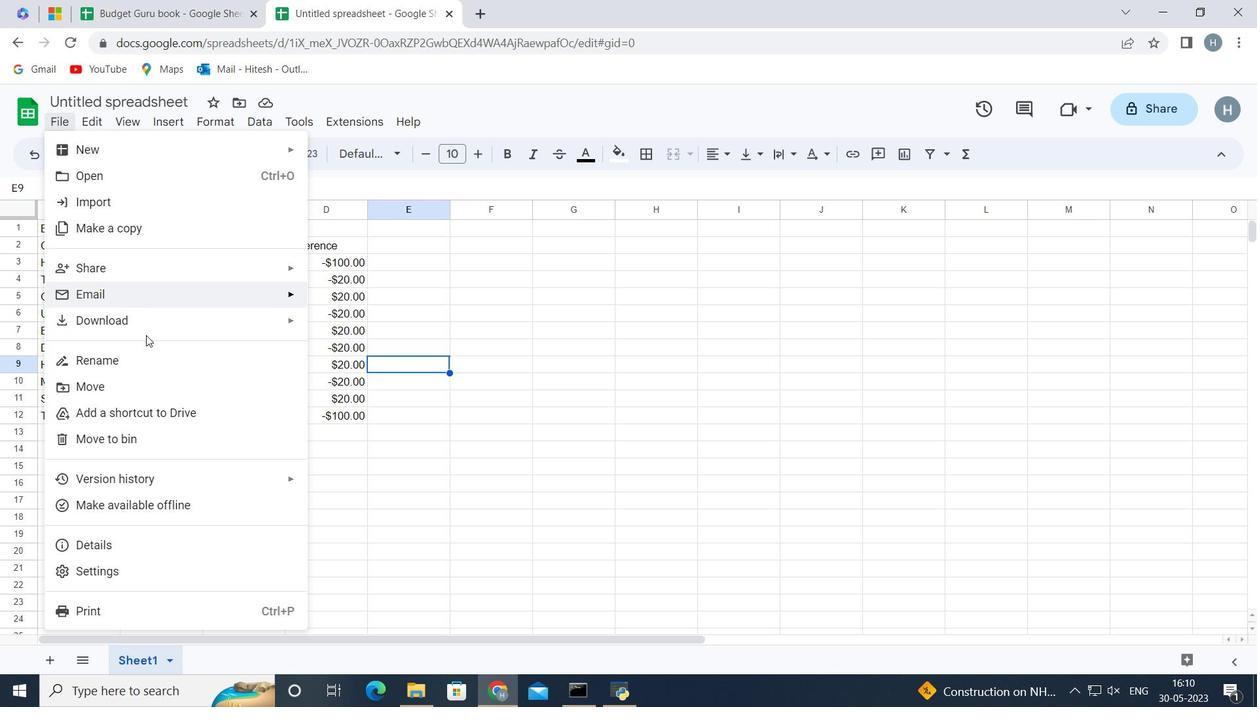 
Action: Mouse pressed left at (150, 361)
Screenshot: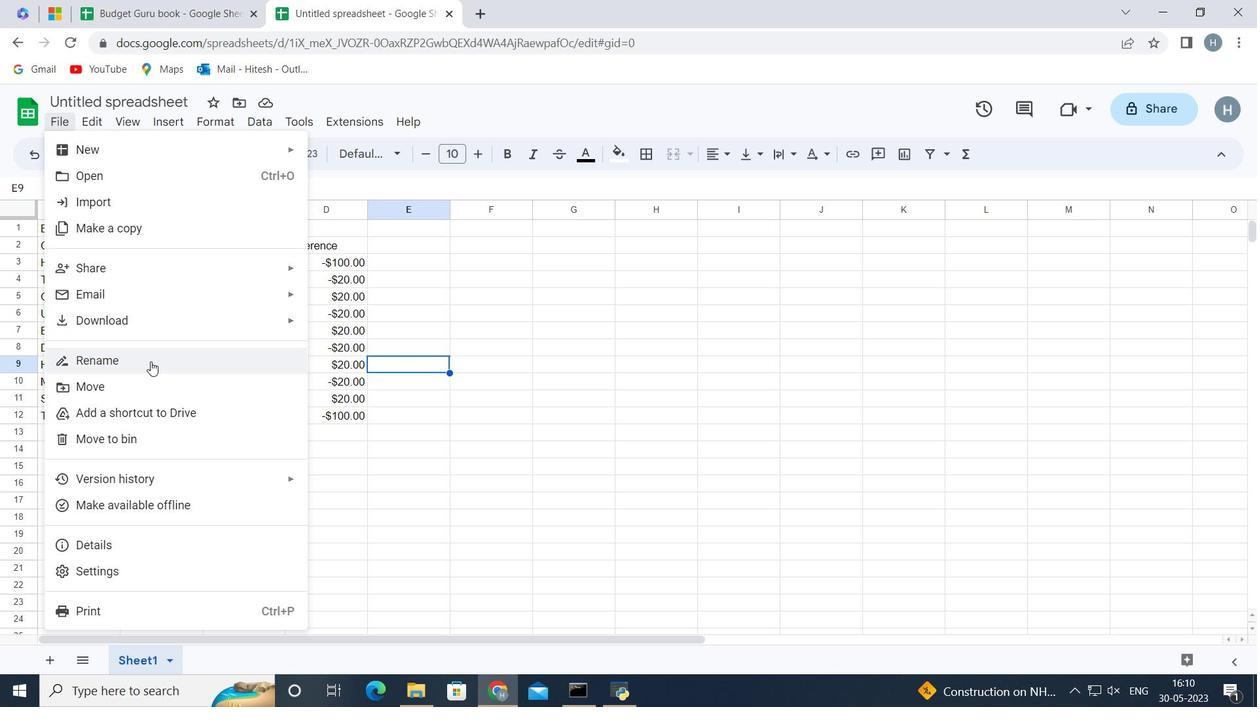 
Action: Key pressed <Key.backspace><Key.shift>Bank<Key.space><Key.shift>Stmts<Key.space><Key.shift>Book
Screenshot: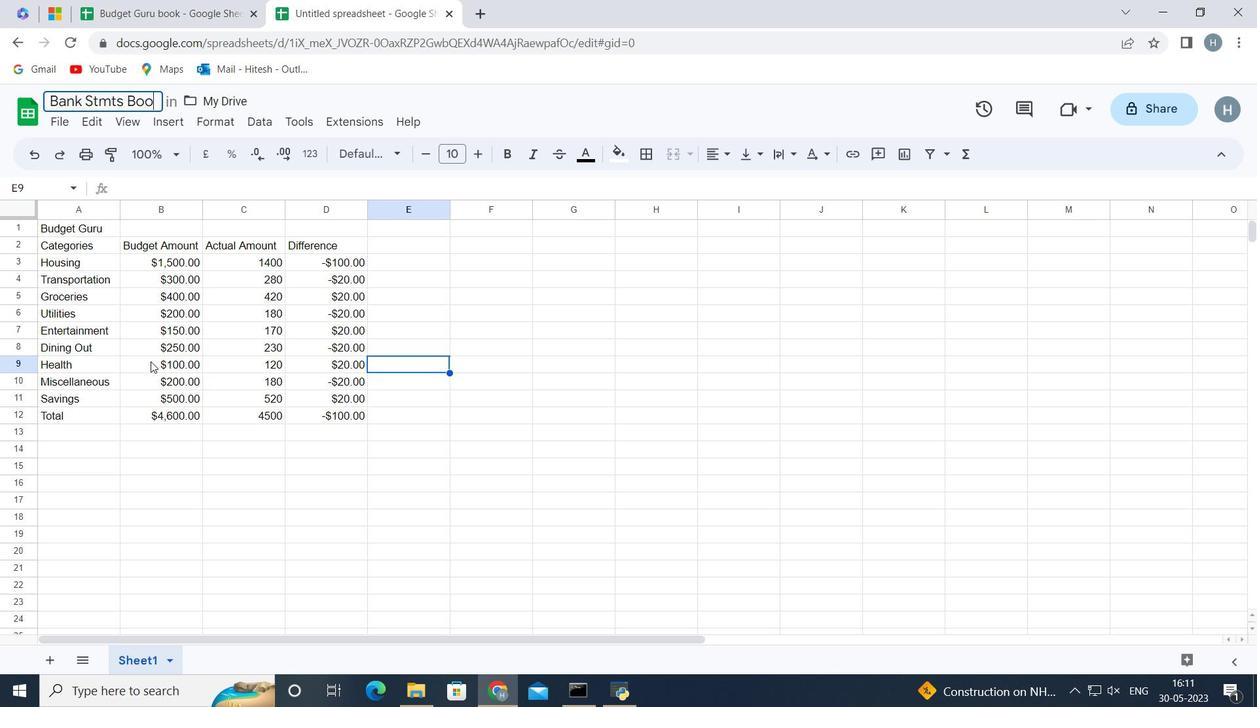 
Action: Mouse moved to (150, 362)
Screenshot: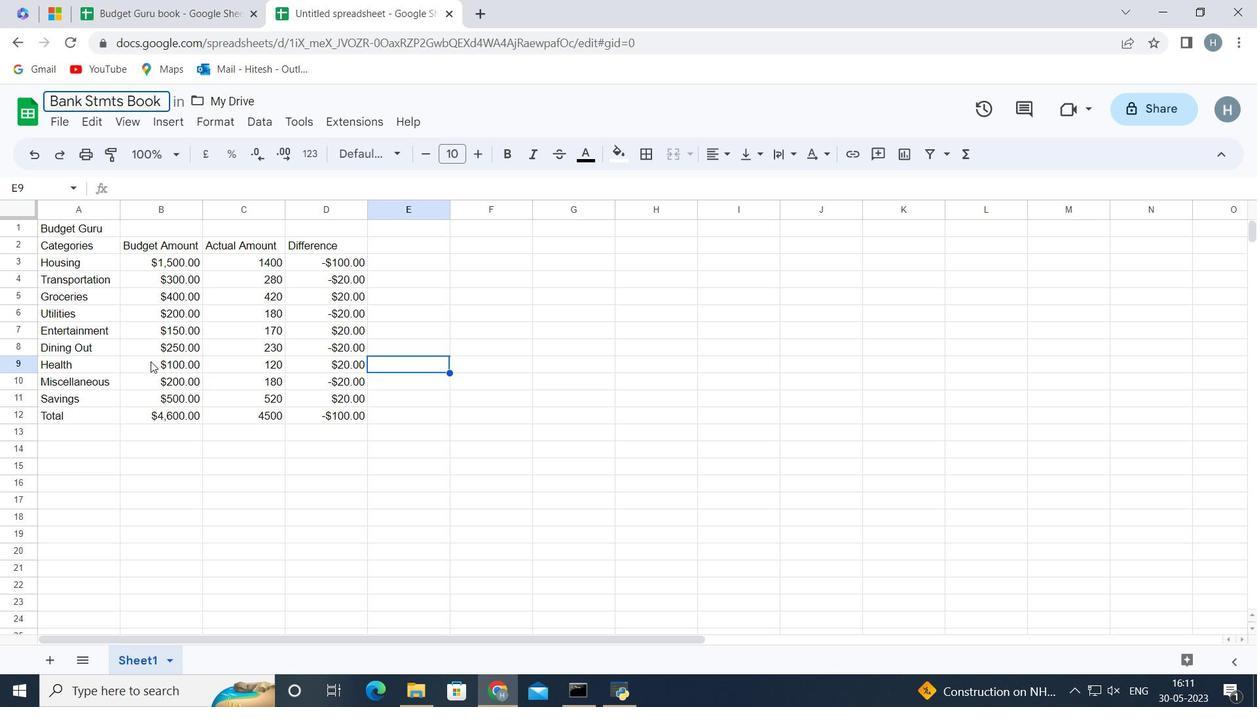 
Action: Key pressed <Key.enter>
Screenshot: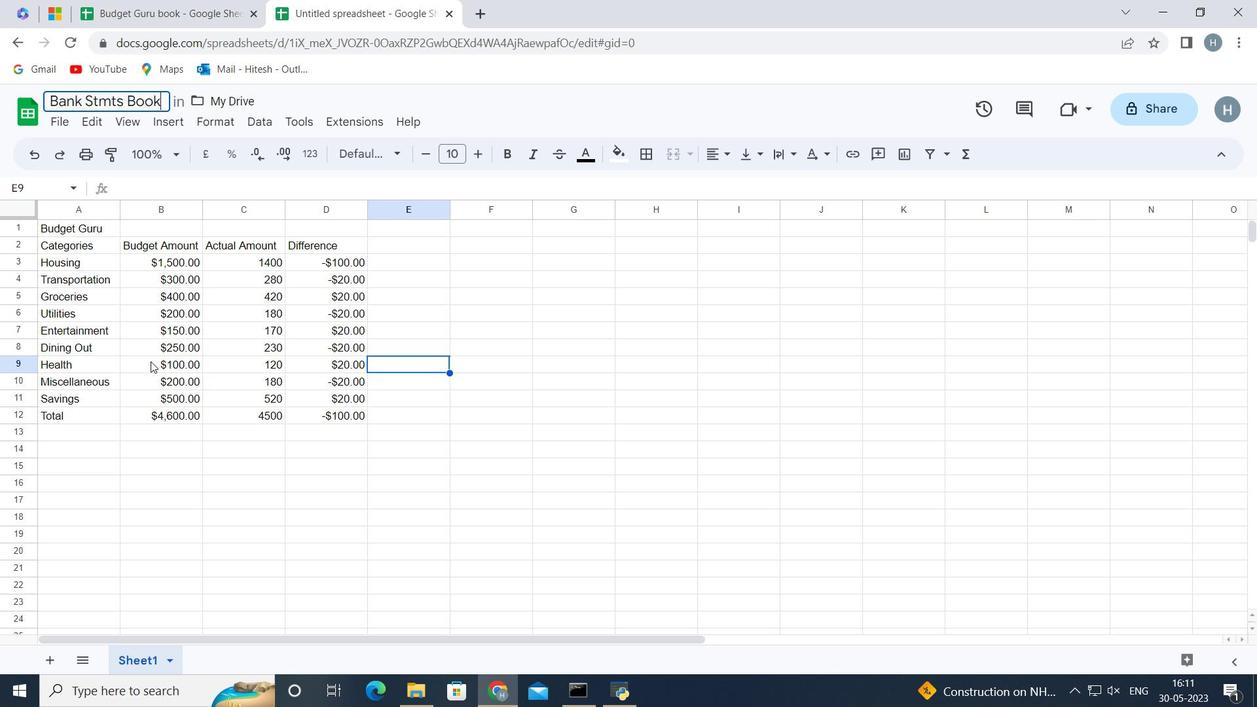 
Action: Mouse moved to (314, 468)
Screenshot: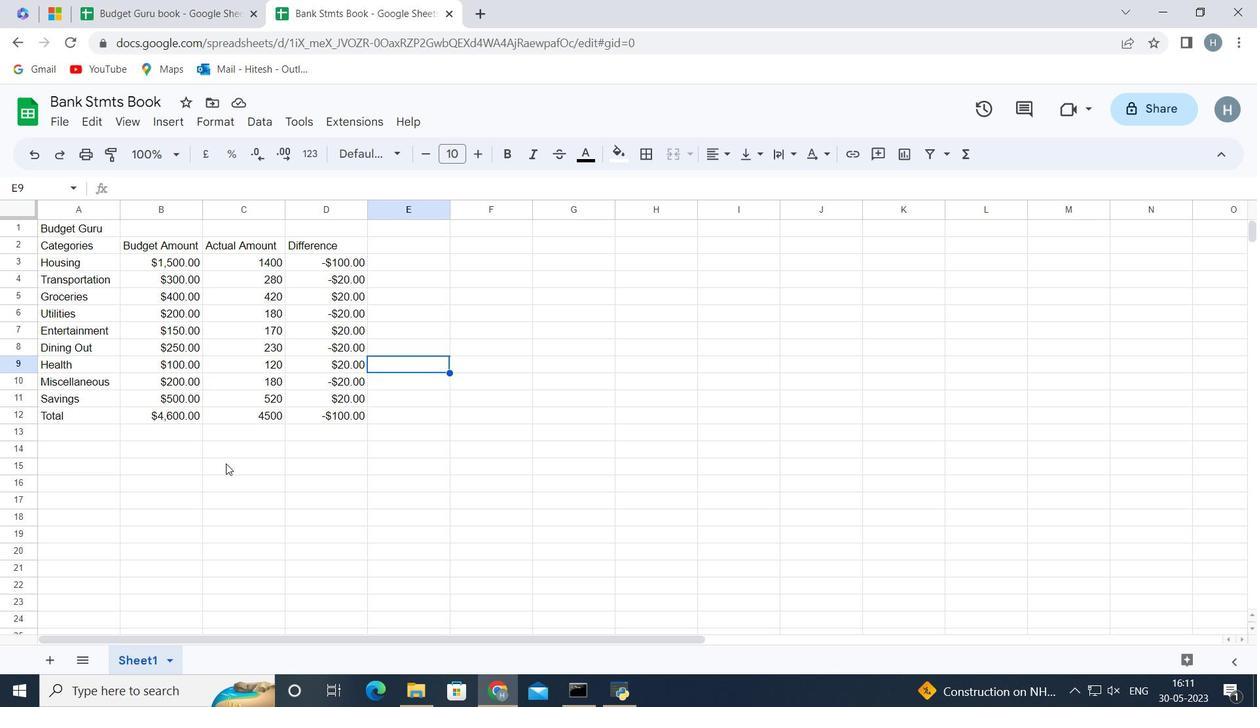 
Action: Mouse pressed left at (314, 468)
Screenshot: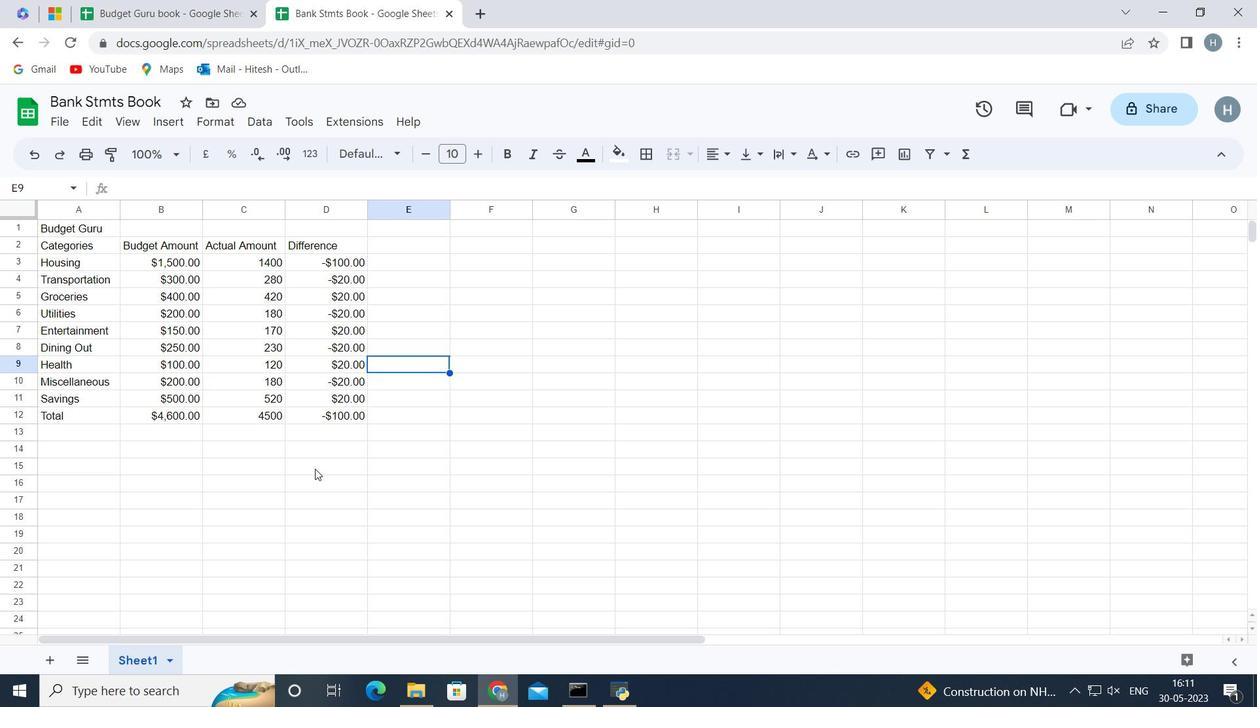 
Action: Mouse moved to (319, 468)
Screenshot: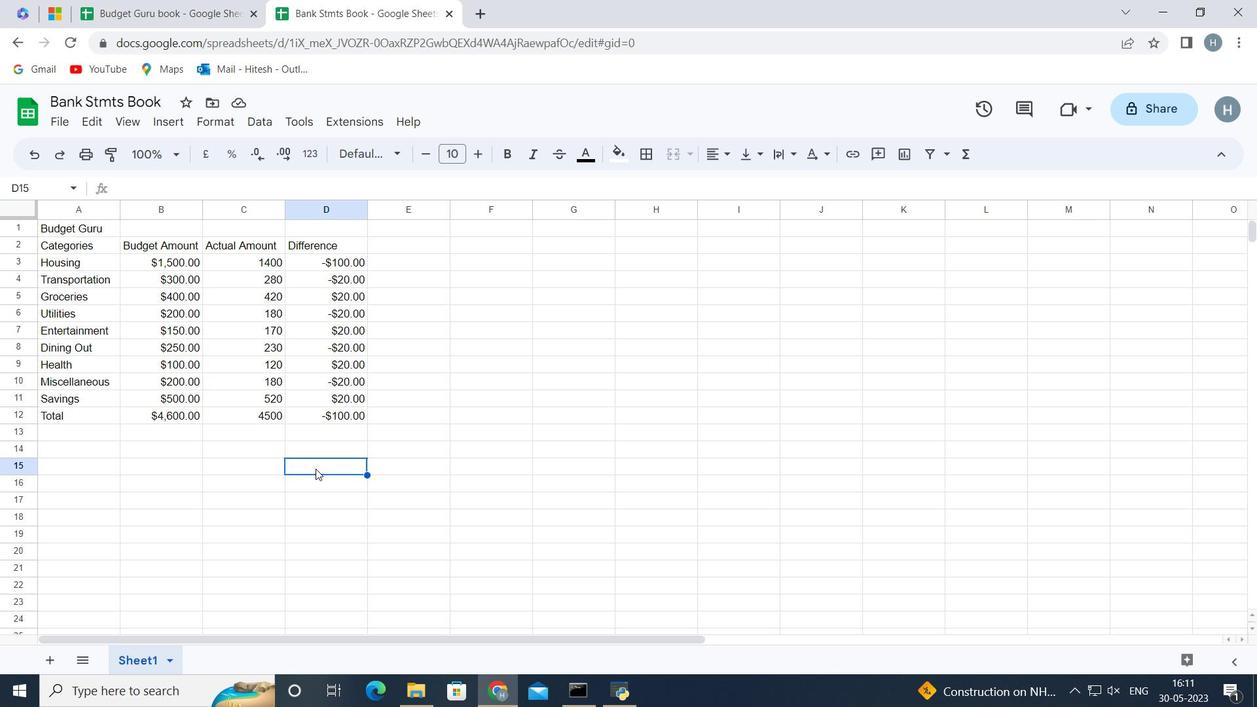 
